 Task: Look for space in Hadgāon, India from 2nd September, 2023 to 6th September, 2023 for 2 adults in price range Rs.15000 to Rs.20000. Place can be entire place with 1  bedroom having 1 bed and 1 bathroom. Property type can be house, flat, guest house, hotel. Amenities needed are: washing machine. Booking option can be shelf check-in. Required host language is English.
Action: Key pressed <Key.alt_l>
Screenshot: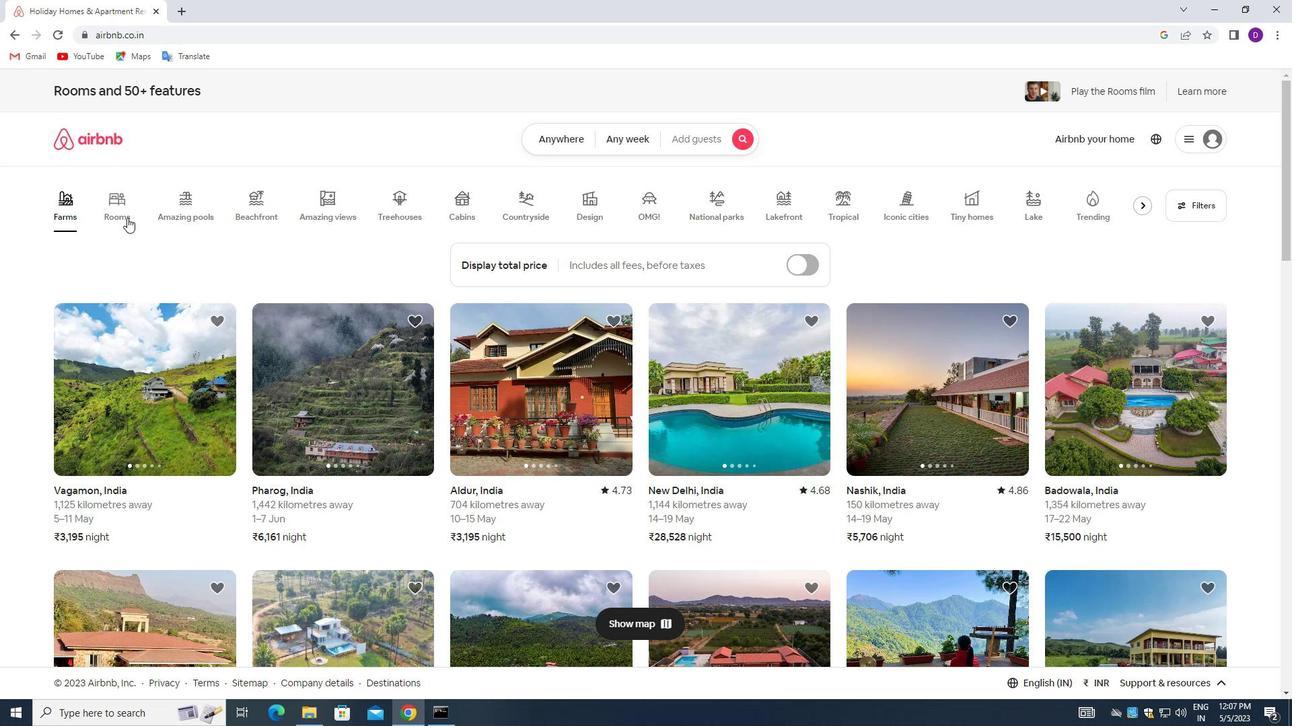 
Action: Mouse moved to (137, 218)
Screenshot: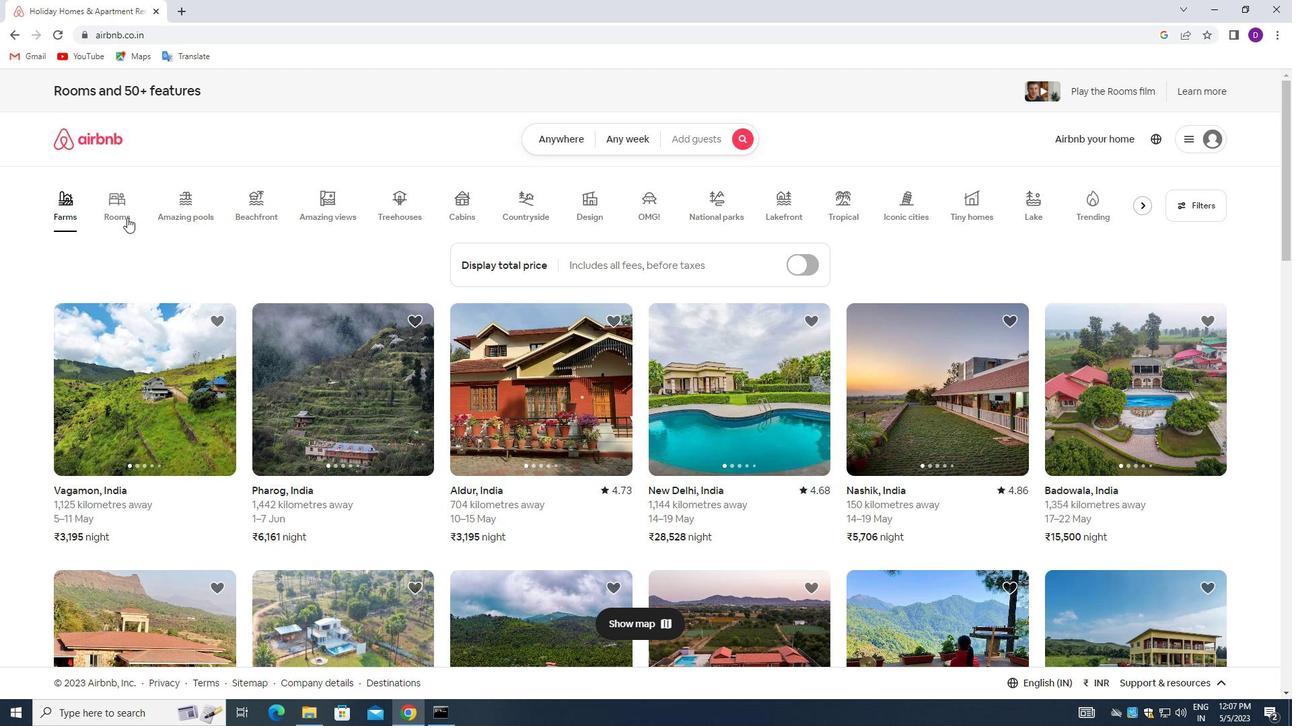 
Action: Key pressed <Key.alt_l>
Screenshot: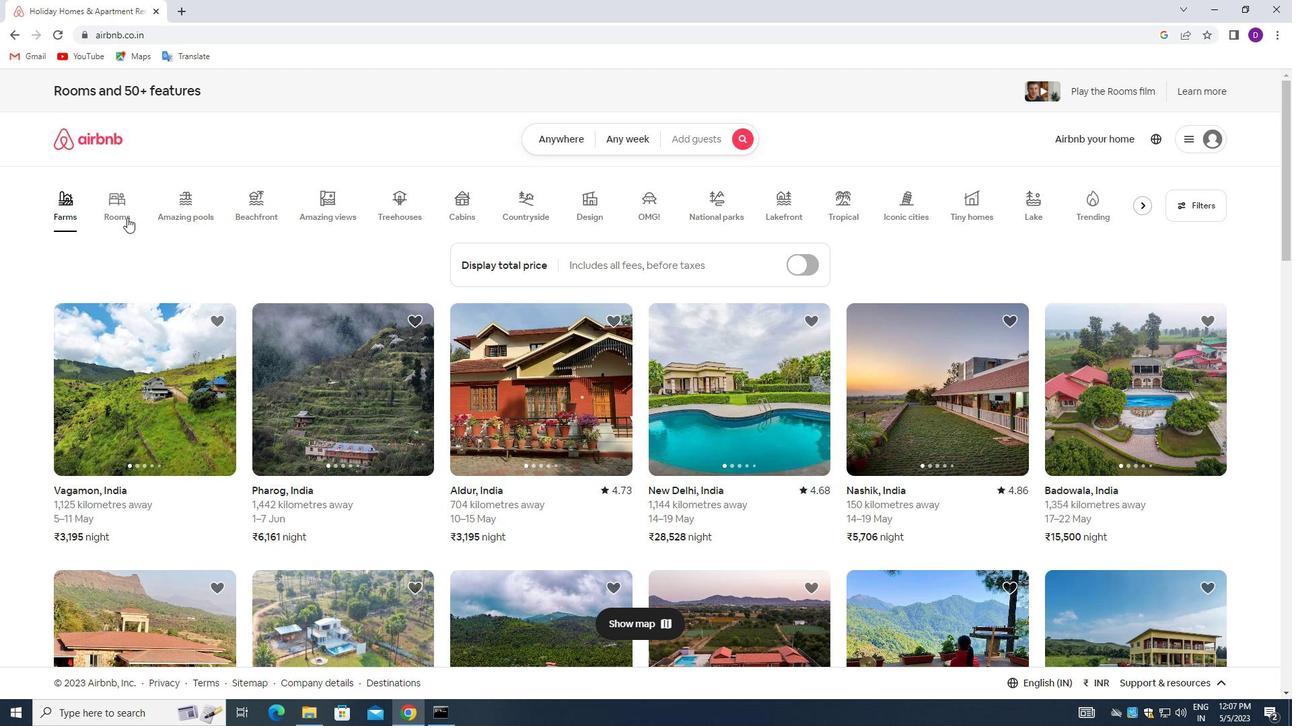 
Action: Mouse moved to (561, 136)
Screenshot: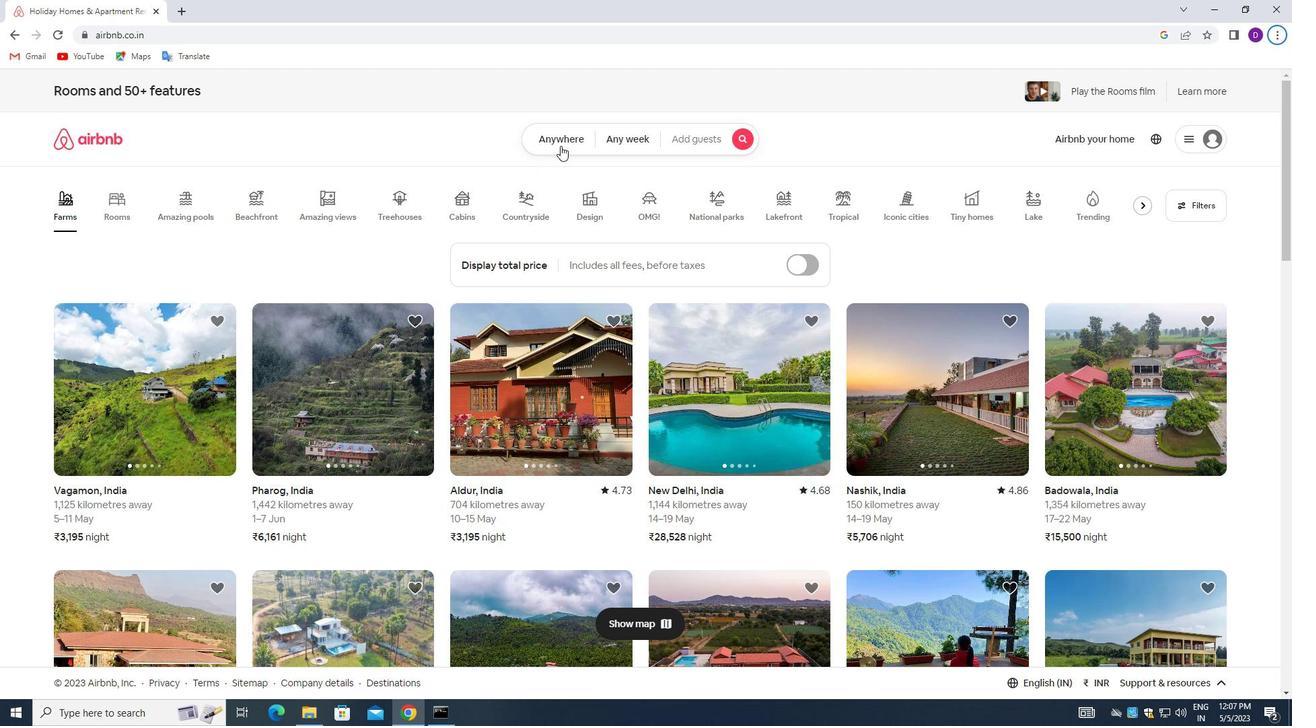 
Action: Mouse pressed left at (561, 136)
Screenshot: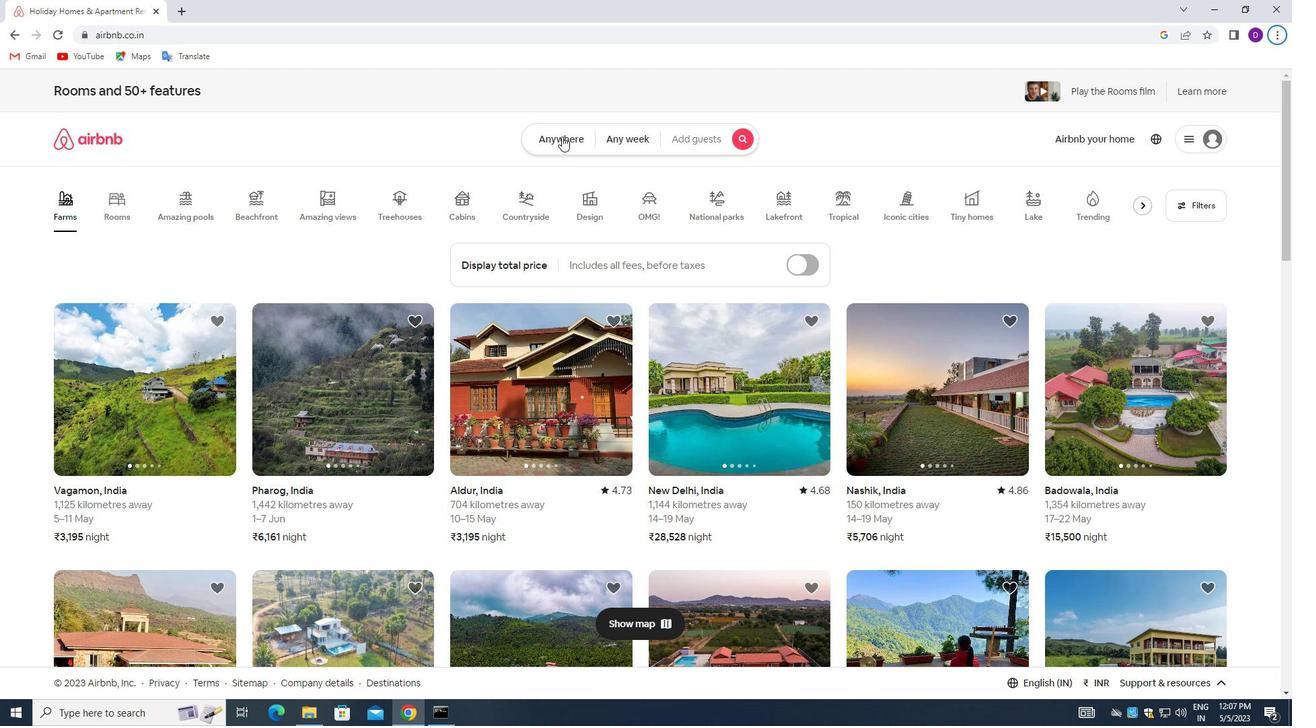 
Action: Mouse moved to (454, 190)
Screenshot: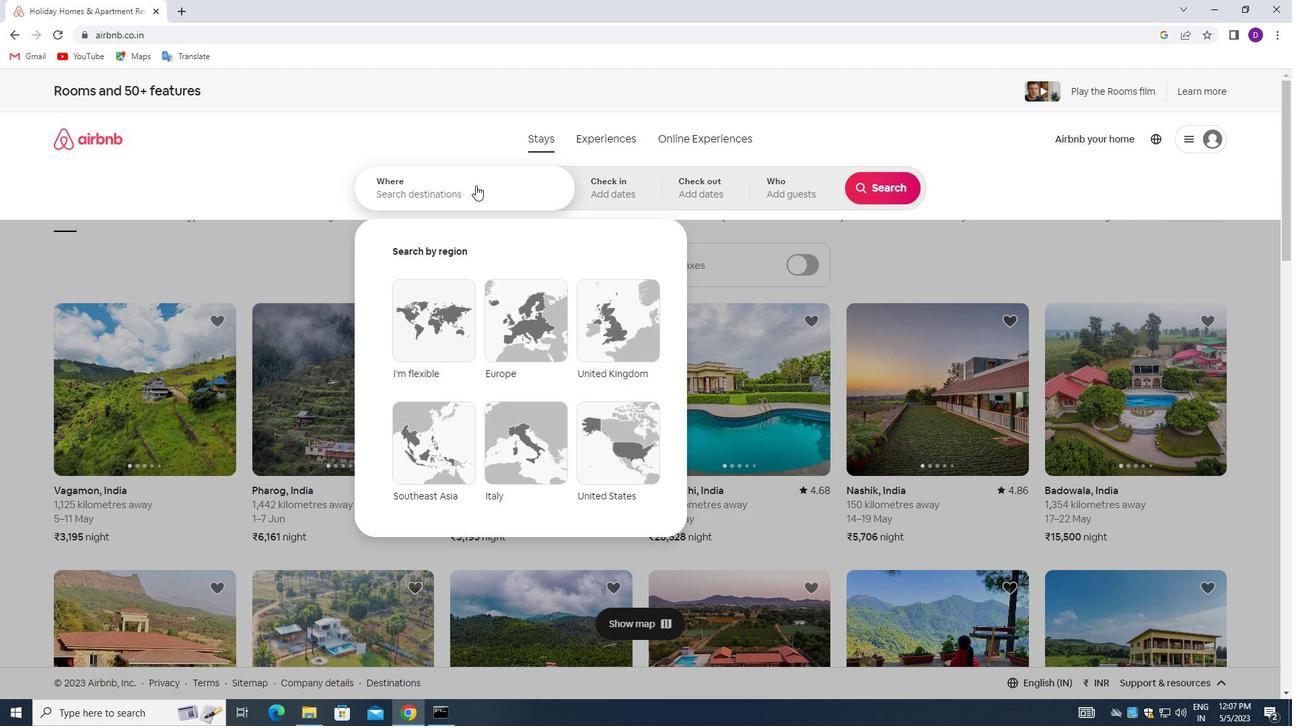 
Action: Mouse pressed left at (454, 190)
Screenshot: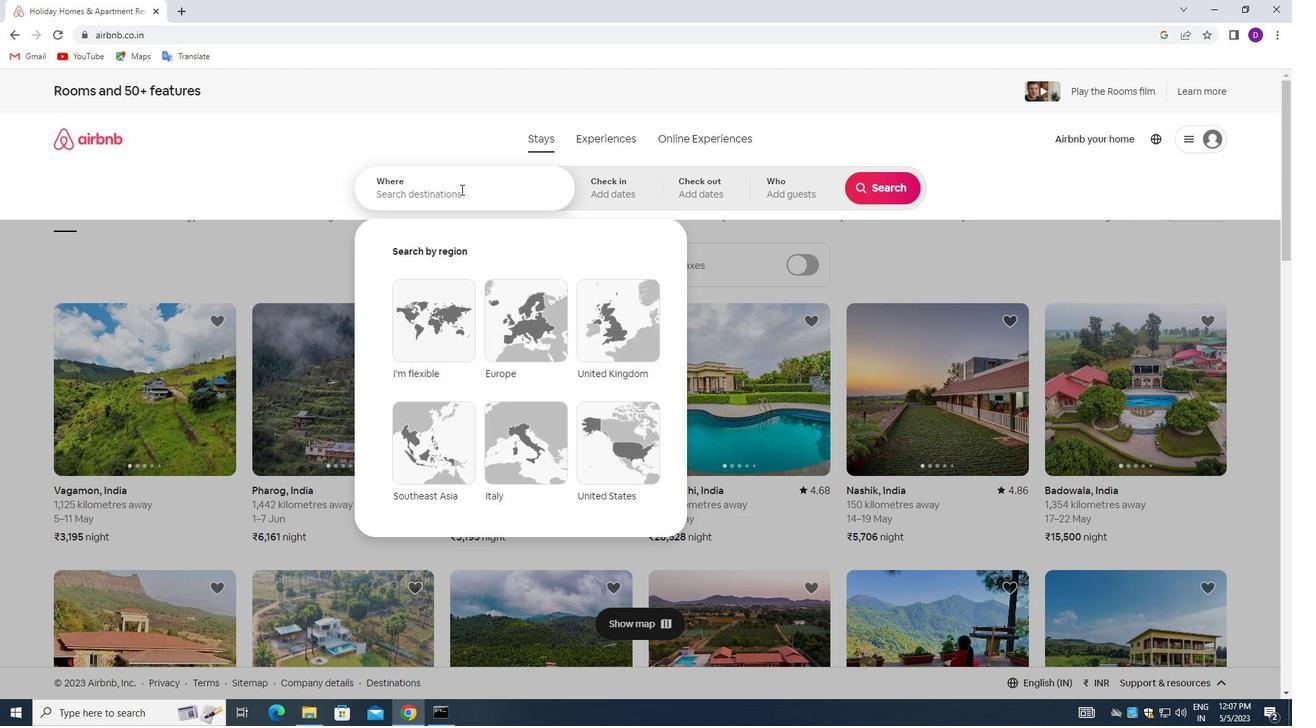 
Action: Mouse moved to (263, 177)
Screenshot: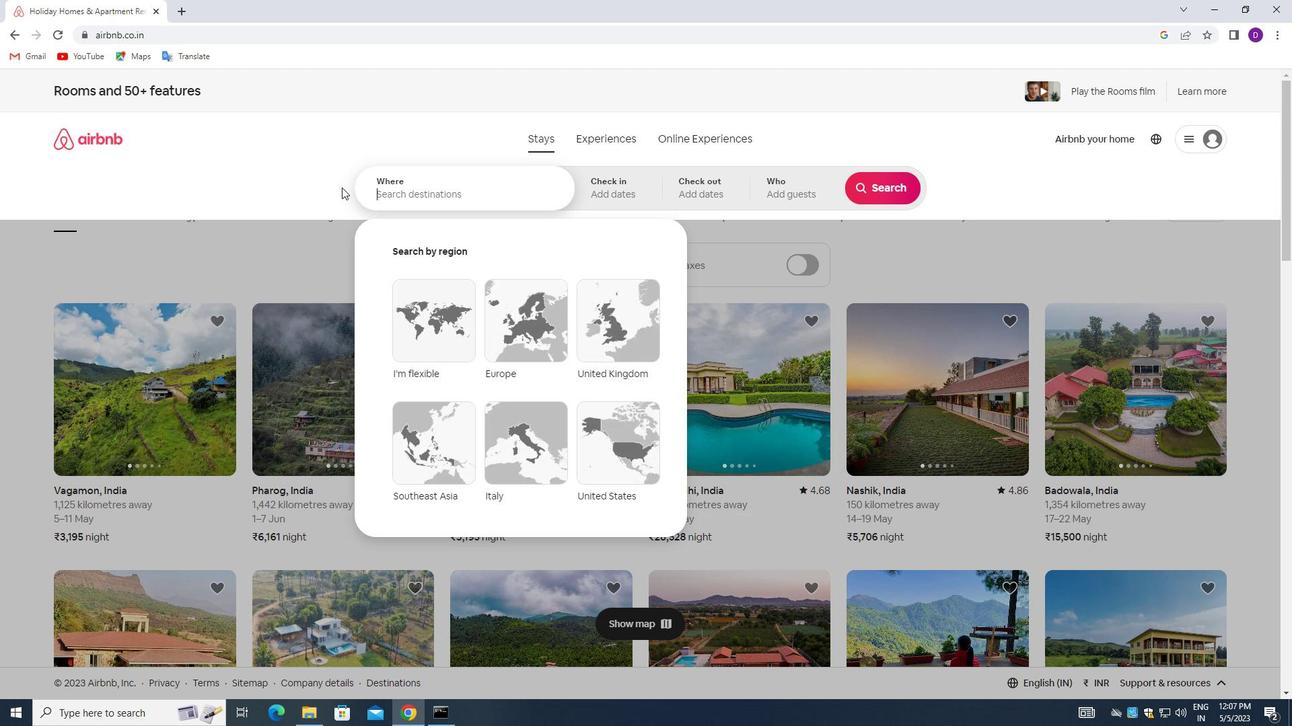 
Action: Key pressed <Key.shift>HADGAON,<Key.space><Key.shift>INDIA<Key.enter>
Screenshot: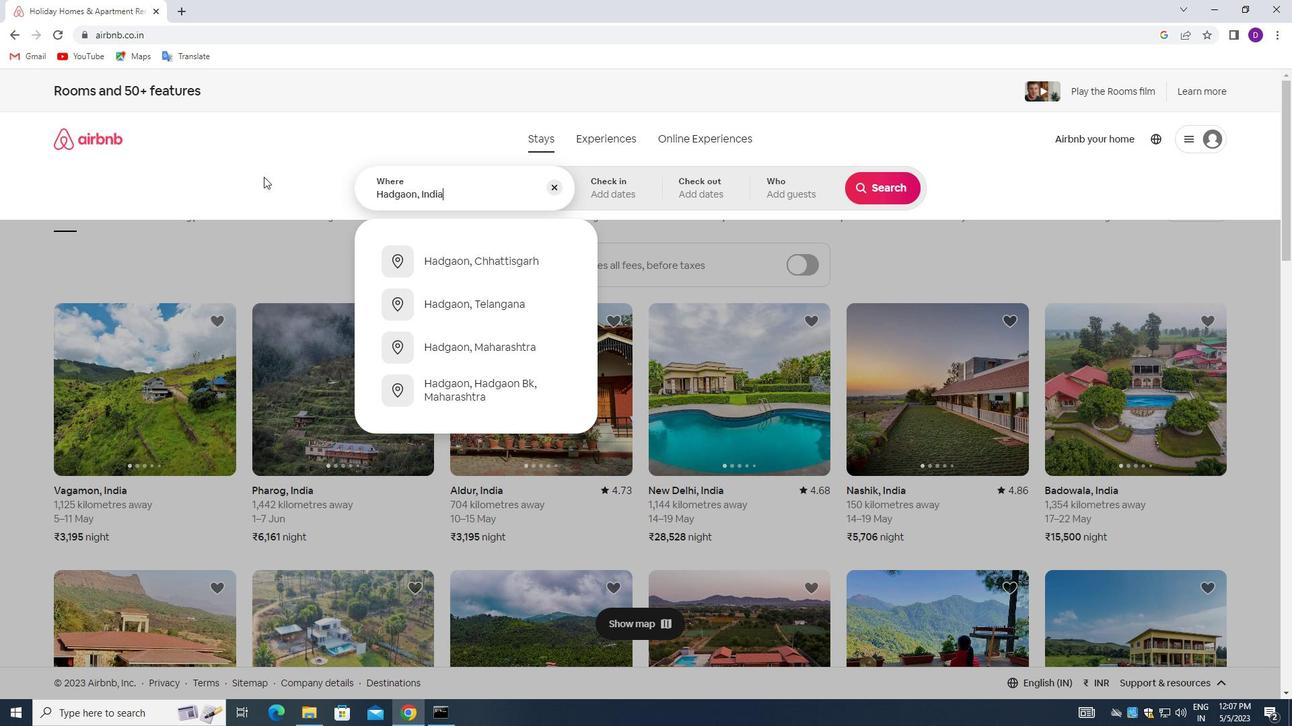 
Action: Mouse moved to (877, 295)
Screenshot: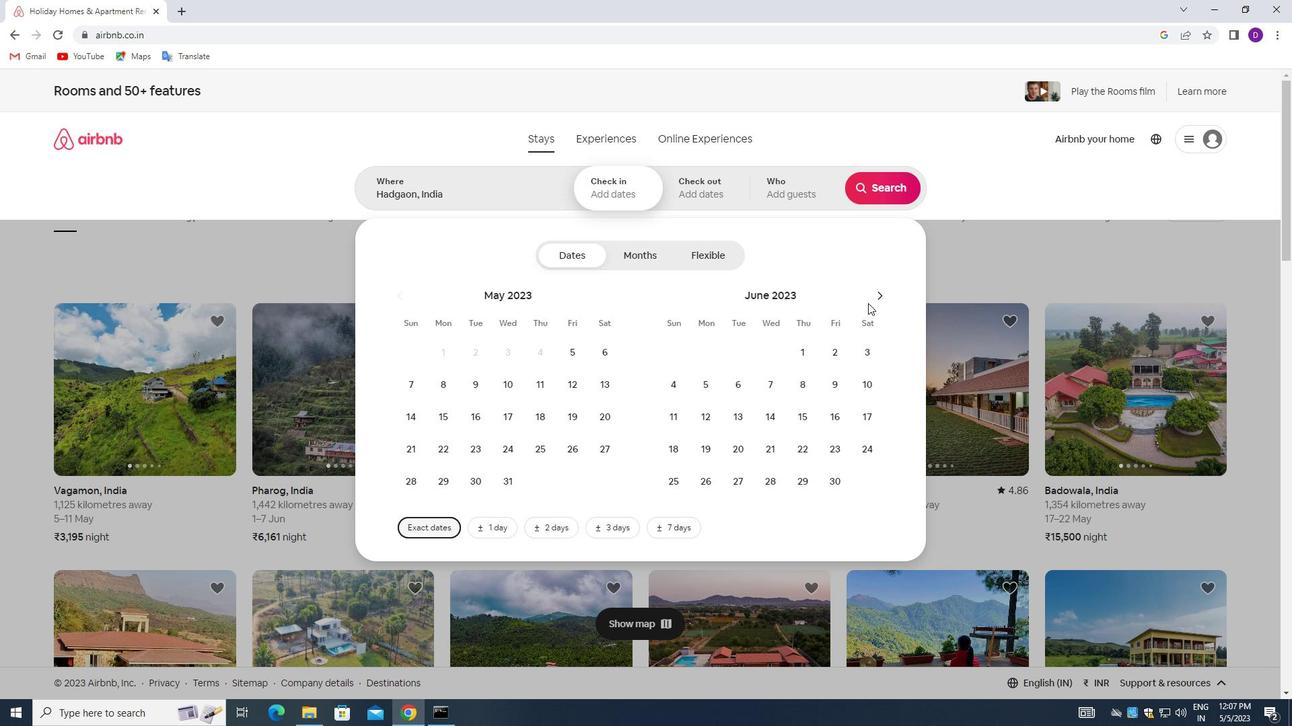 
Action: Mouse pressed left at (877, 295)
Screenshot: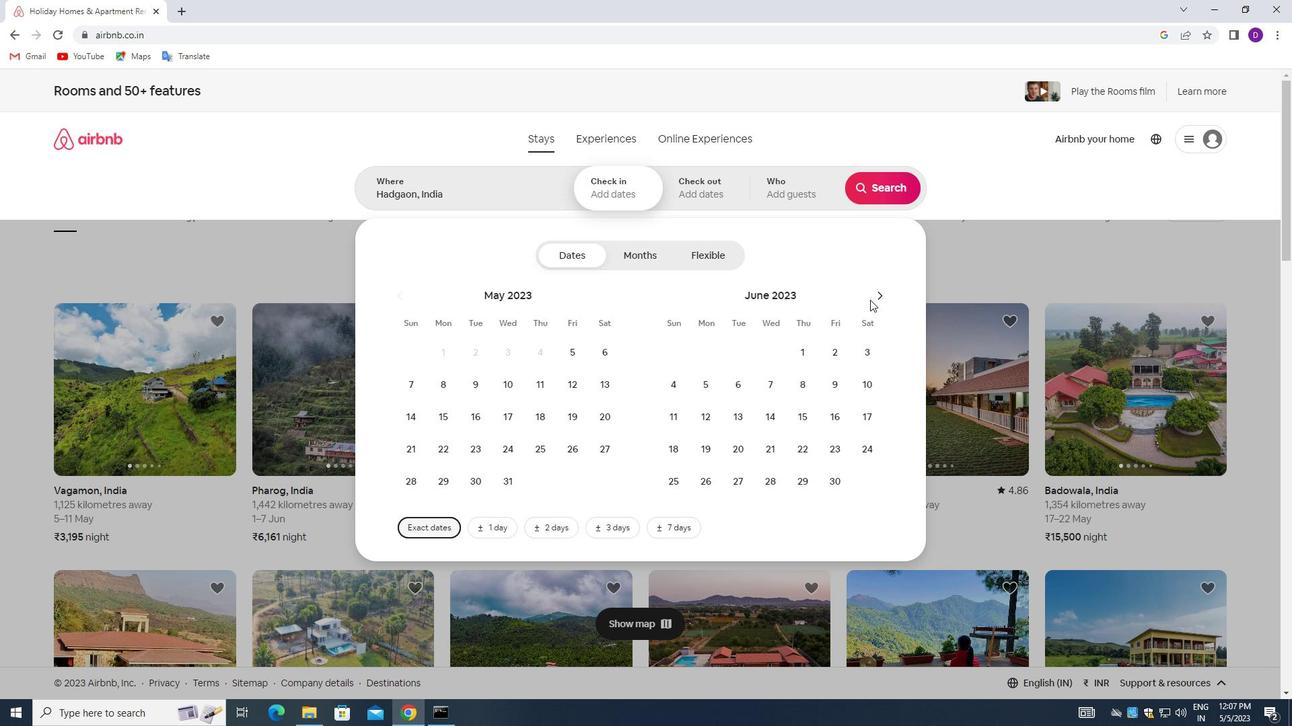 
Action: Mouse pressed left at (877, 295)
Screenshot: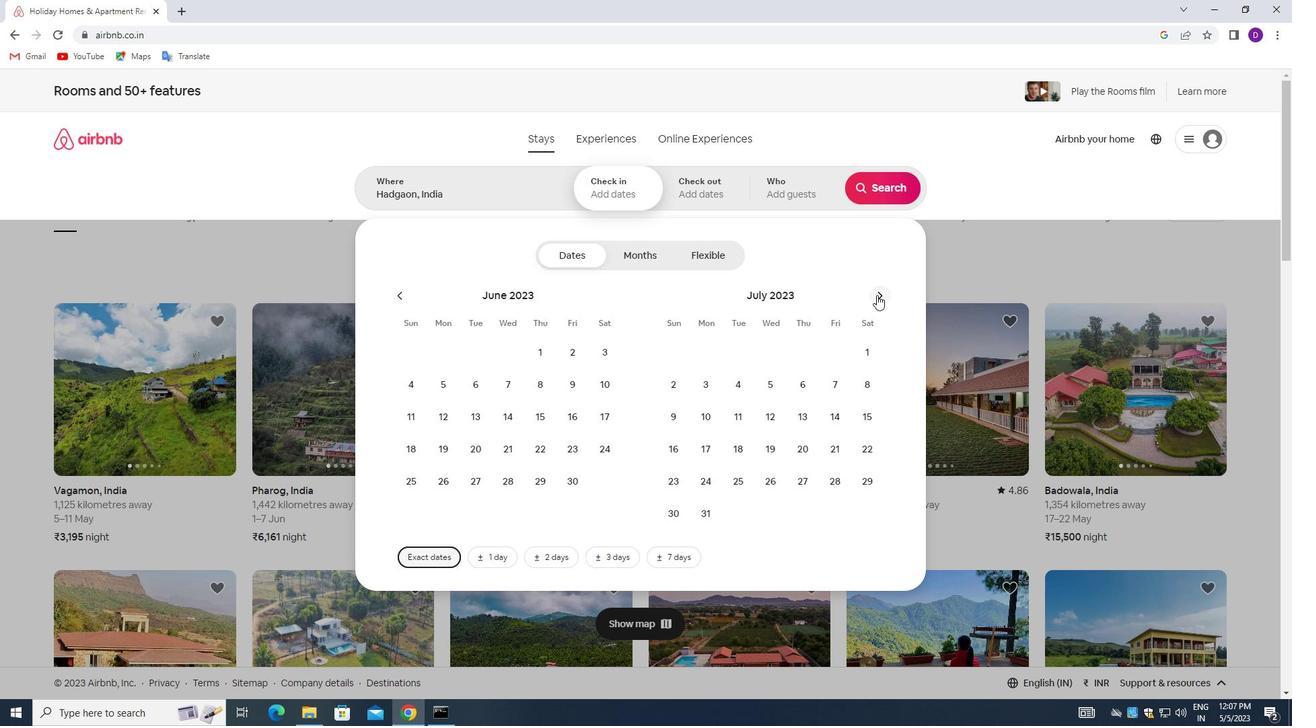 
Action: Mouse pressed left at (877, 295)
Screenshot: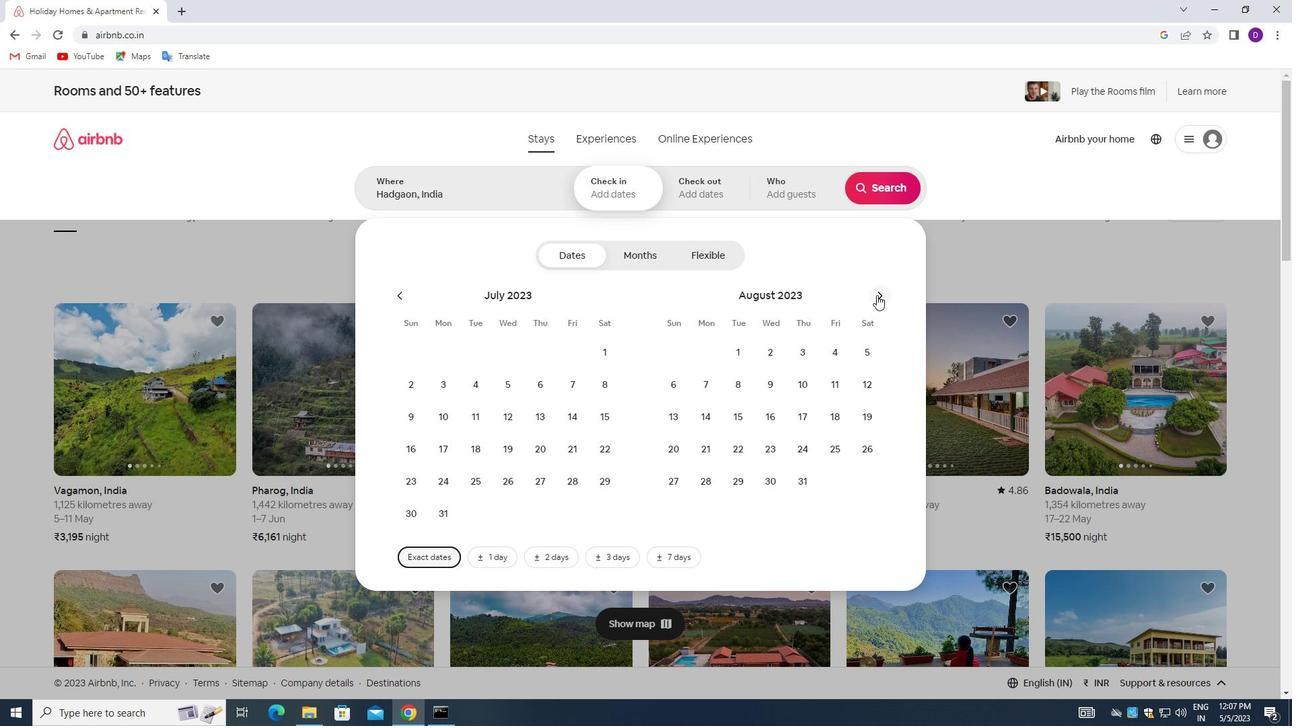 
Action: Mouse moved to (857, 352)
Screenshot: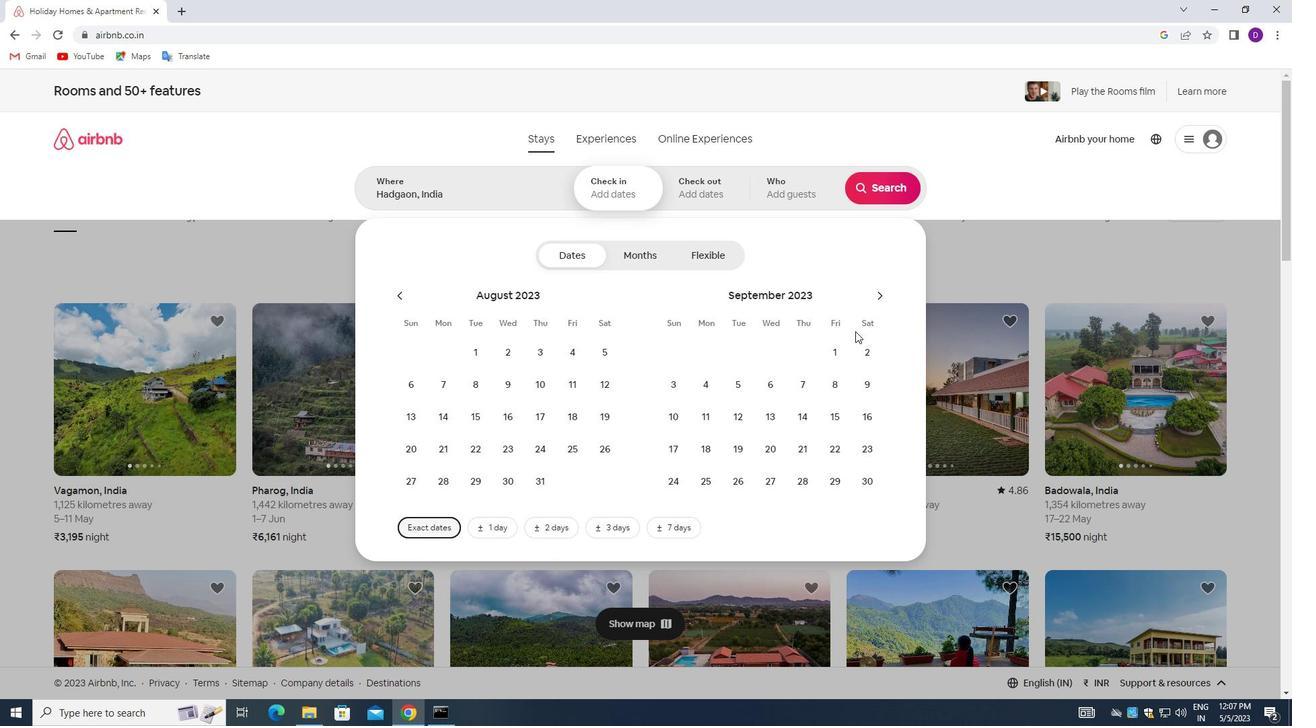 
Action: Mouse pressed left at (857, 352)
Screenshot: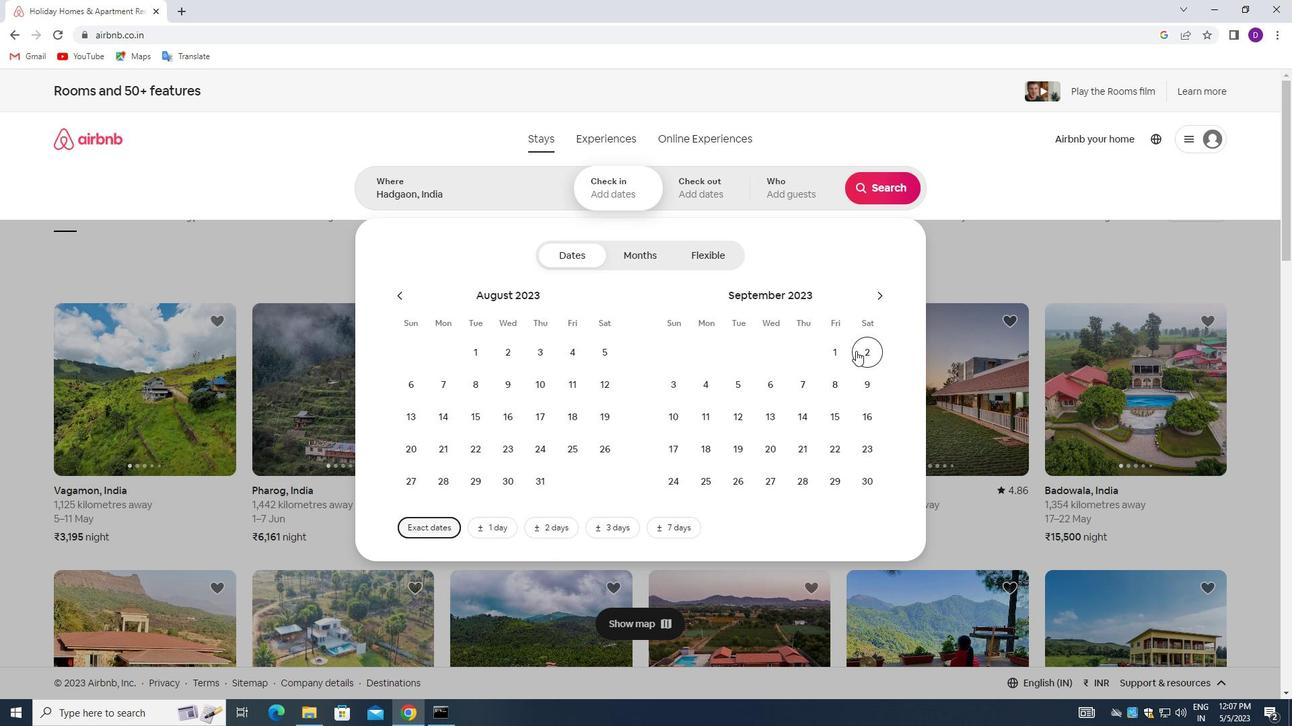 
Action: Mouse moved to (774, 382)
Screenshot: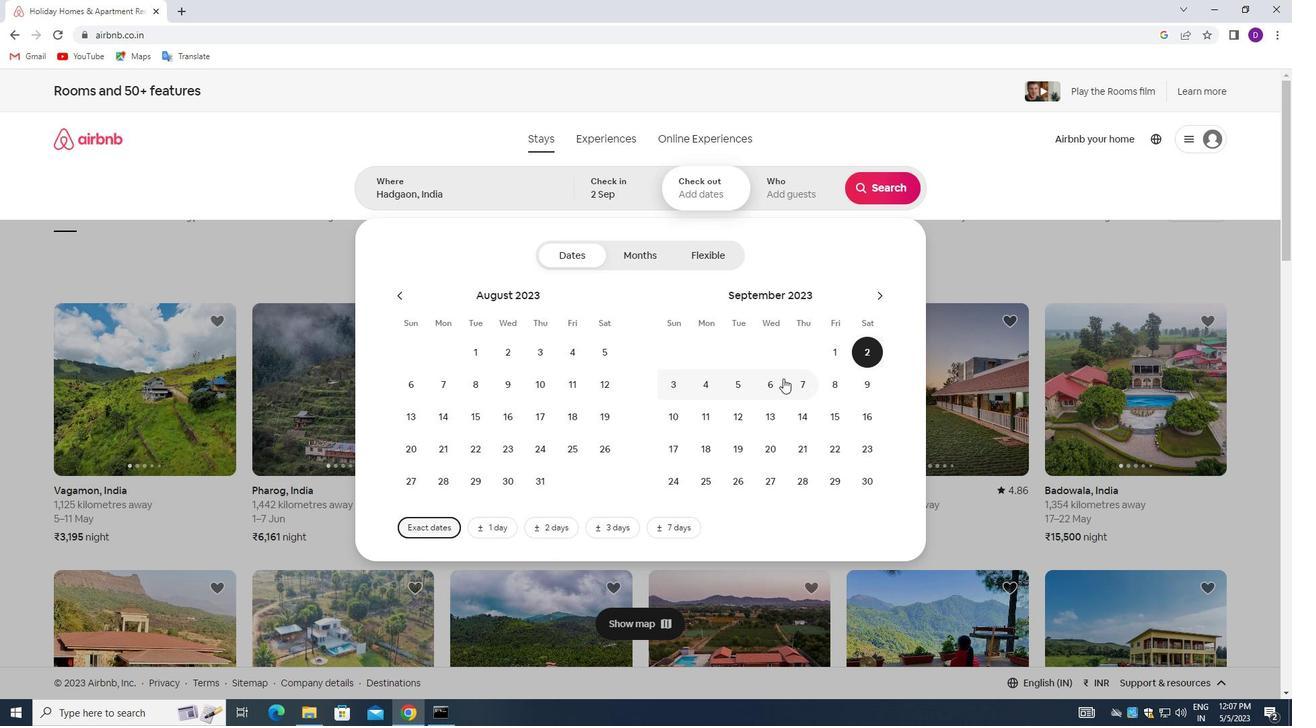 
Action: Mouse pressed left at (774, 382)
Screenshot: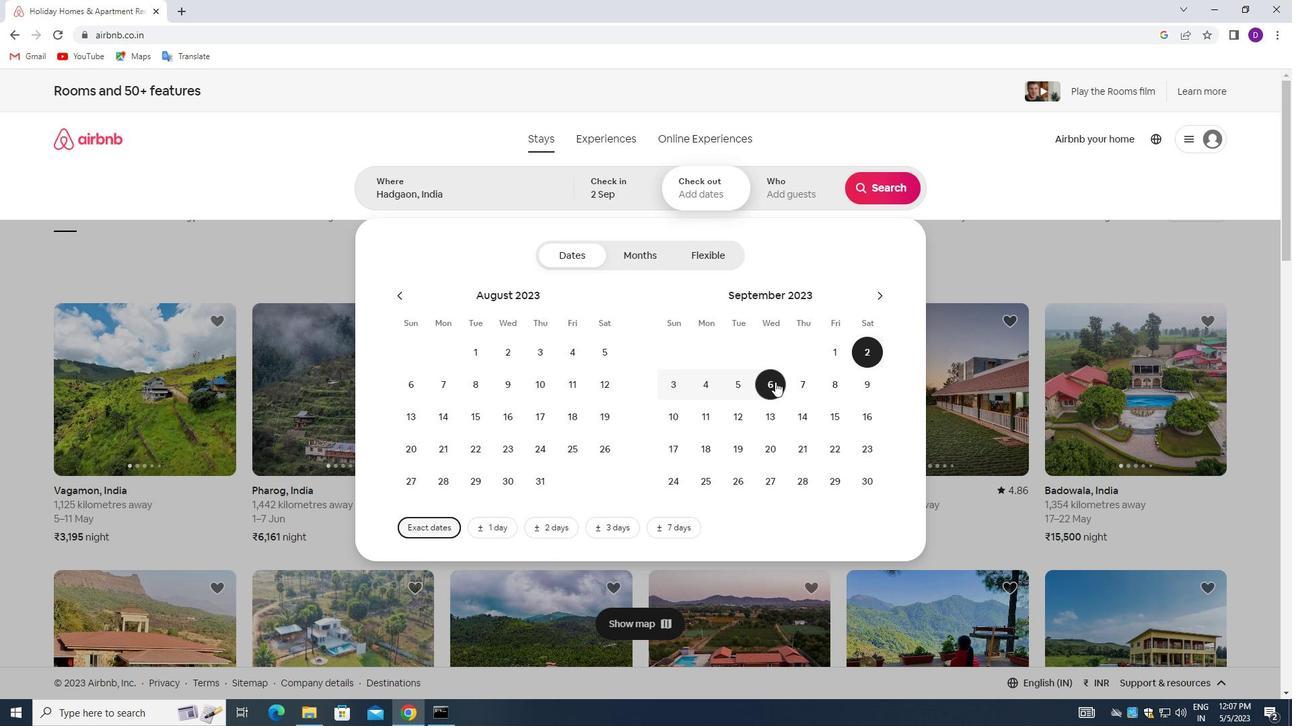 
Action: Mouse moved to (776, 187)
Screenshot: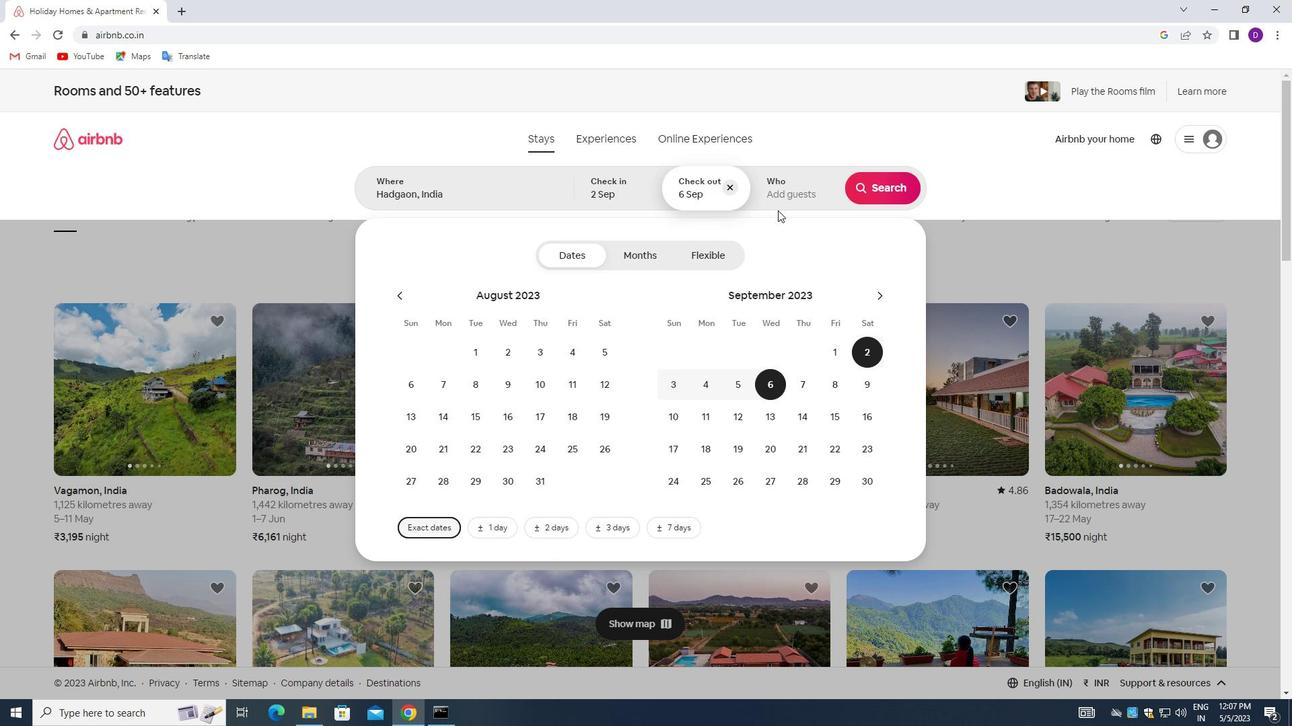 
Action: Mouse pressed left at (776, 187)
Screenshot: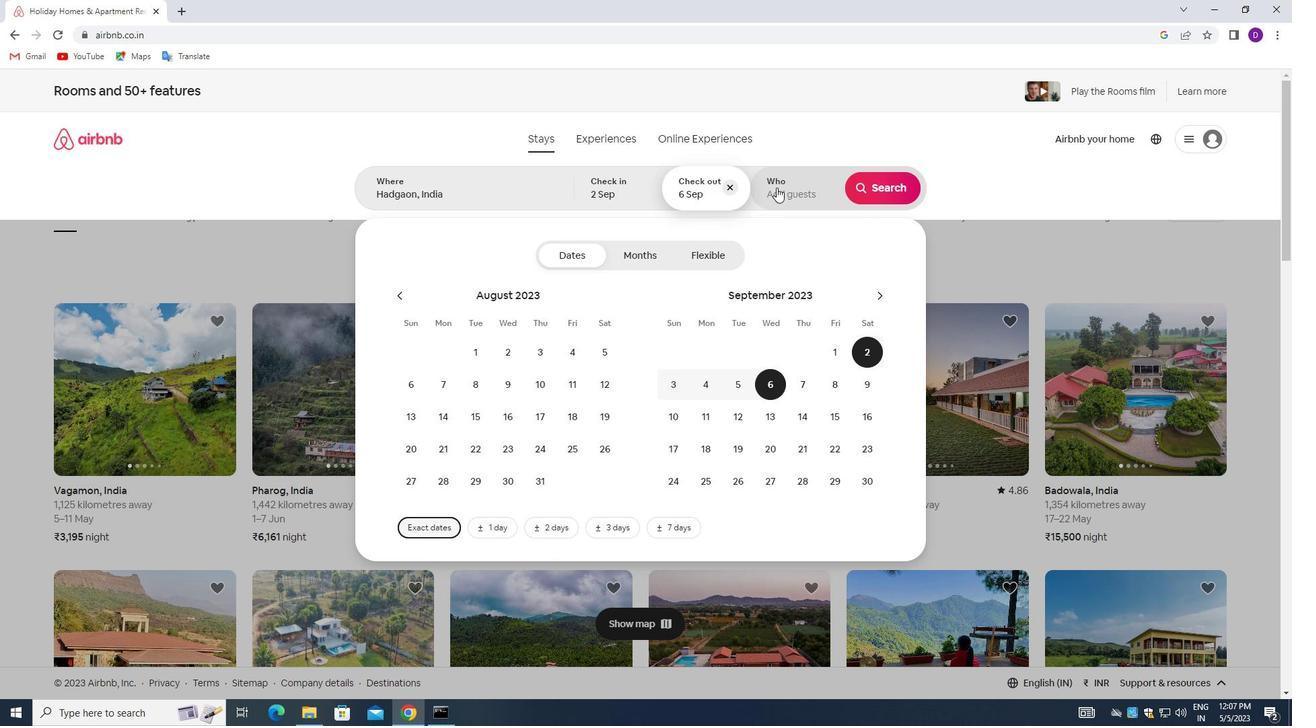 
Action: Mouse moved to (888, 265)
Screenshot: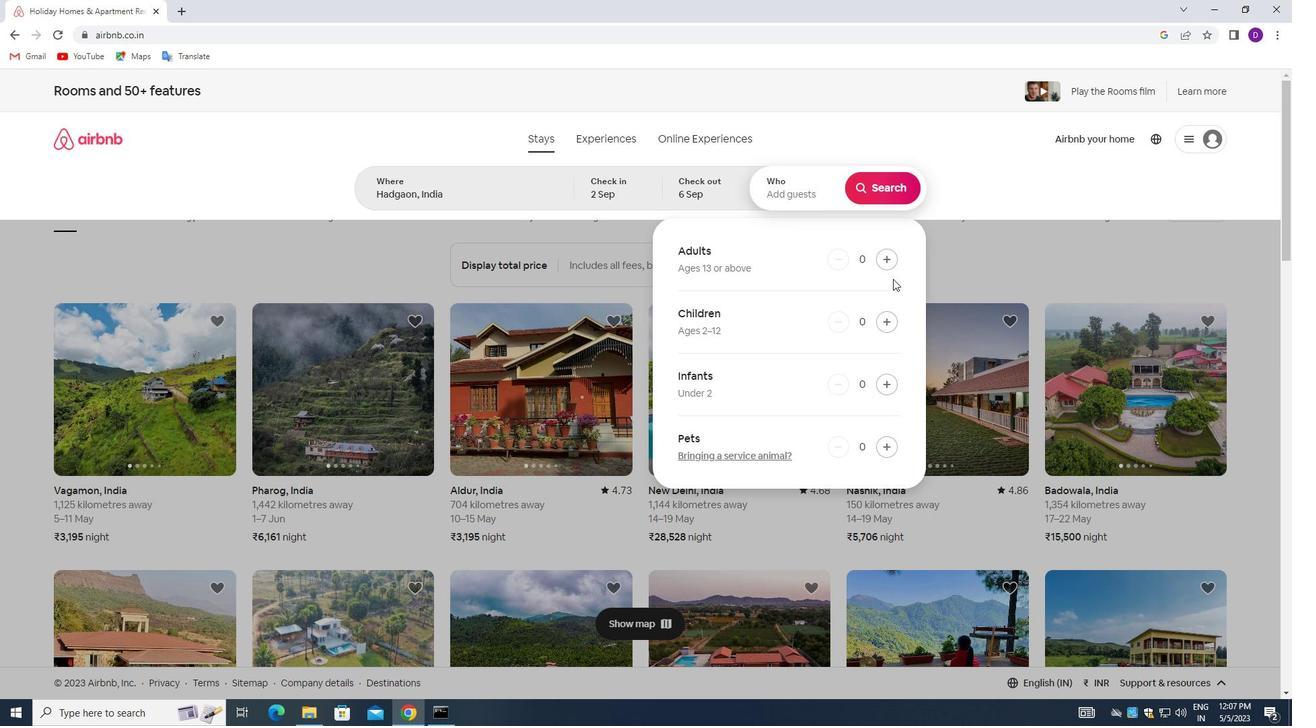 
Action: Mouse pressed left at (888, 265)
Screenshot: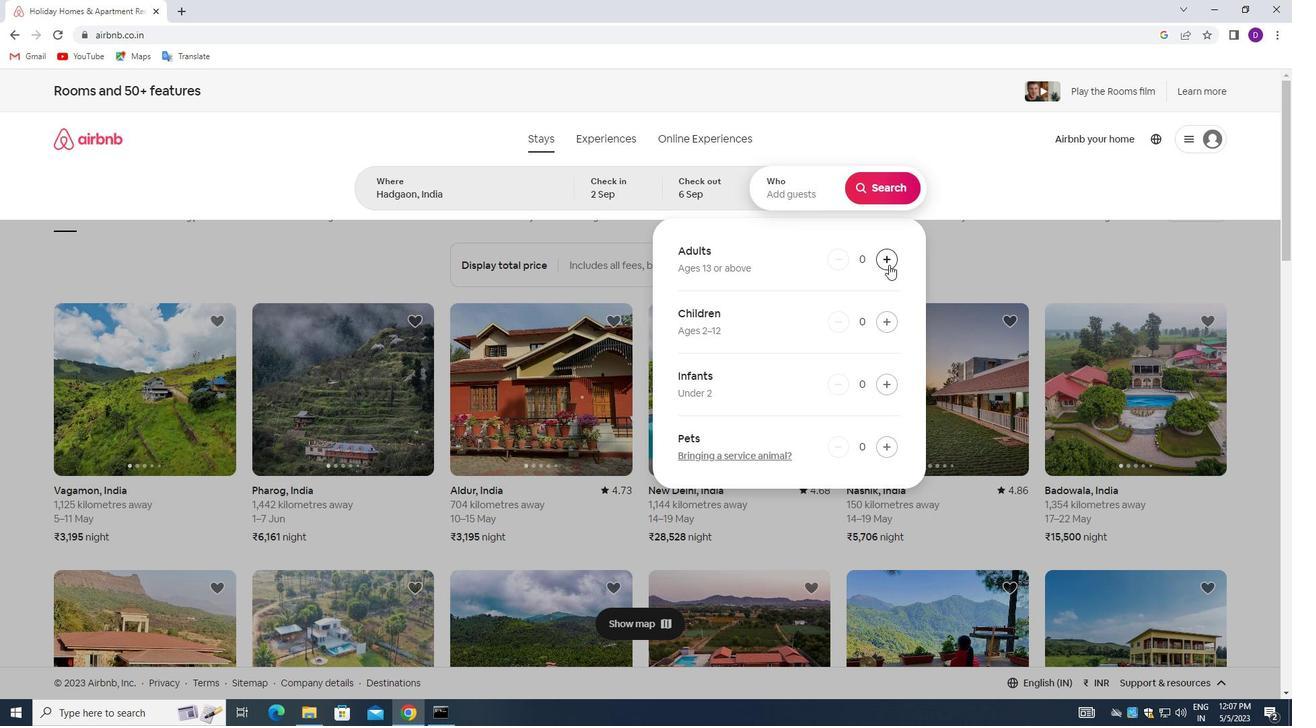 
Action: Mouse pressed left at (888, 265)
Screenshot: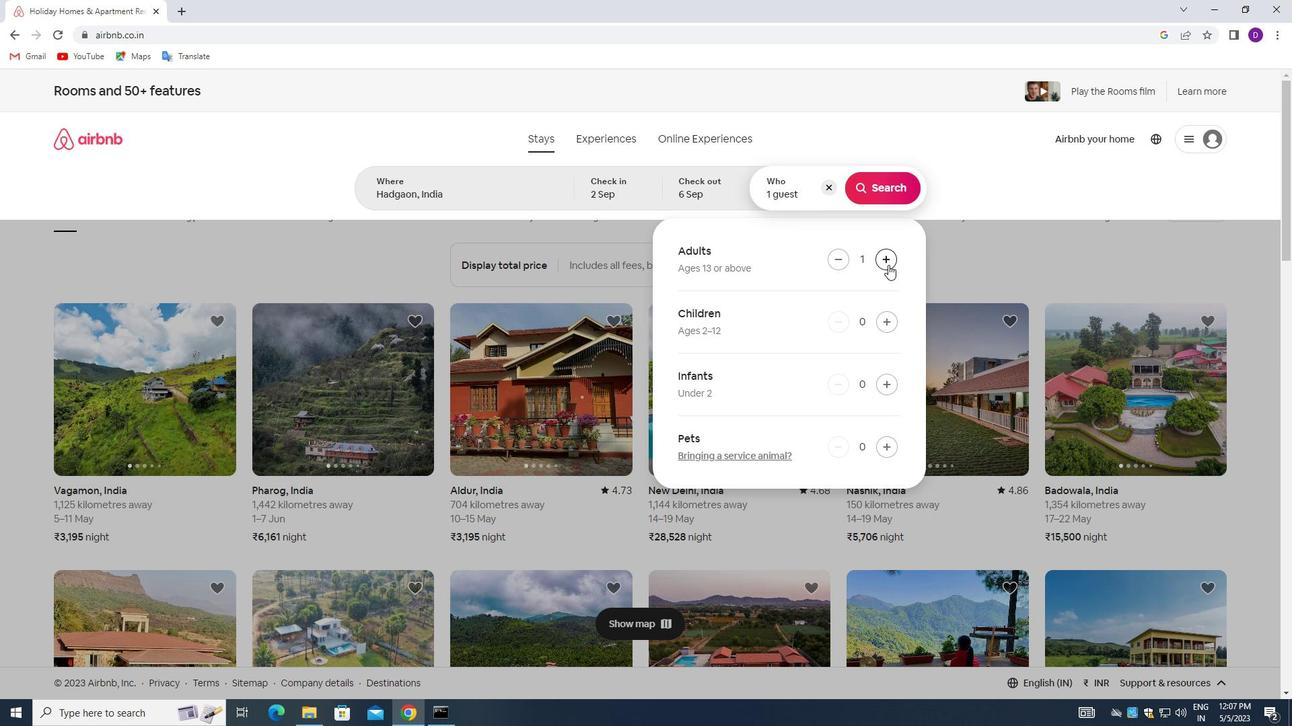 
Action: Mouse moved to (883, 181)
Screenshot: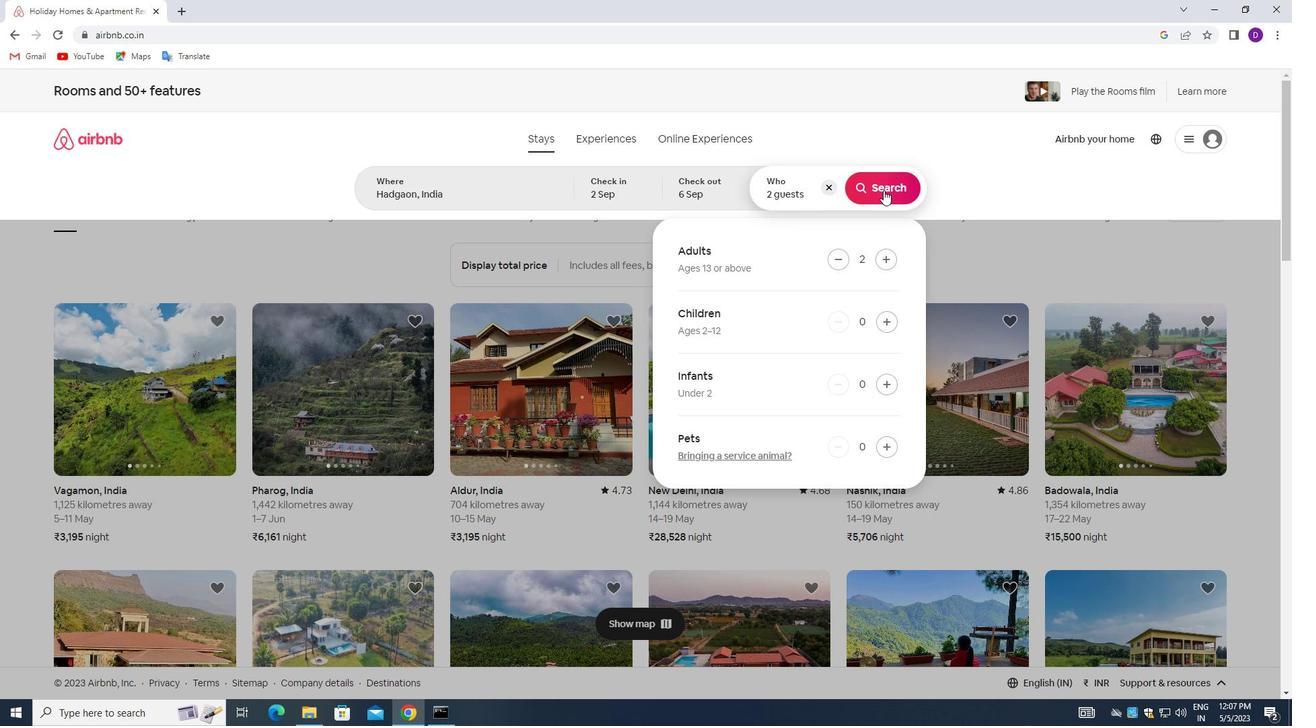 
Action: Mouse pressed left at (883, 181)
Screenshot: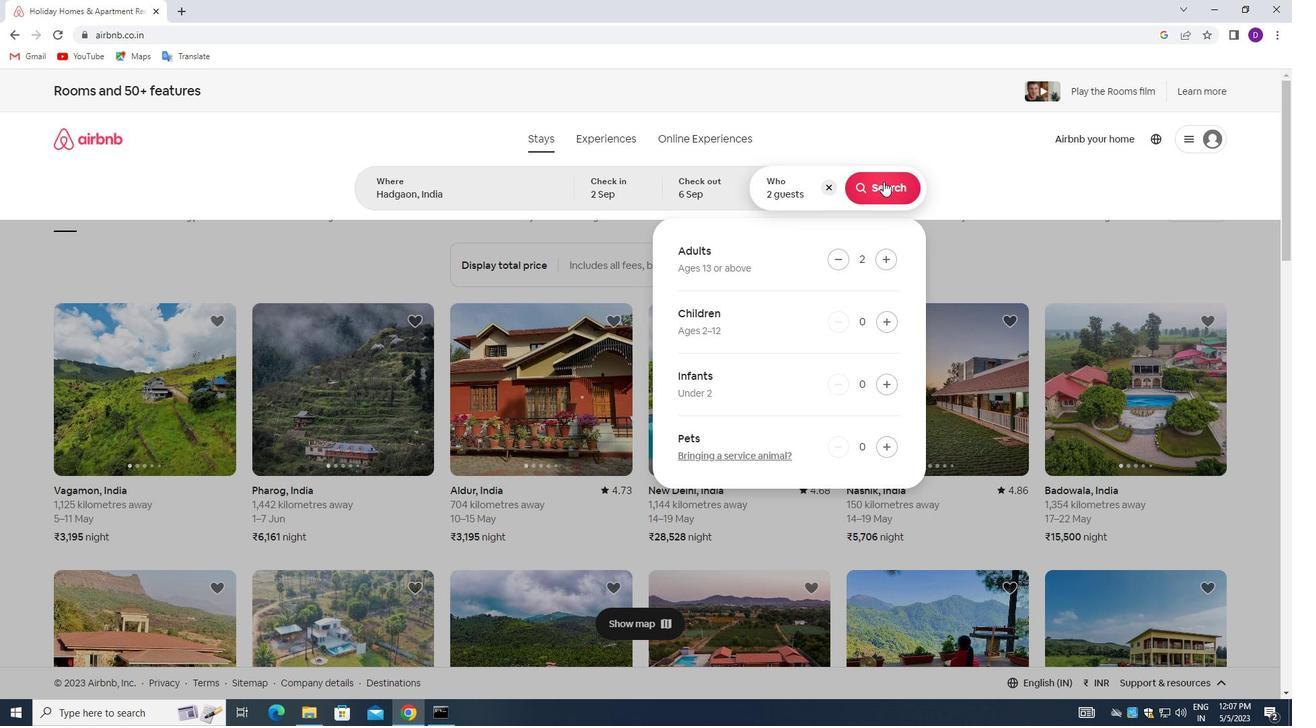 
Action: Mouse moved to (1220, 148)
Screenshot: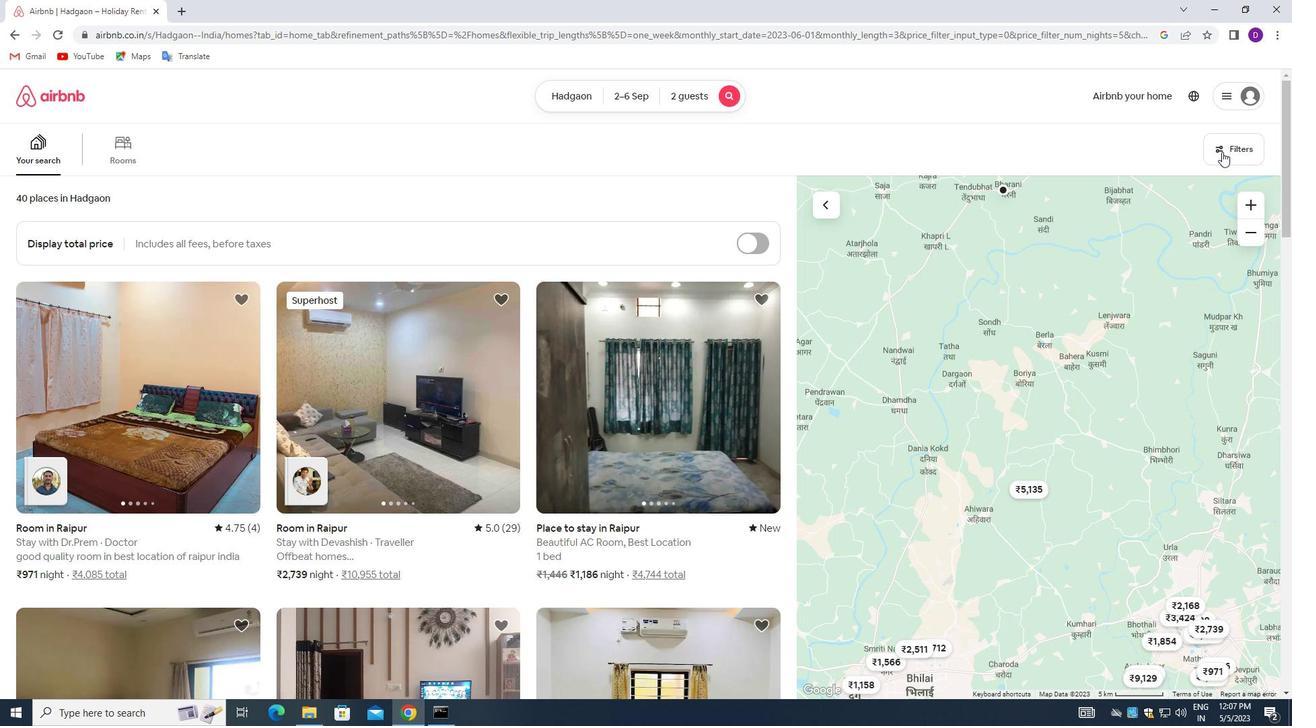 
Action: Mouse pressed left at (1220, 148)
Screenshot: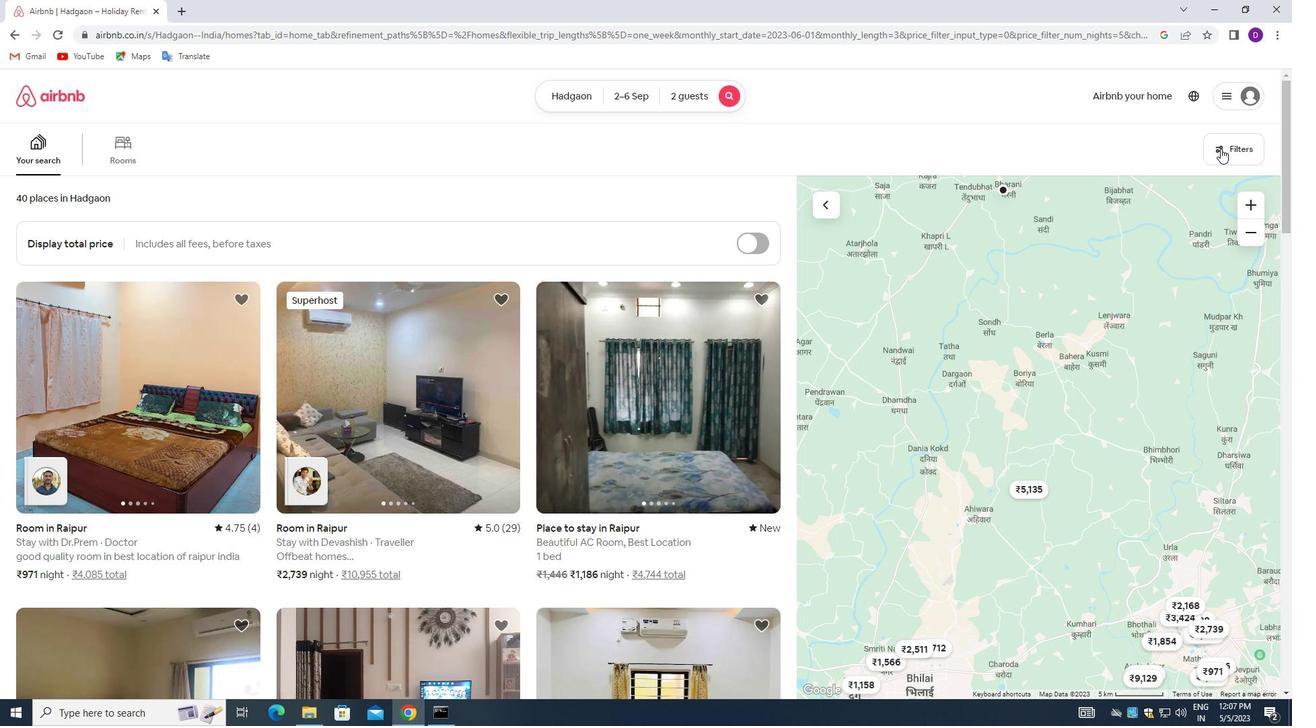 
Action: Mouse moved to (469, 479)
Screenshot: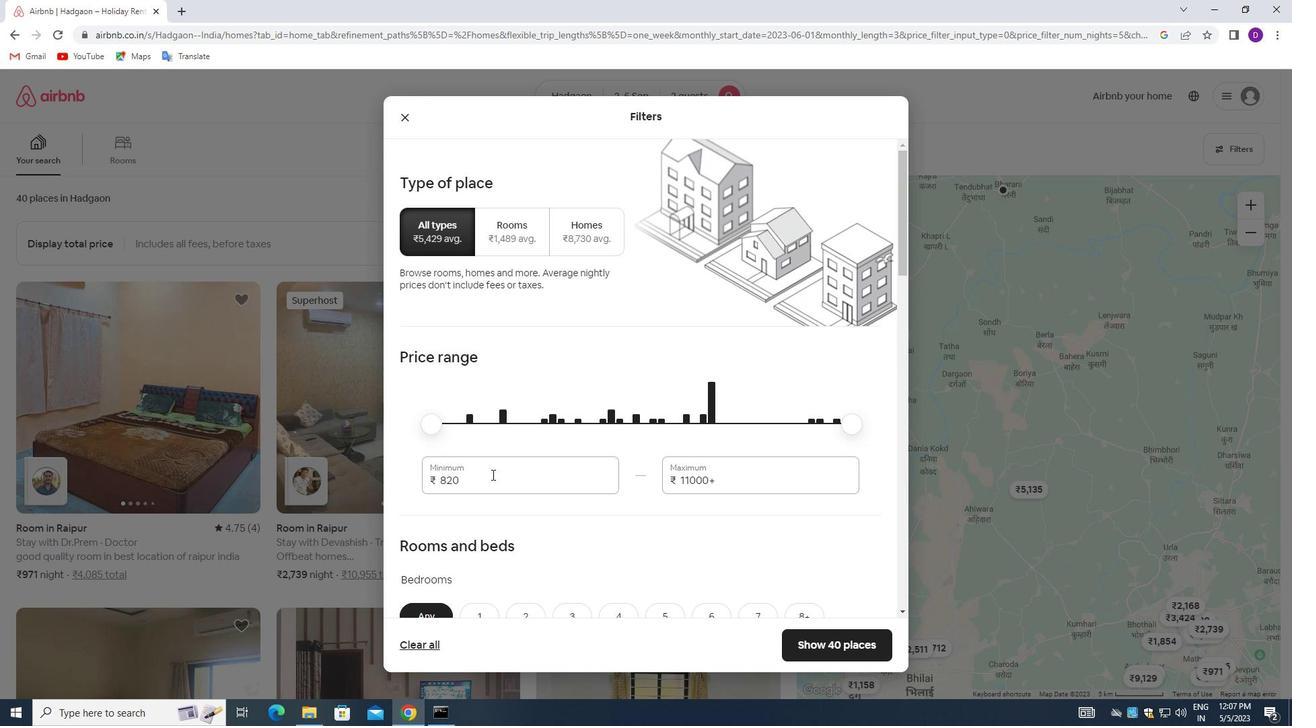 
Action: Mouse pressed left at (469, 479)
Screenshot: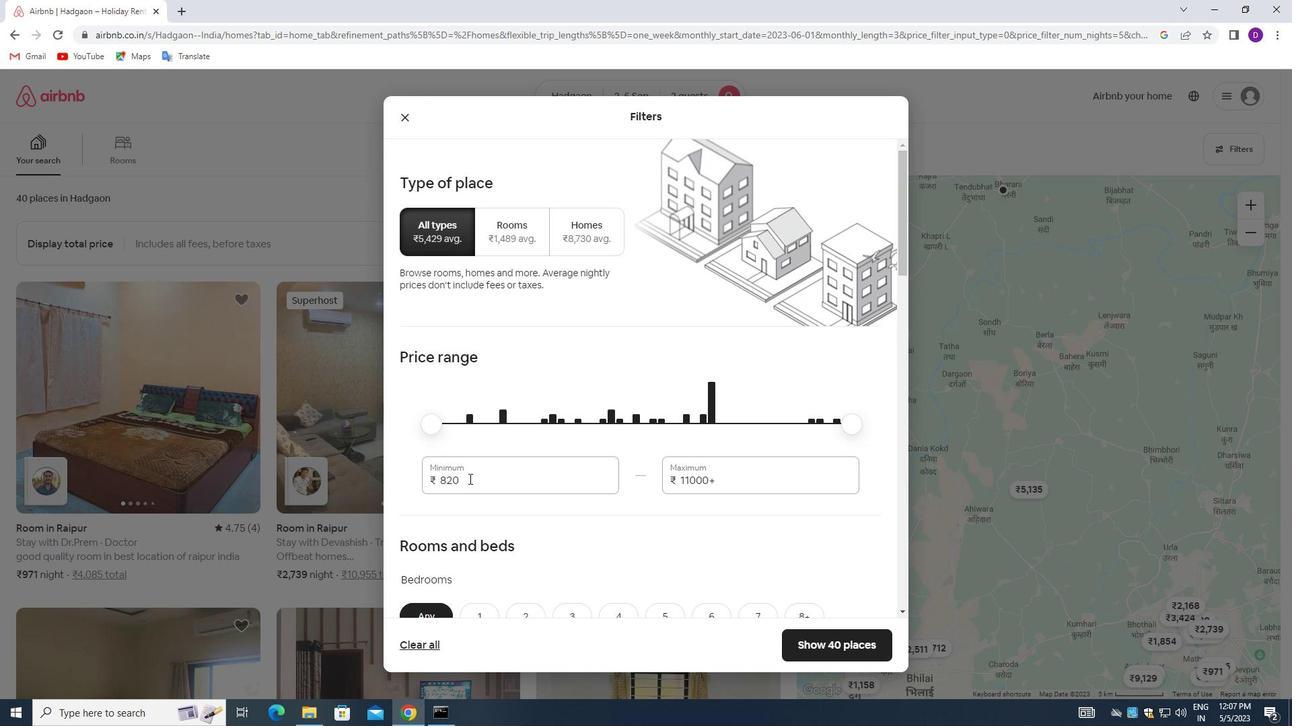 
Action: Mouse pressed left at (469, 479)
Screenshot: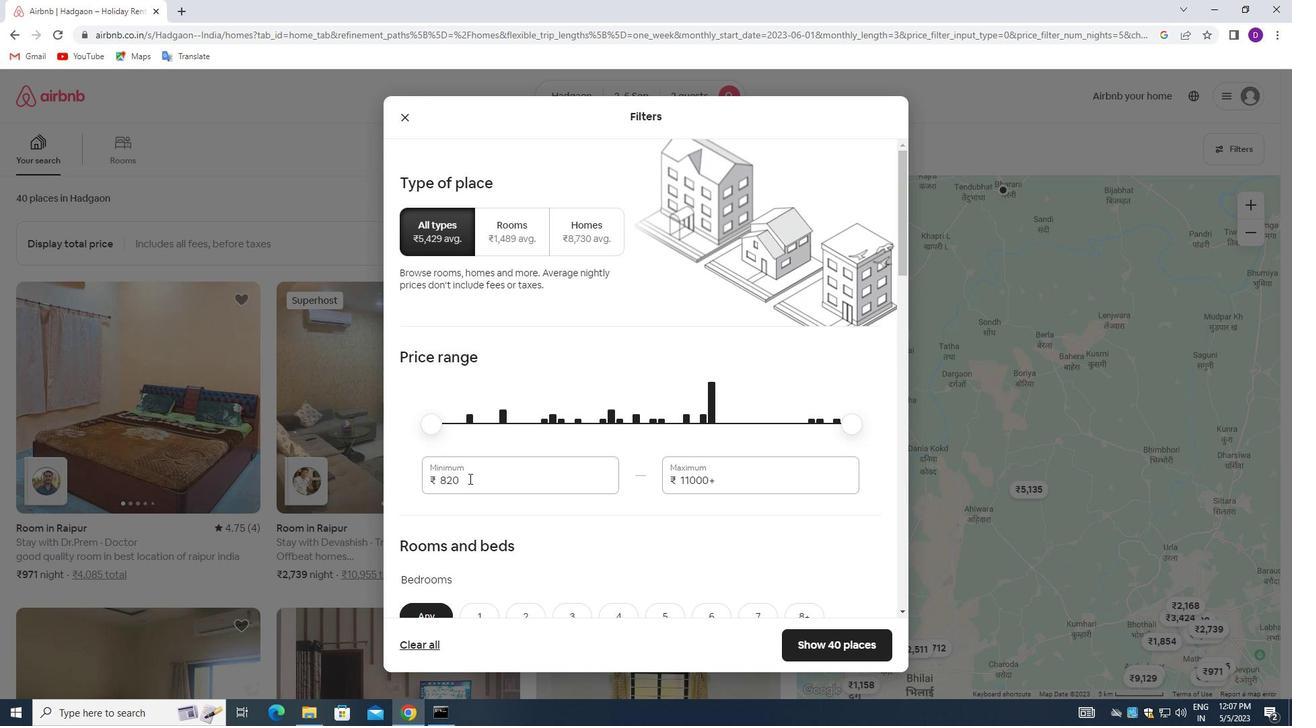 
Action: Key pressed 15000<Key.tab>20000
Screenshot: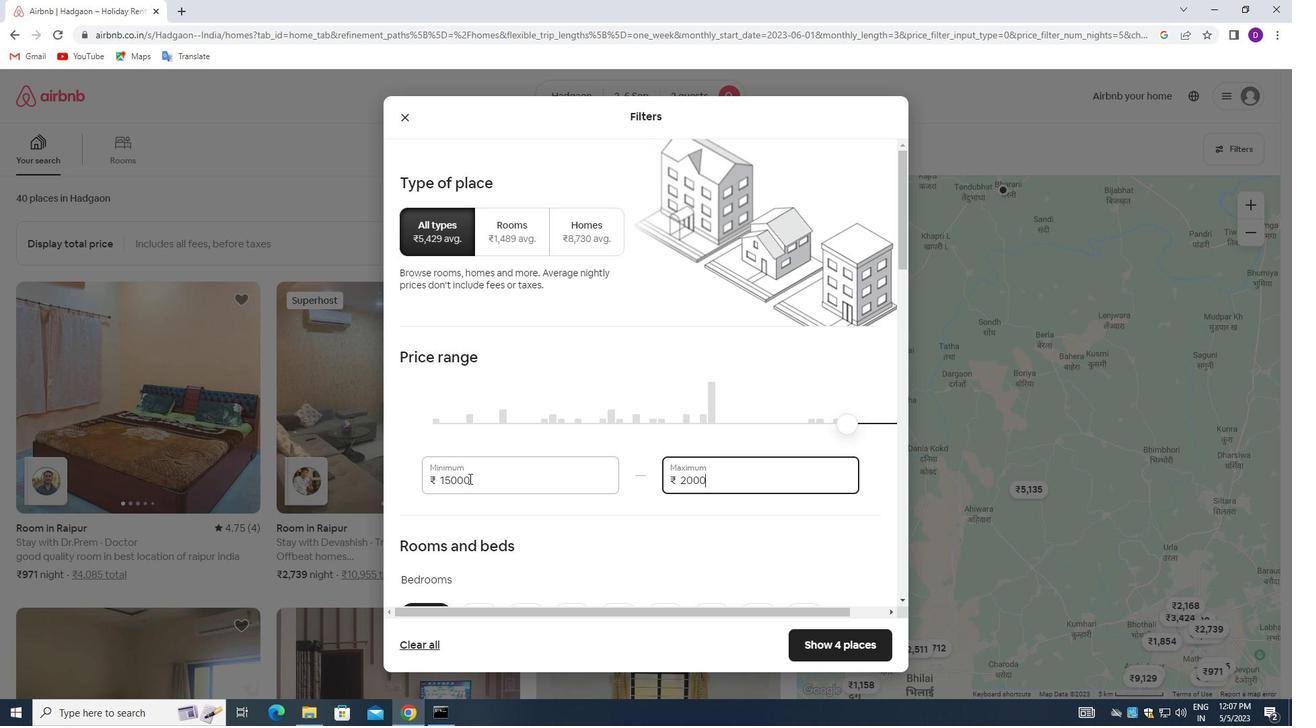 
Action: Mouse moved to (643, 527)
Screenshot: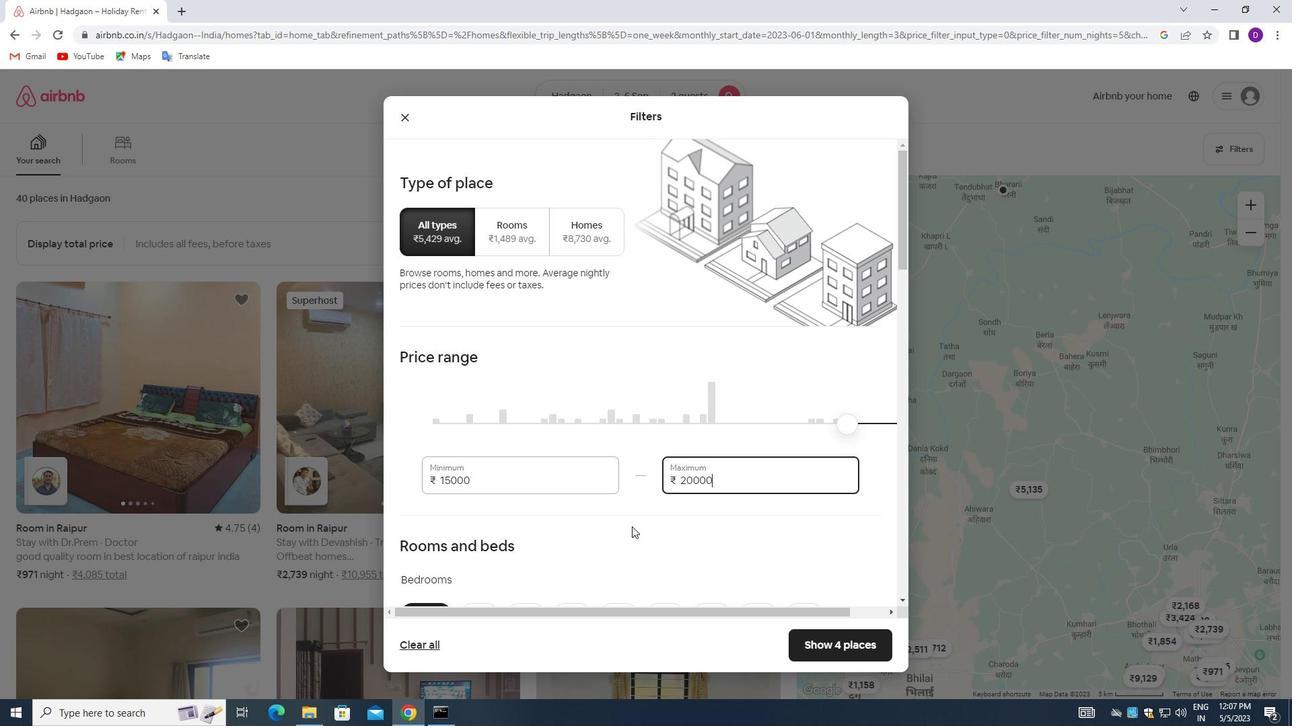 
Action: Mouse scrolled (643, 526) with delta (0, 0)
Screenshot: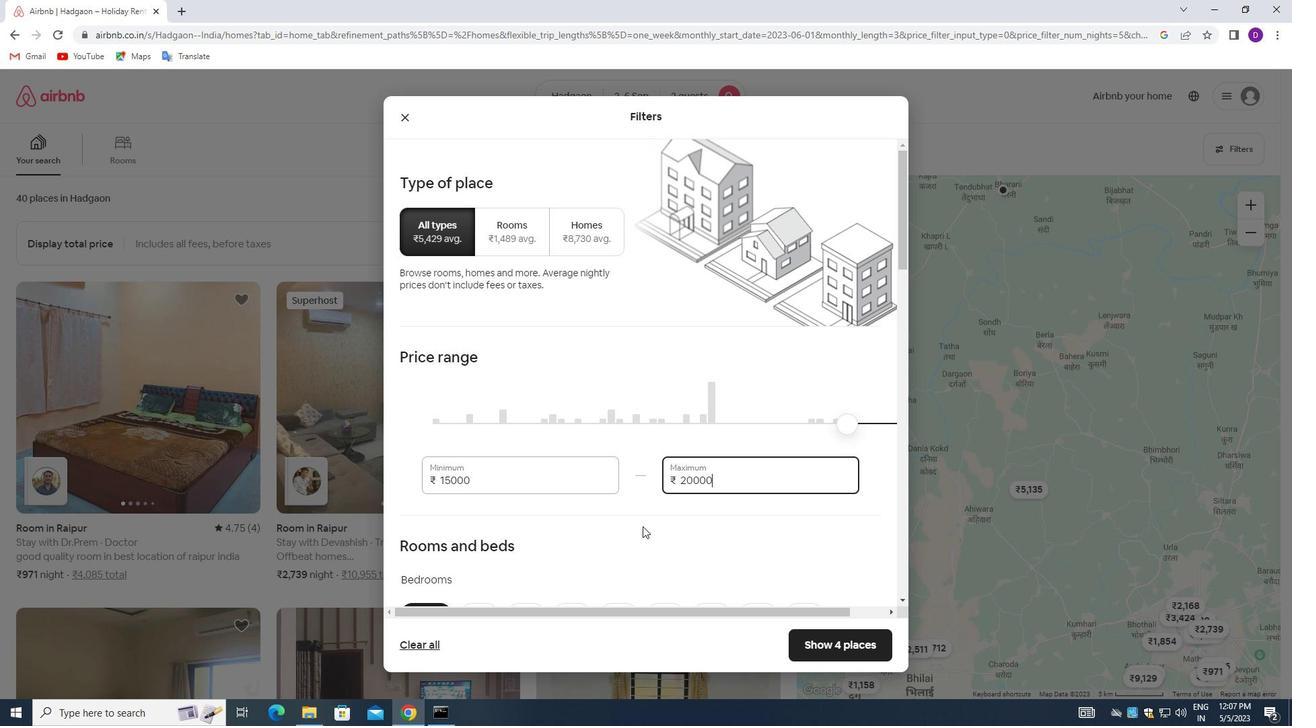 
Action: Mouse scrolled (643, 526) with delta (0, 0)
Screenshot: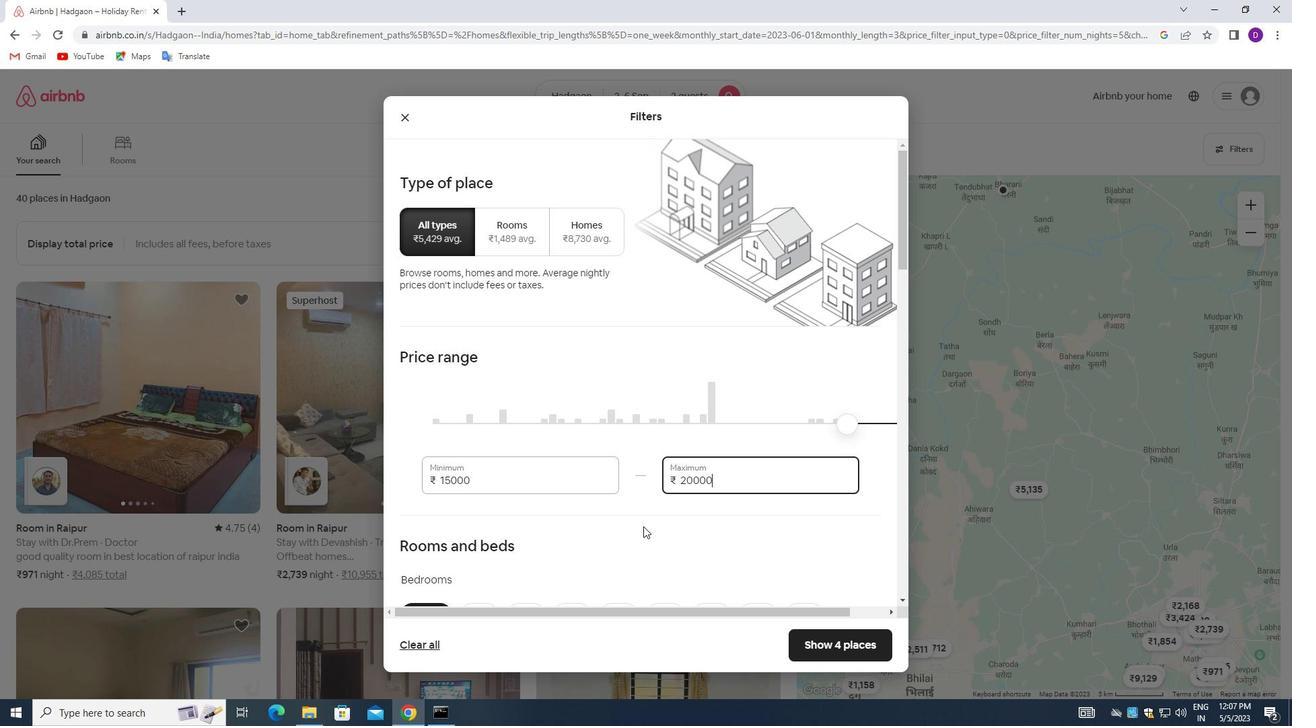
Action: Mouse scrolled (643, 526) with delta (0, 0)
Screenshot: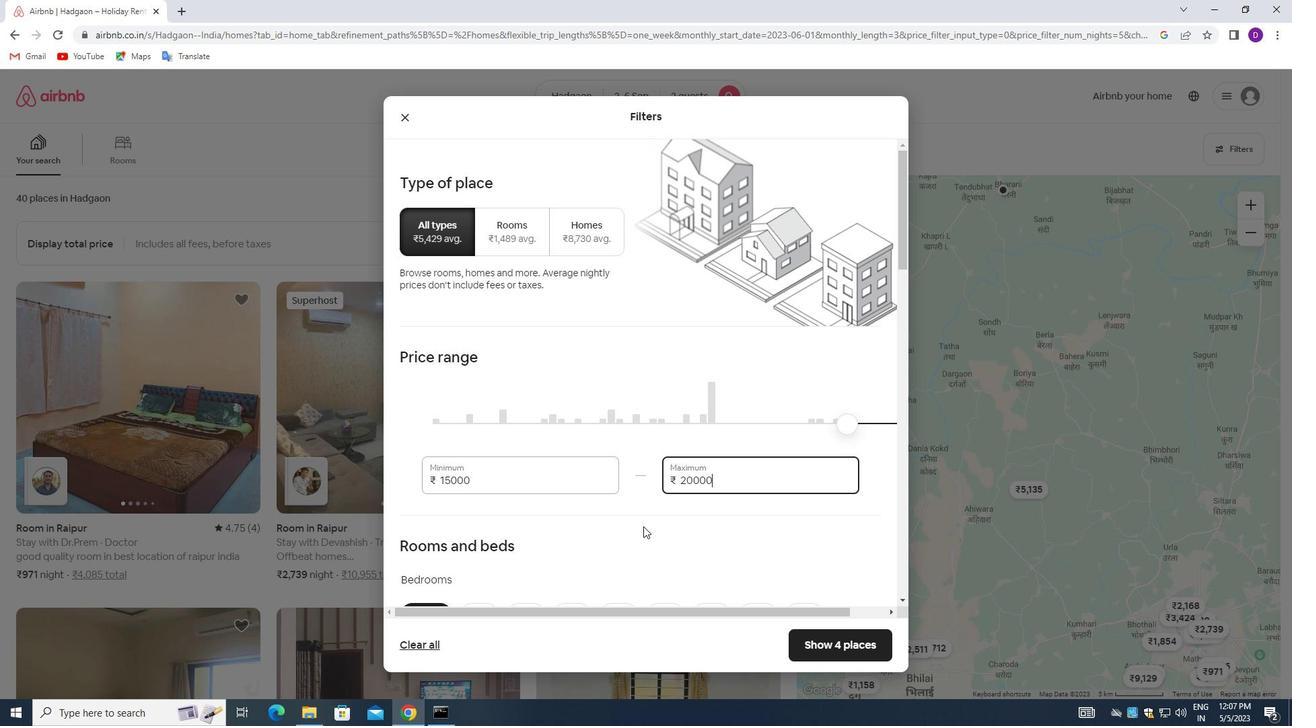
Action: Mouse moved to (545, 478)
Screenshot: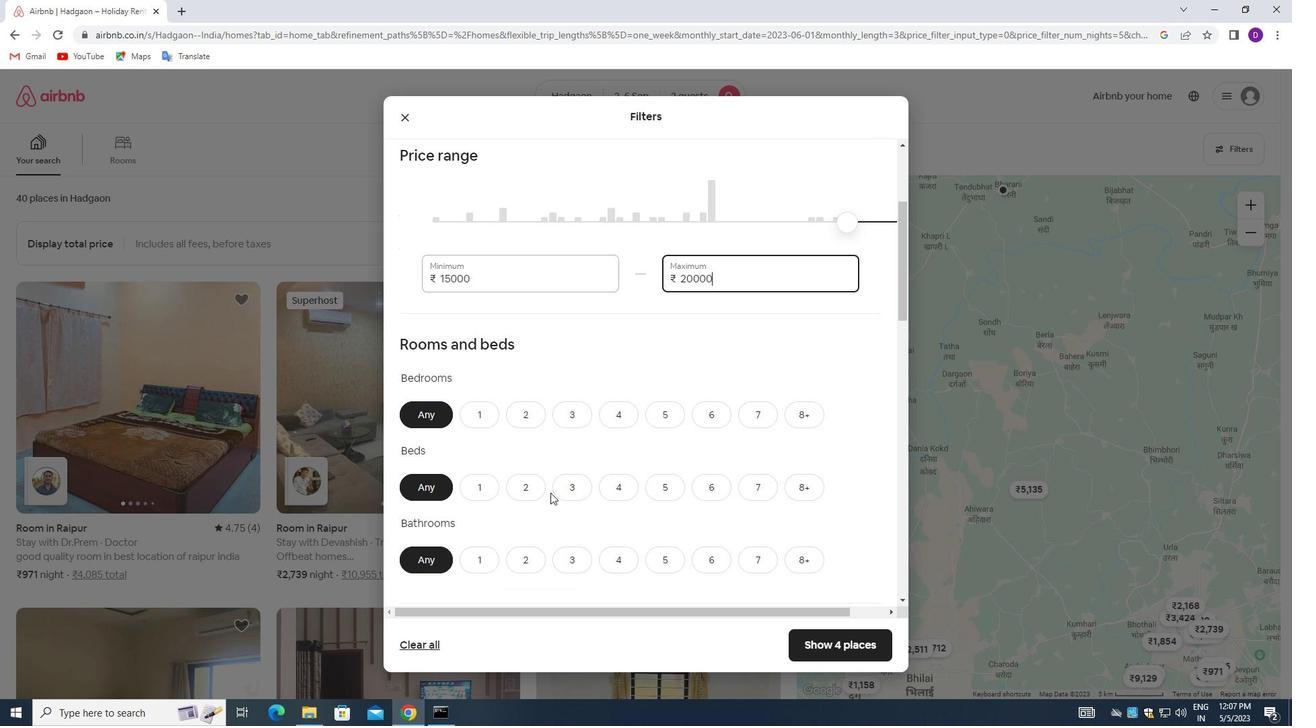 
Action: Mouse scrolled (545, 477) with delta (0, 0)
Screenshot: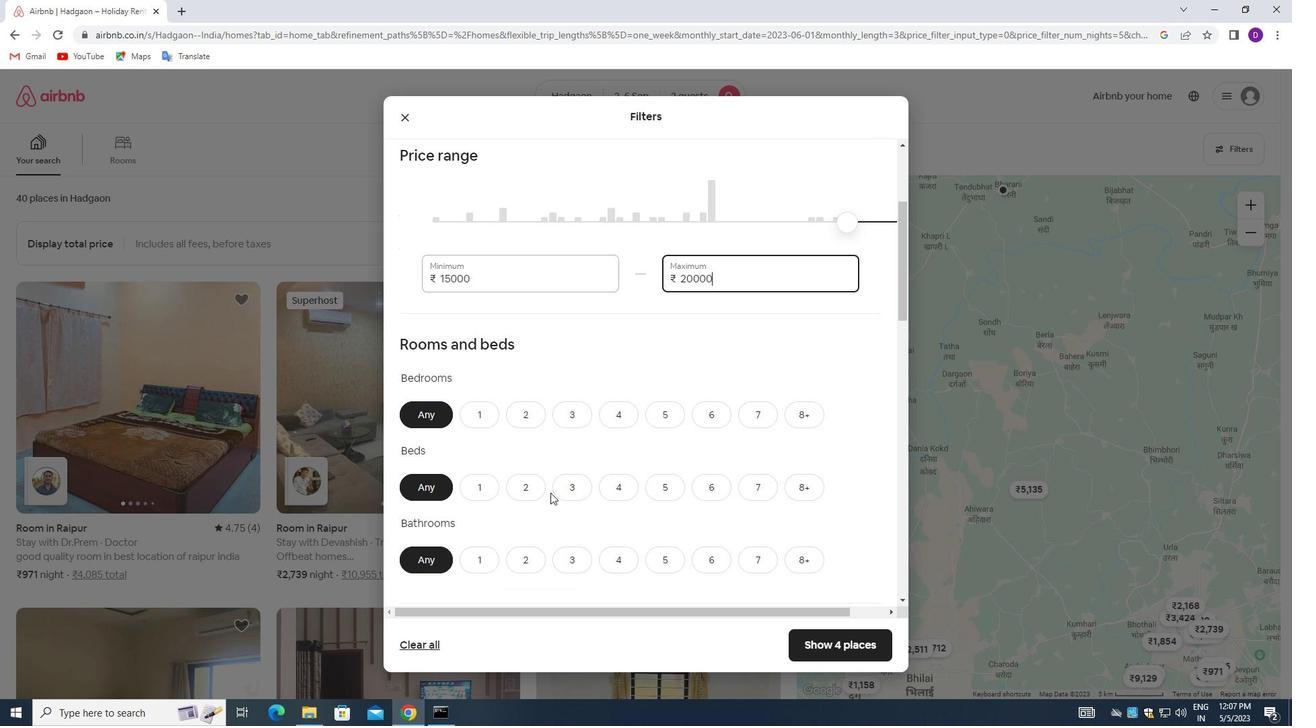
Action: Mouse moved to (477, 353)
Screenshot: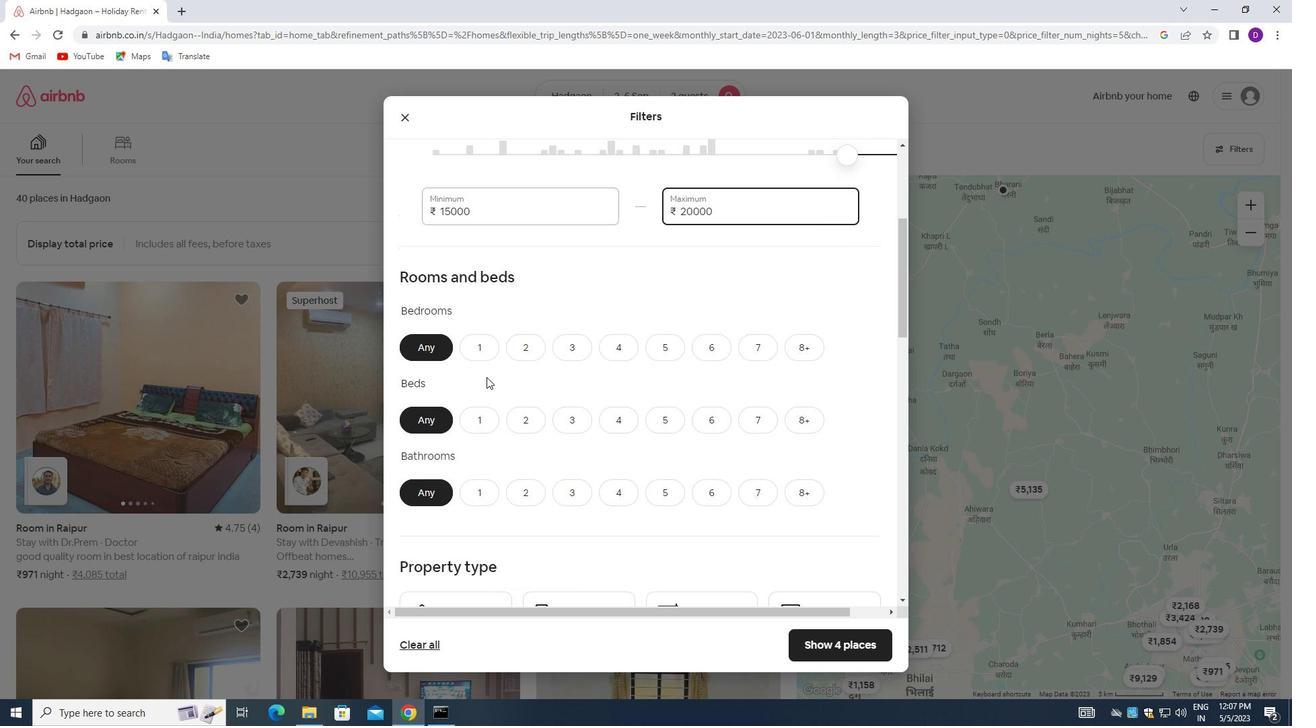 
Action: Mouse pressed left at (477, 353)
Screenshot: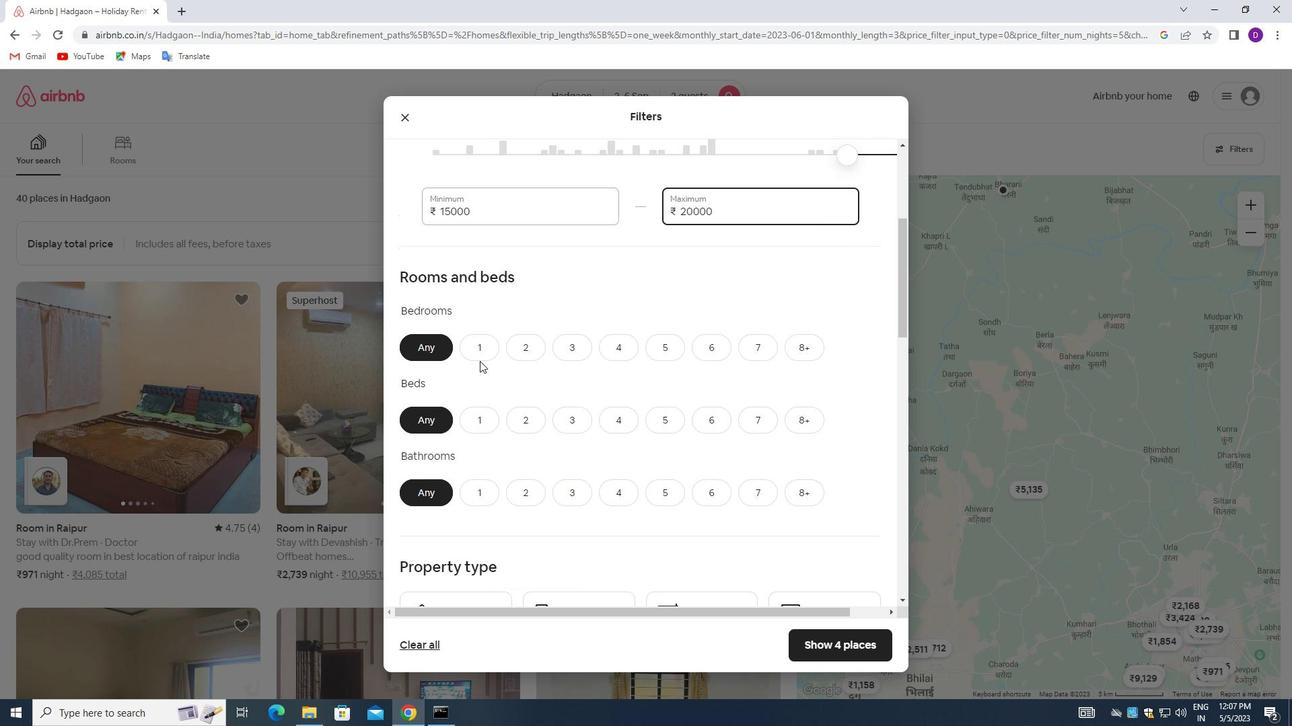 
Action: Mouse moved to (490, 415)
Screenshot: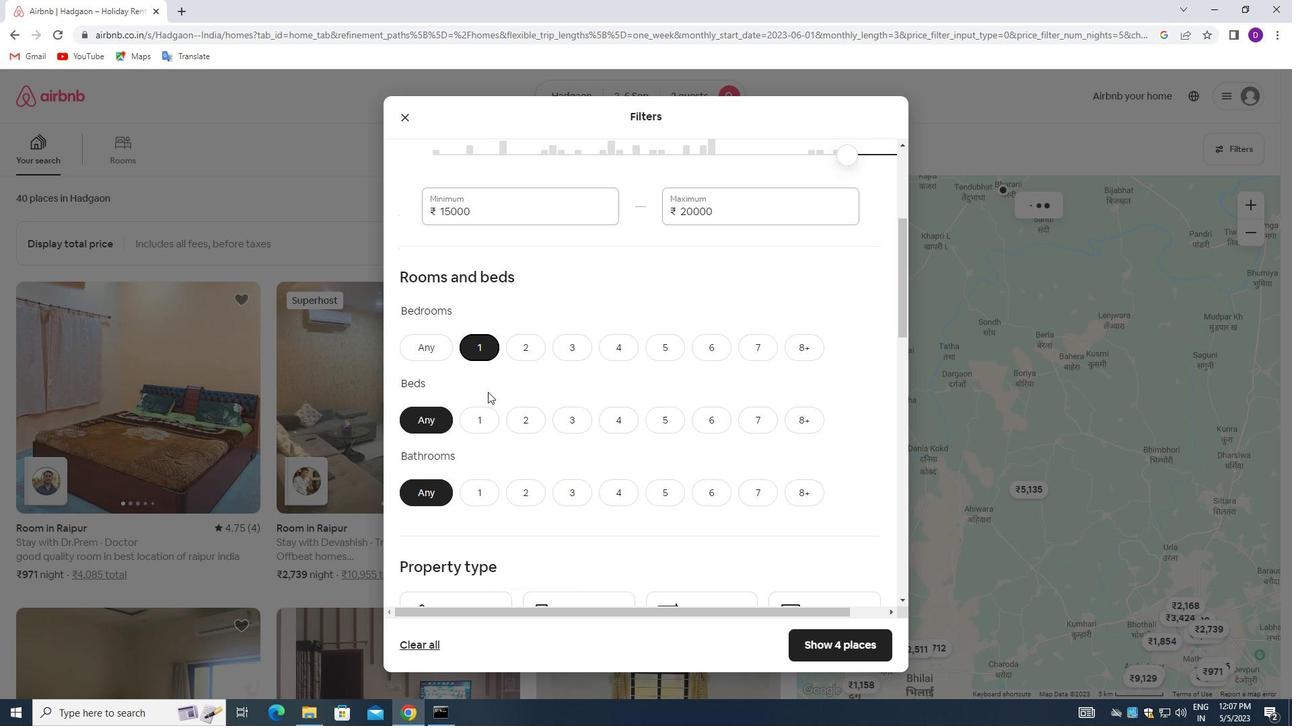 
Action: Mouse pressed left at (490, 415)
Screenshot: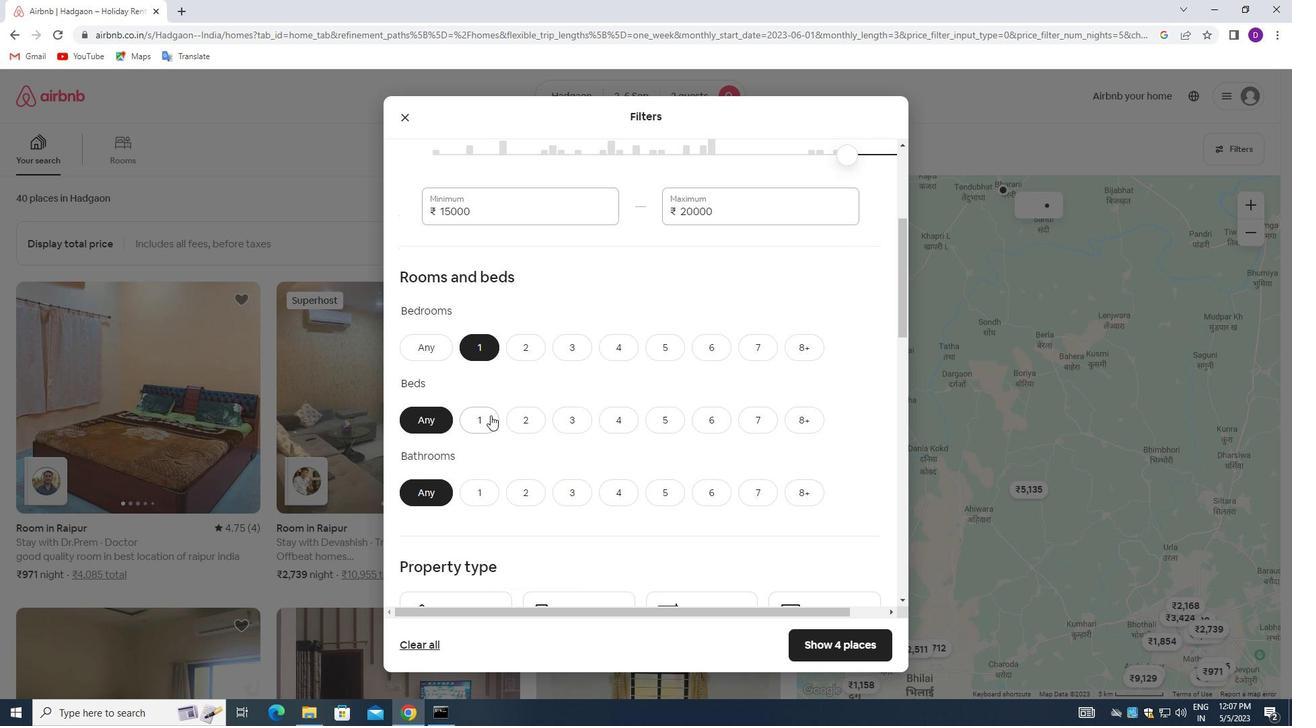 
Action: Mouse moved to (480, 485)
Screenshot: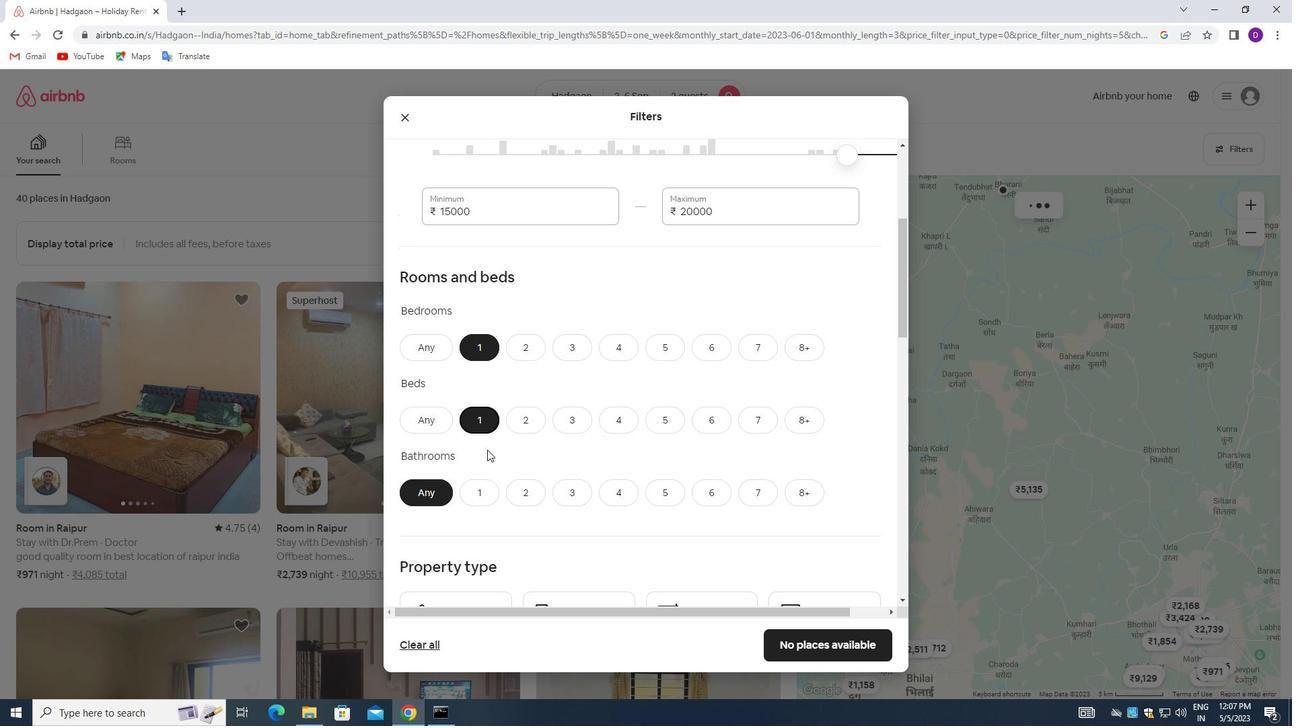 
Action: Mouse pressed left at (480, 485)
Screenshot: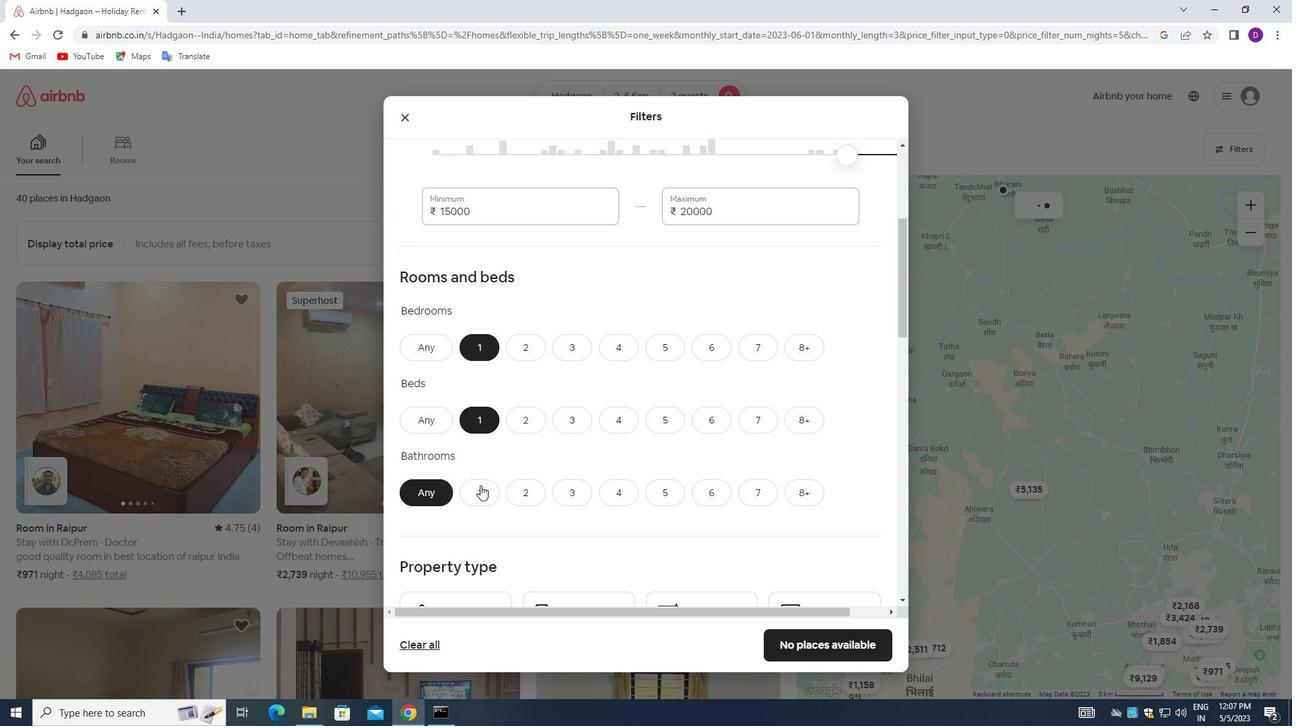 
Action: Mouse moved to (552, 428)
Screenshot: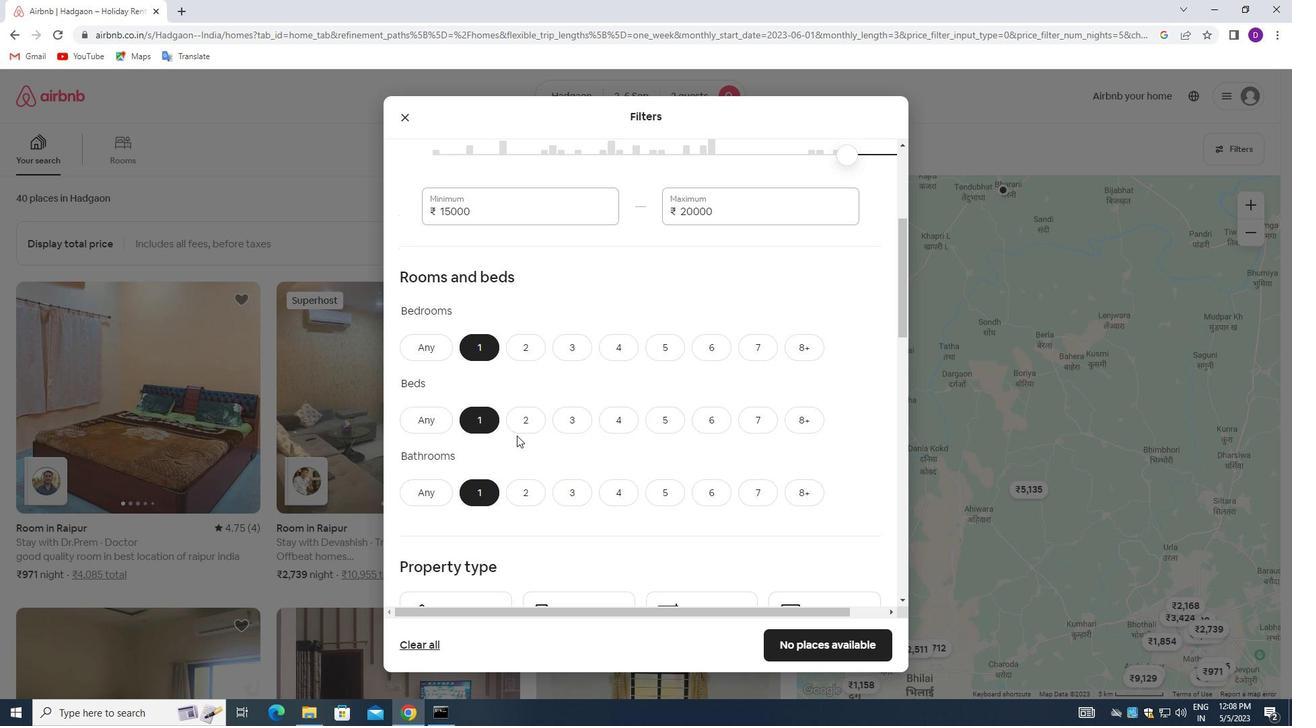 
Action: Mouse scrolled (552, 427) with delta (0, 0)
Screenshot: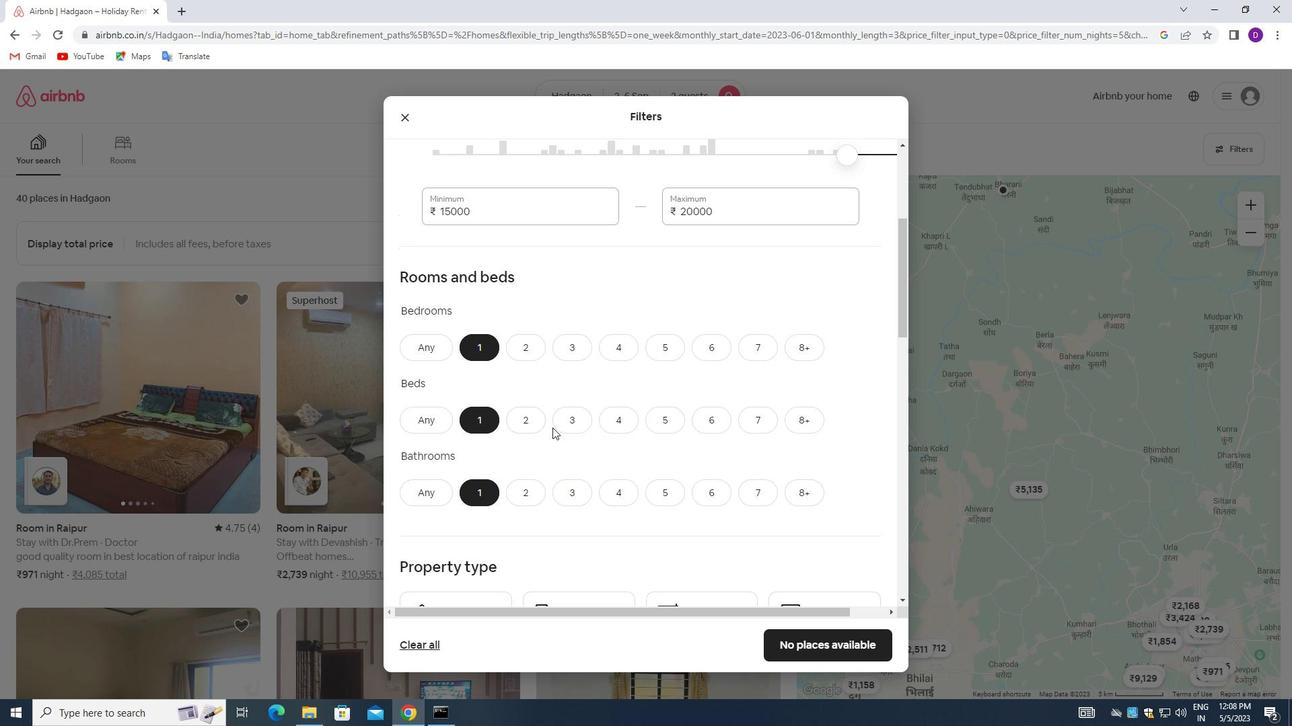
Action: Mouse scrolled (552, 427) with delta (0, 0)
Screenshot: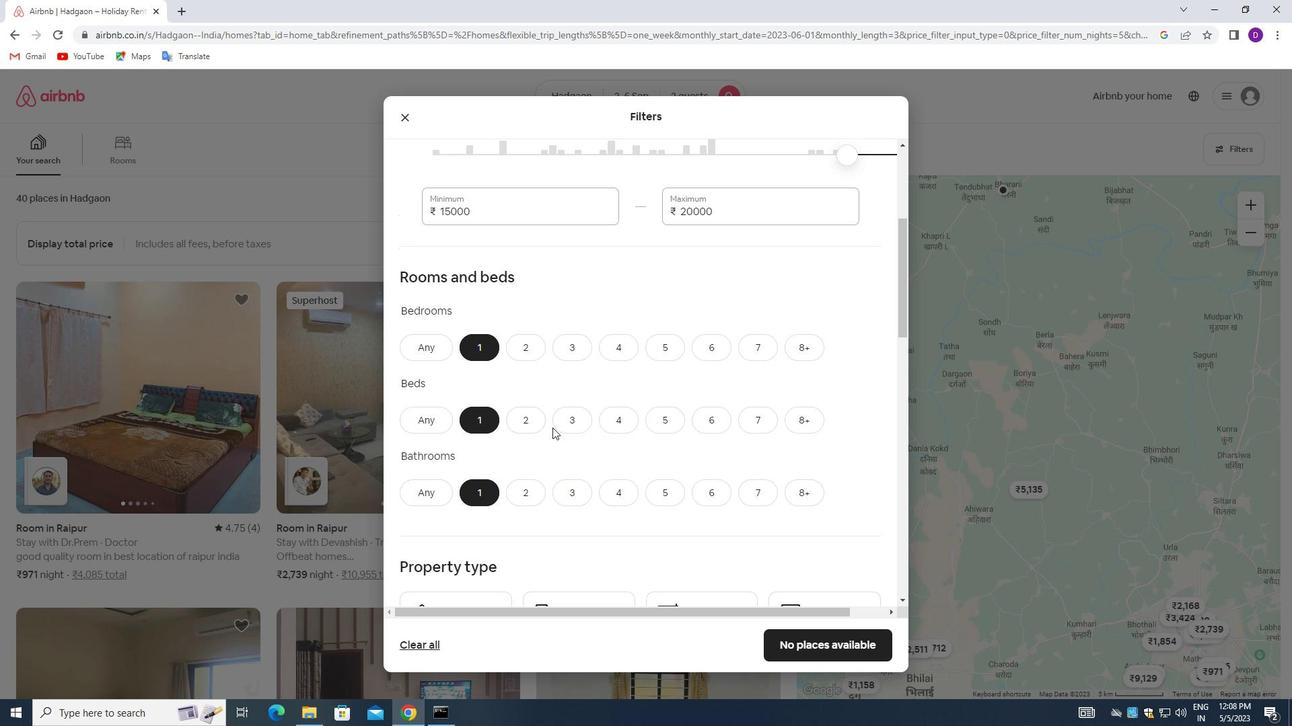 
Action: Mouse scrolled (552, 427) with delta (0, 0)
Screenshot: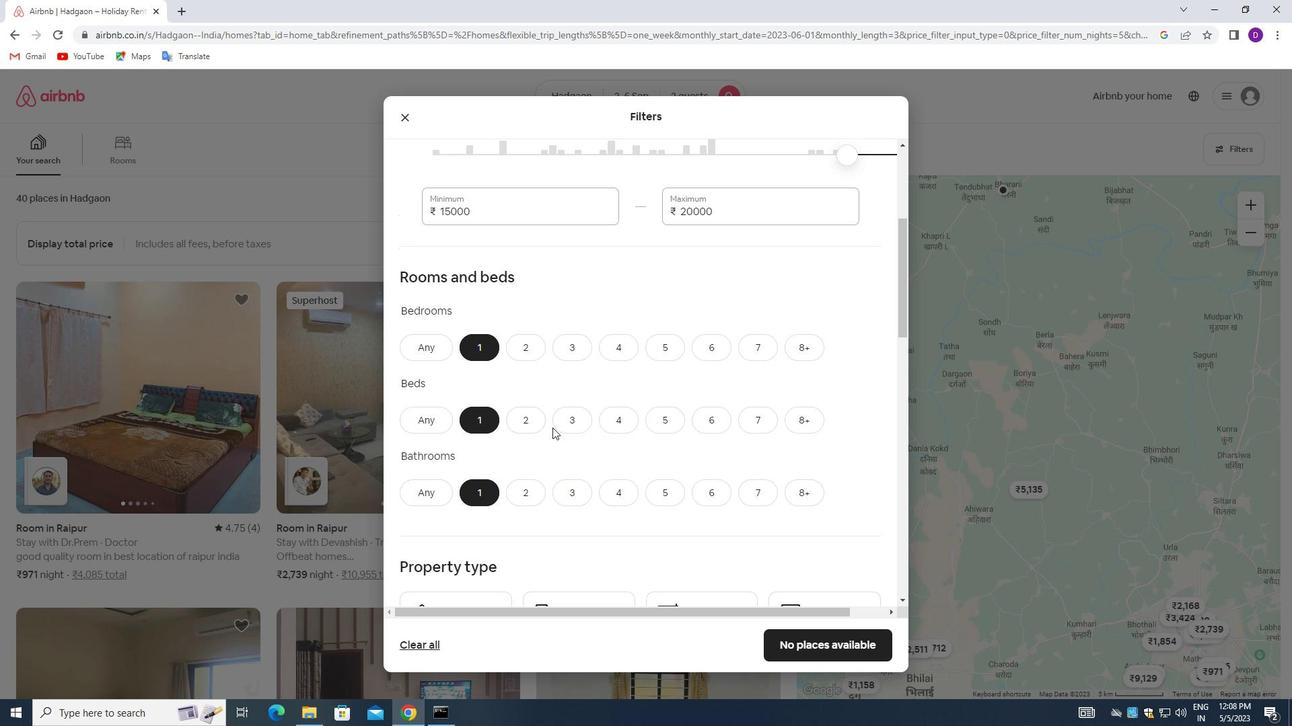 
Action: Mouse scrolled (552, 427) with delta (0, 0)
Screenshot: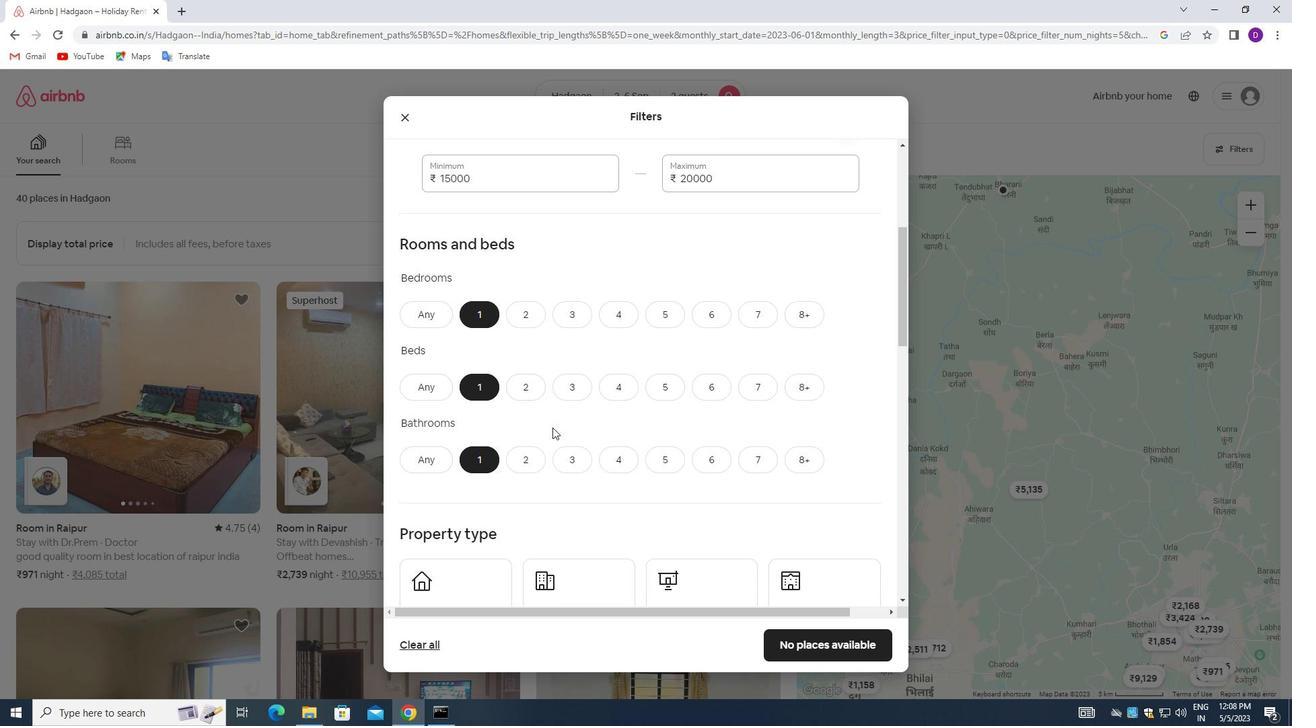 
Action: Mouse moved to (493, 382)
Screenshot: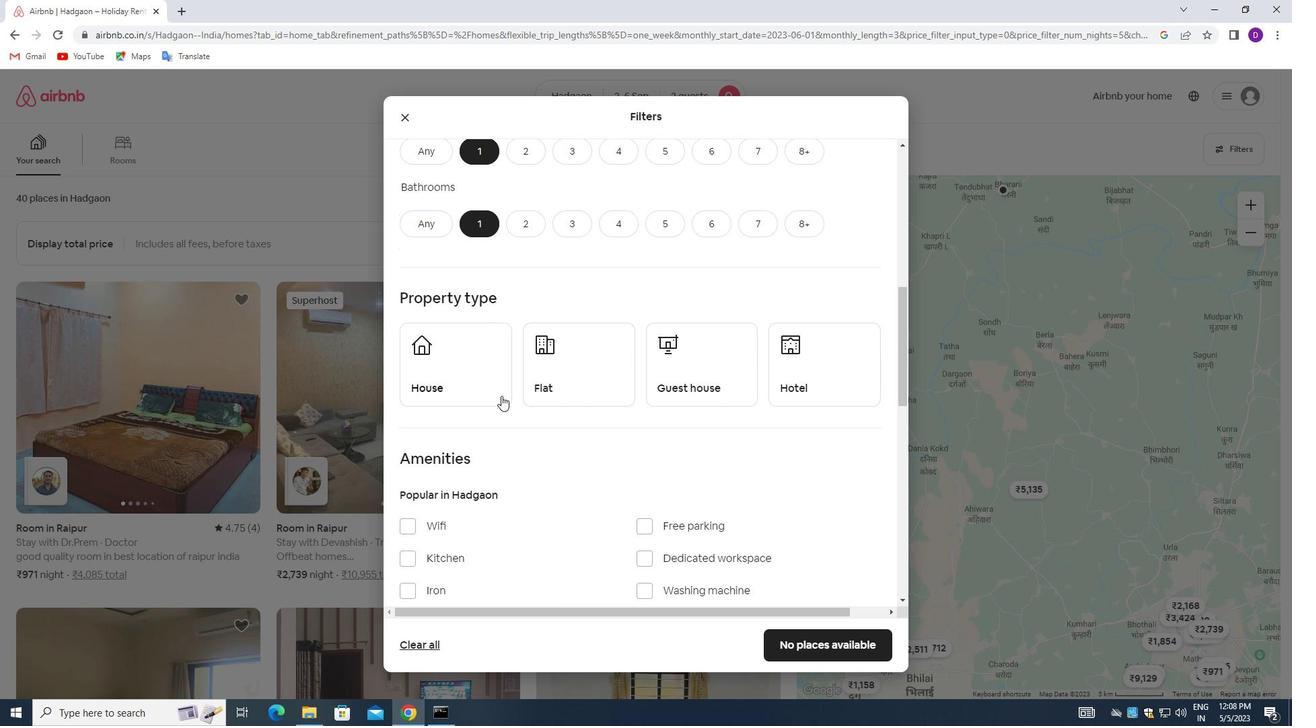 
Action: Mouse pressed left at (493, 382)
Screenshot: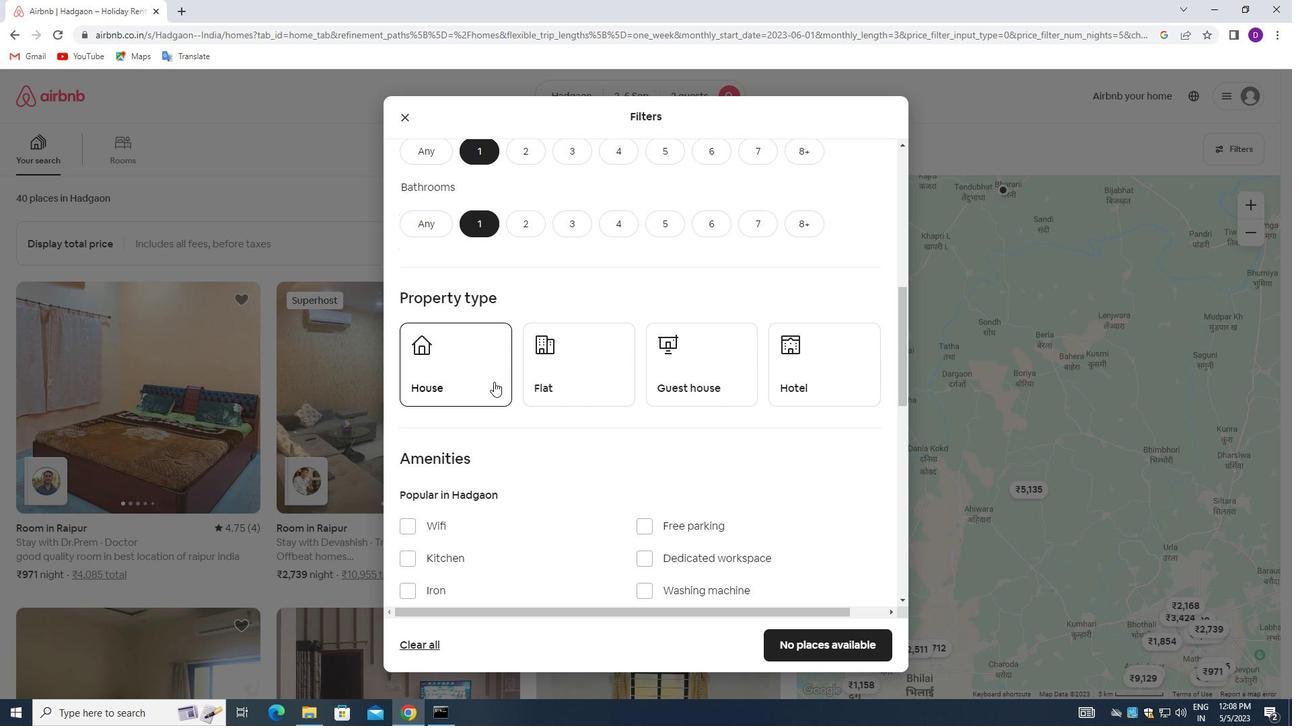 
Action: Mouse moved to (590, 387)
Screenshot: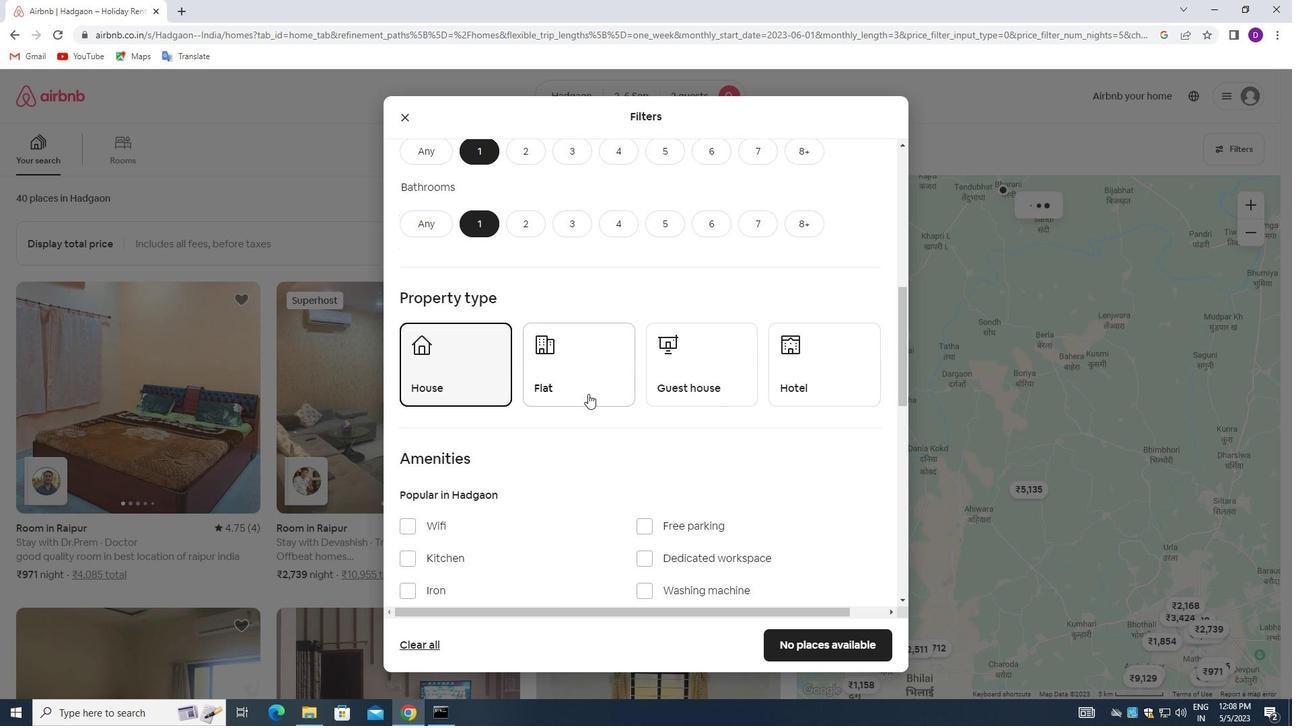 
Action: Mouse pressed left at (590, 387)
Screenshot: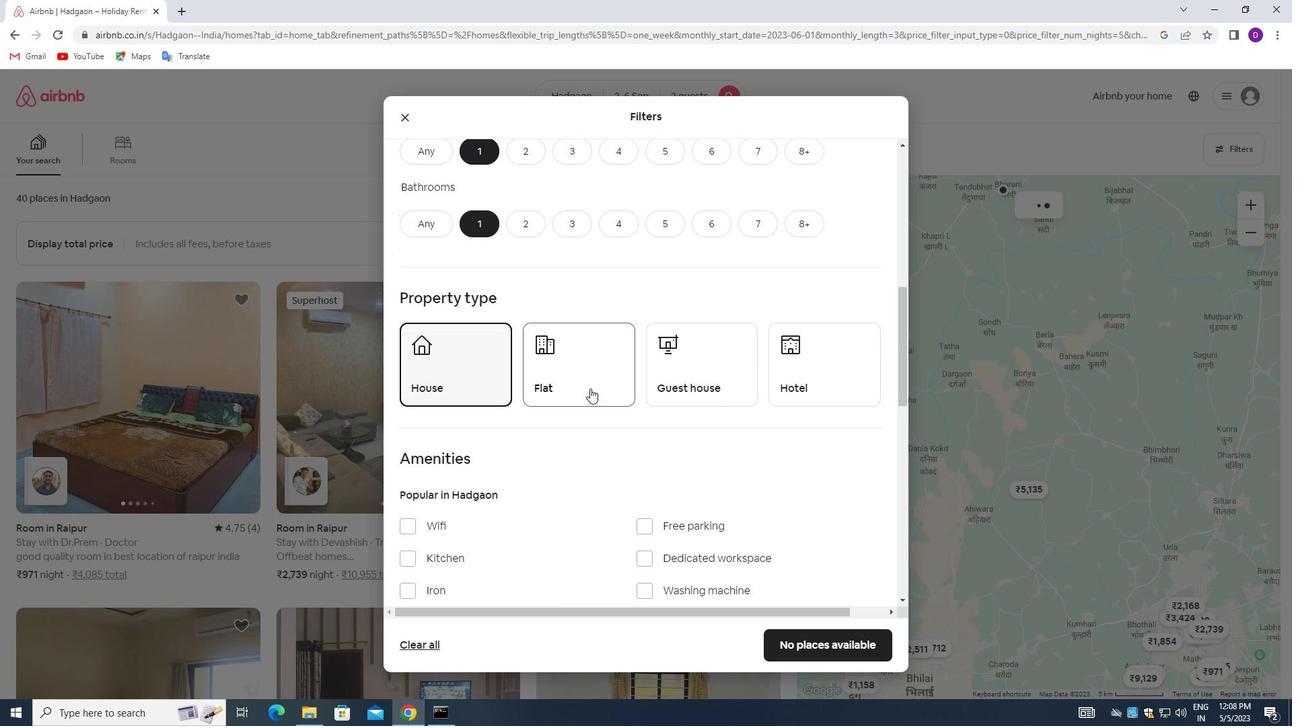 
Action: Mouse moved to (720, 362)
Screenshot: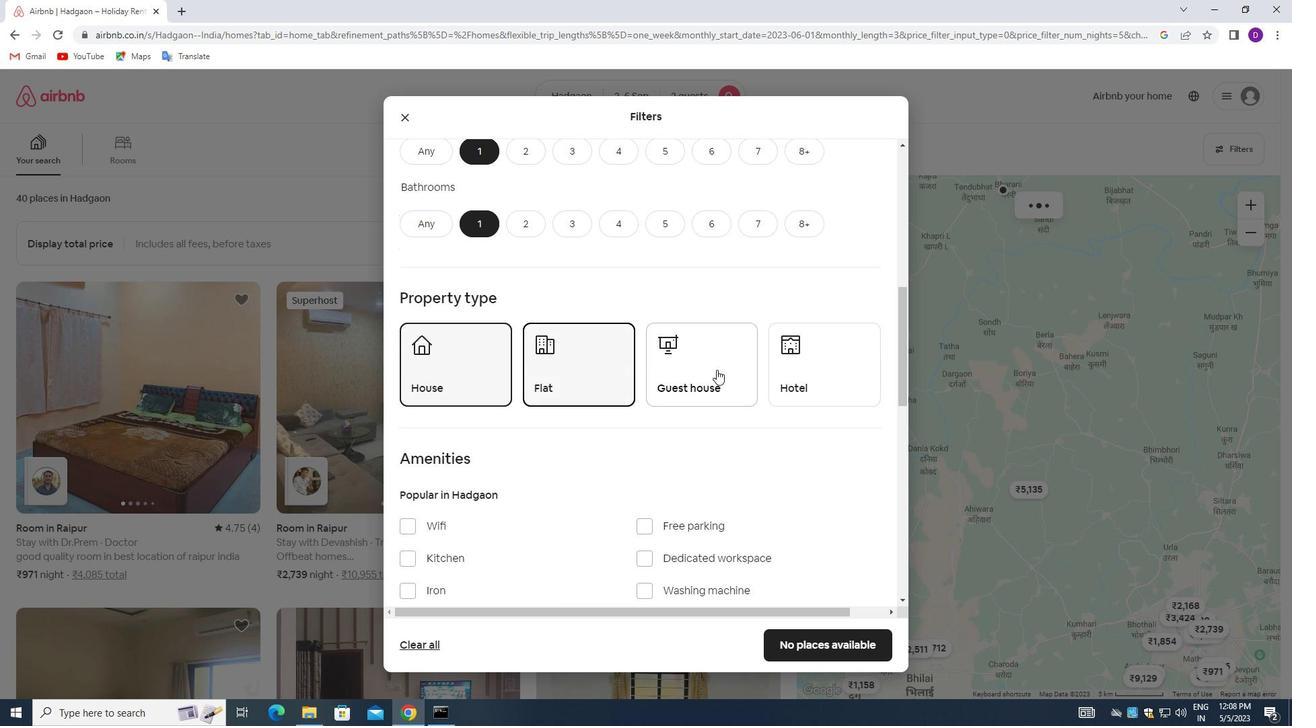 
Action: Mouse pressed left at (720, 362)
Screenshot: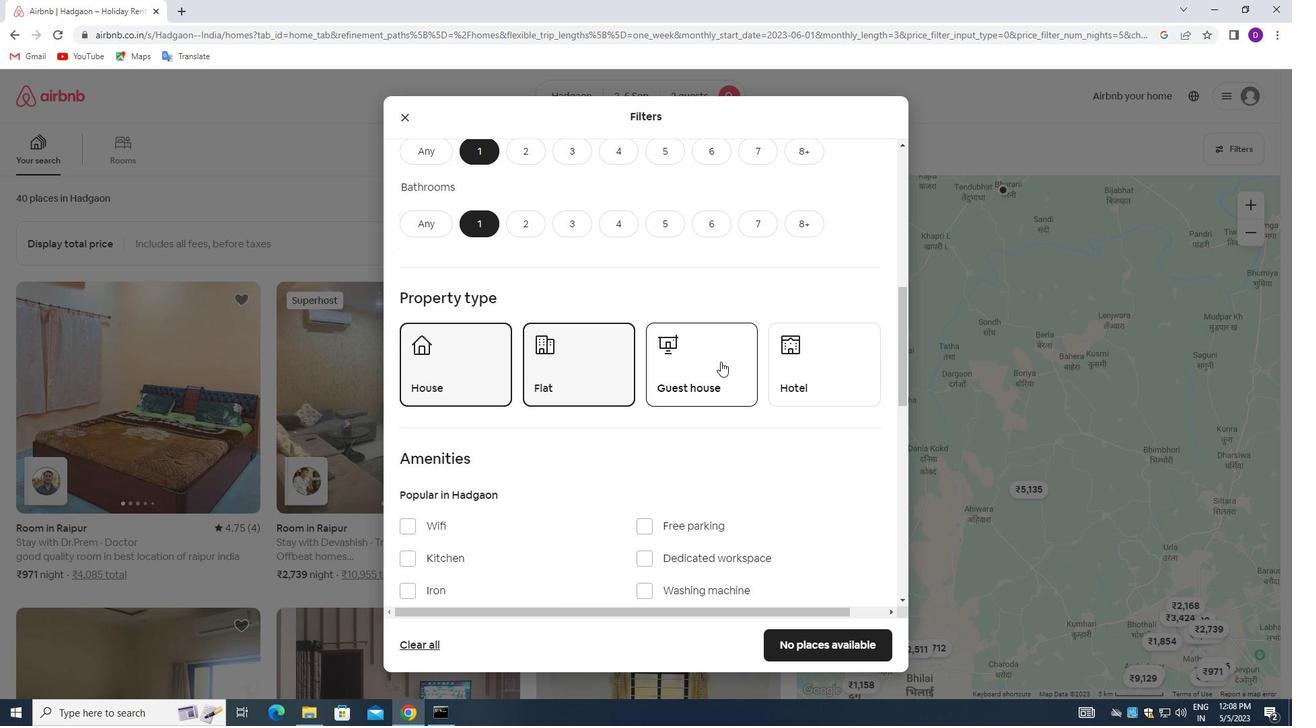
Action: Mouse moved to (815, 370)
Screenshot: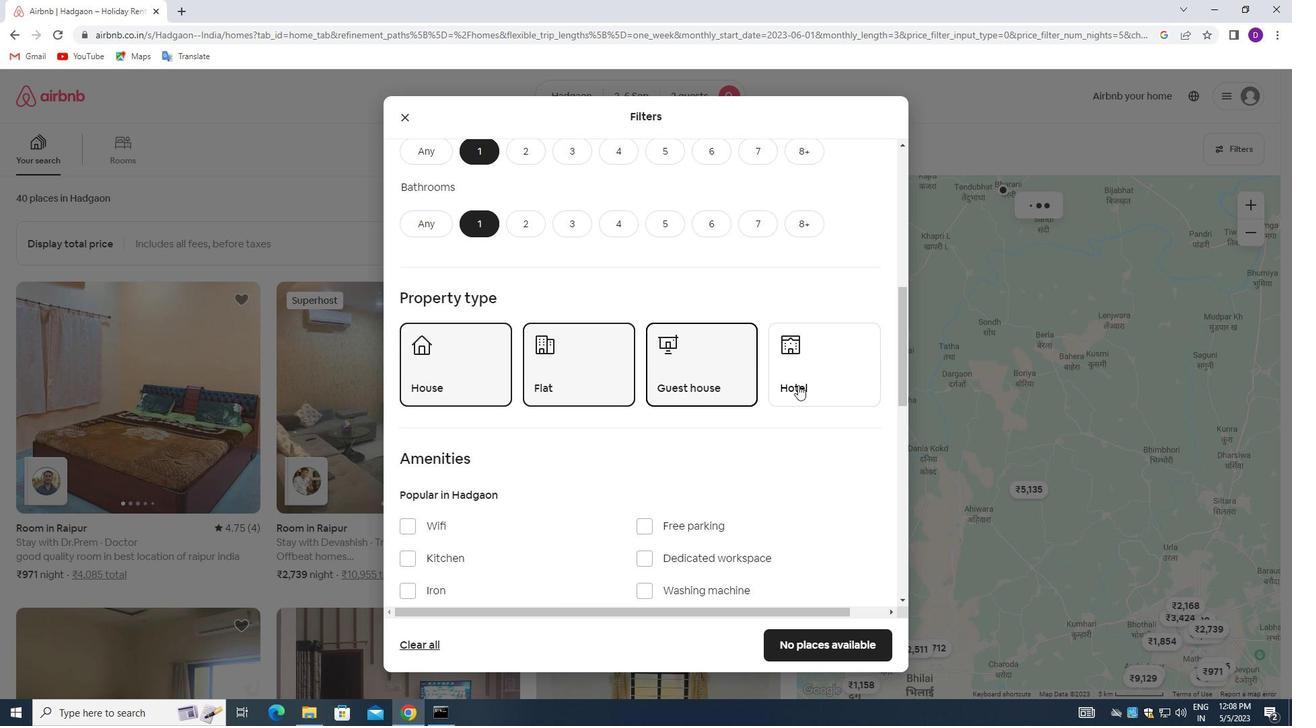 
Action: Mouse pressed left at (815, 370)
Screenshot: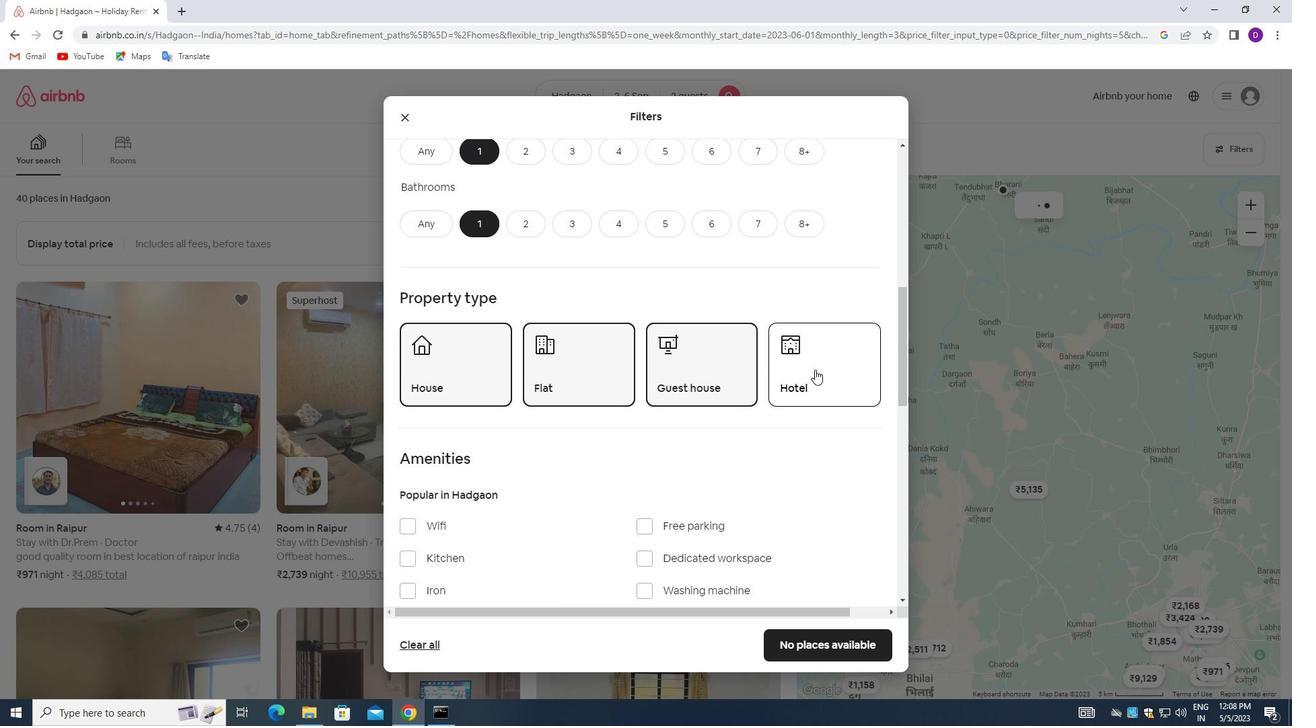 
Action: Mouse moved to (651, 386)
Screenshot: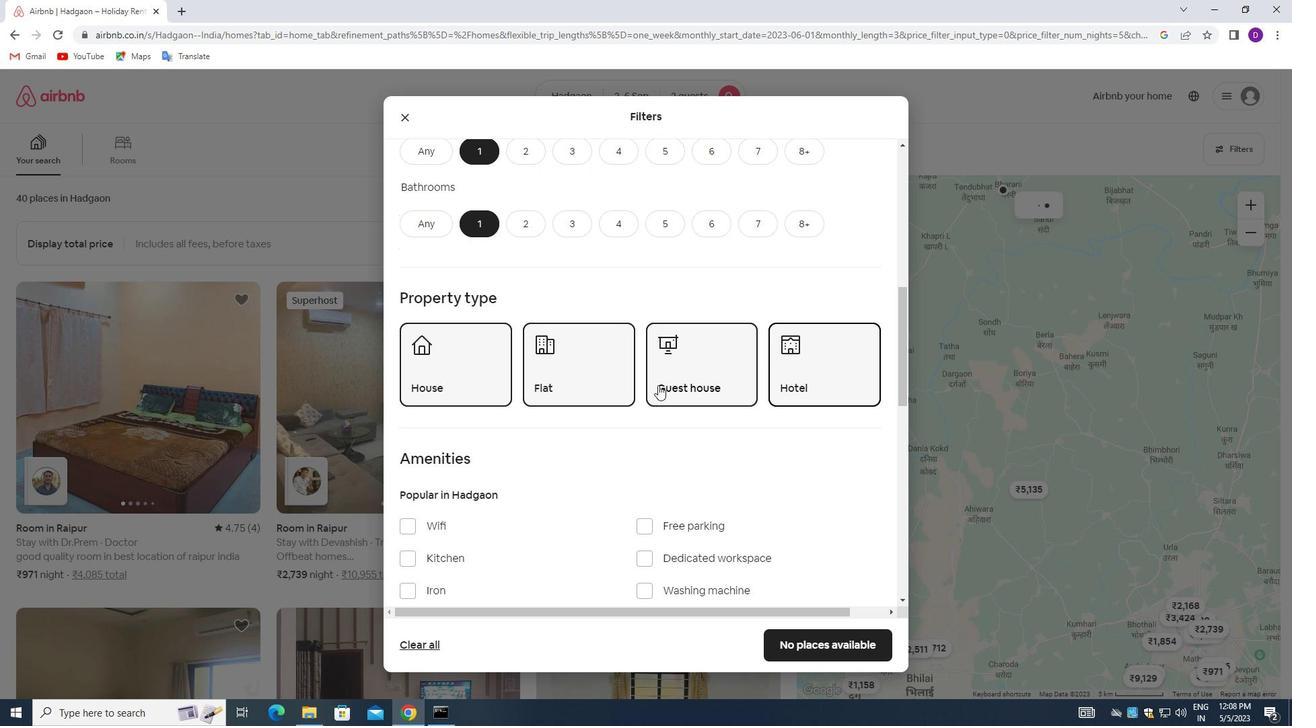 
Action: Mouse scrolled (651, 385) with delta (0, 0)
Screenshot: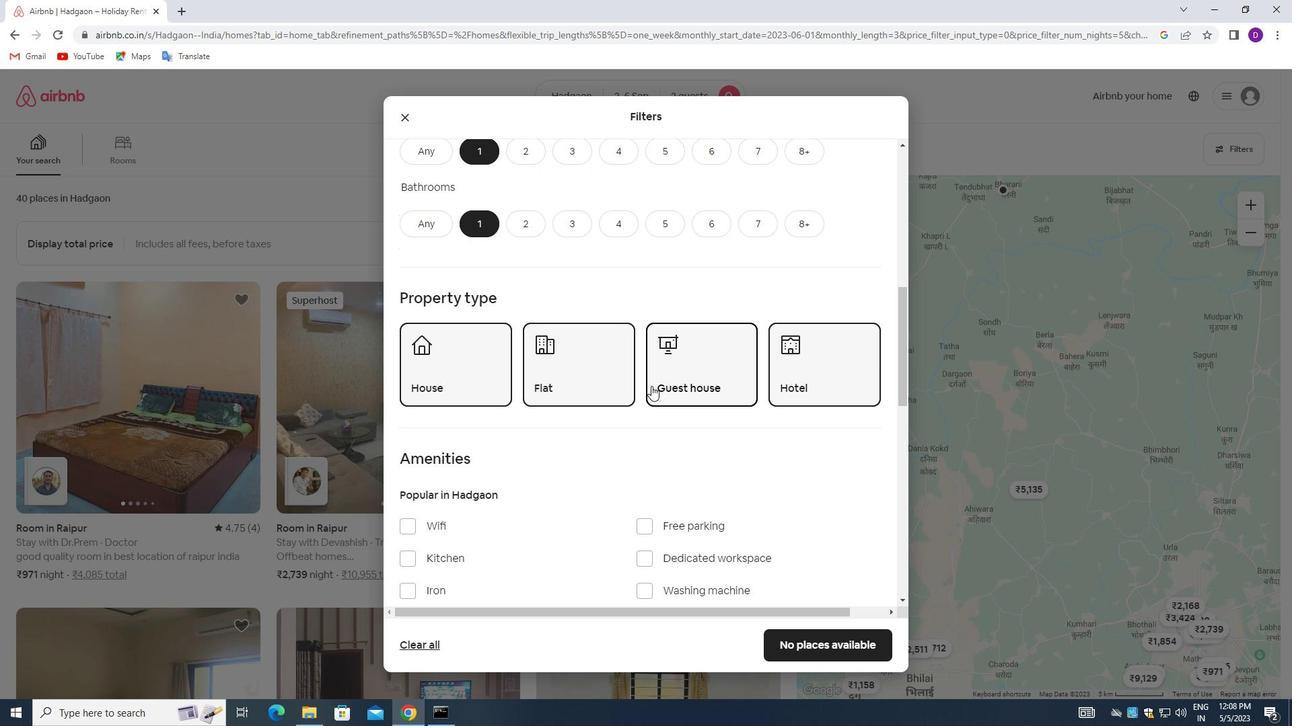 
Action: Mouse moved to (651, 386)
Screenshot: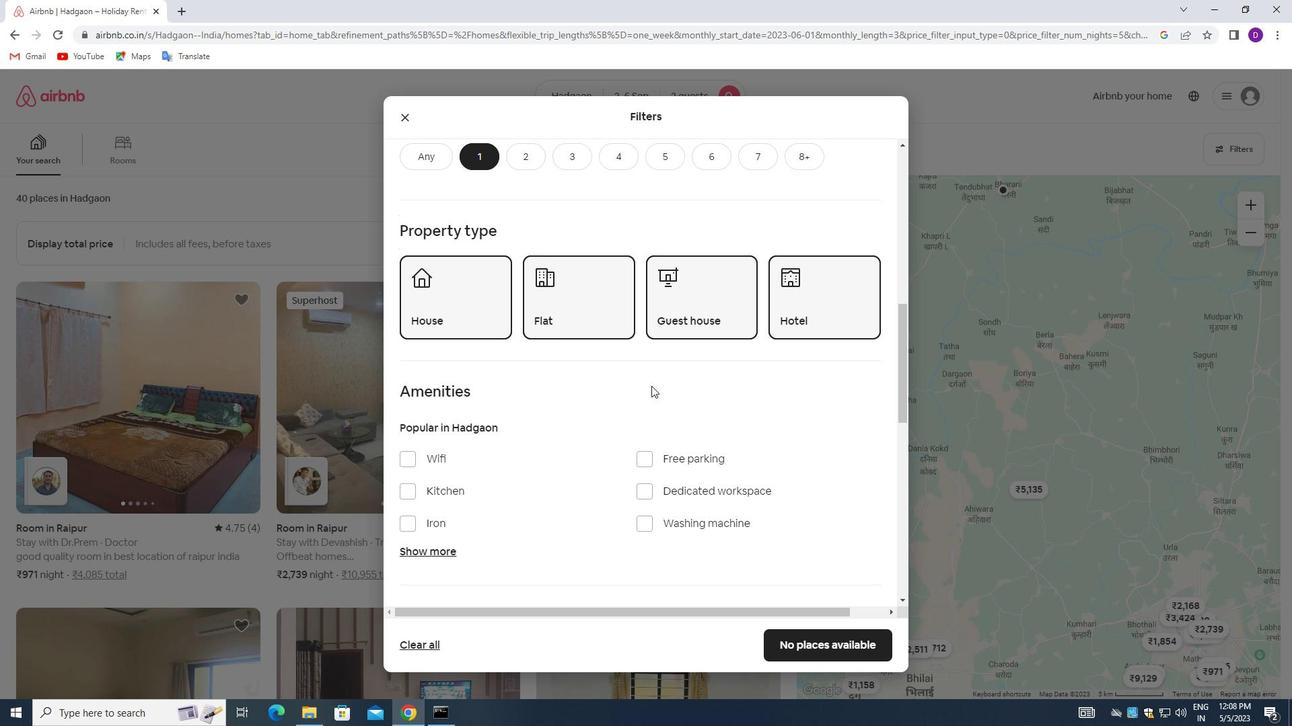 
Action: Mouse scrolled (651, 385) with delta (0, 0)
Screenshot: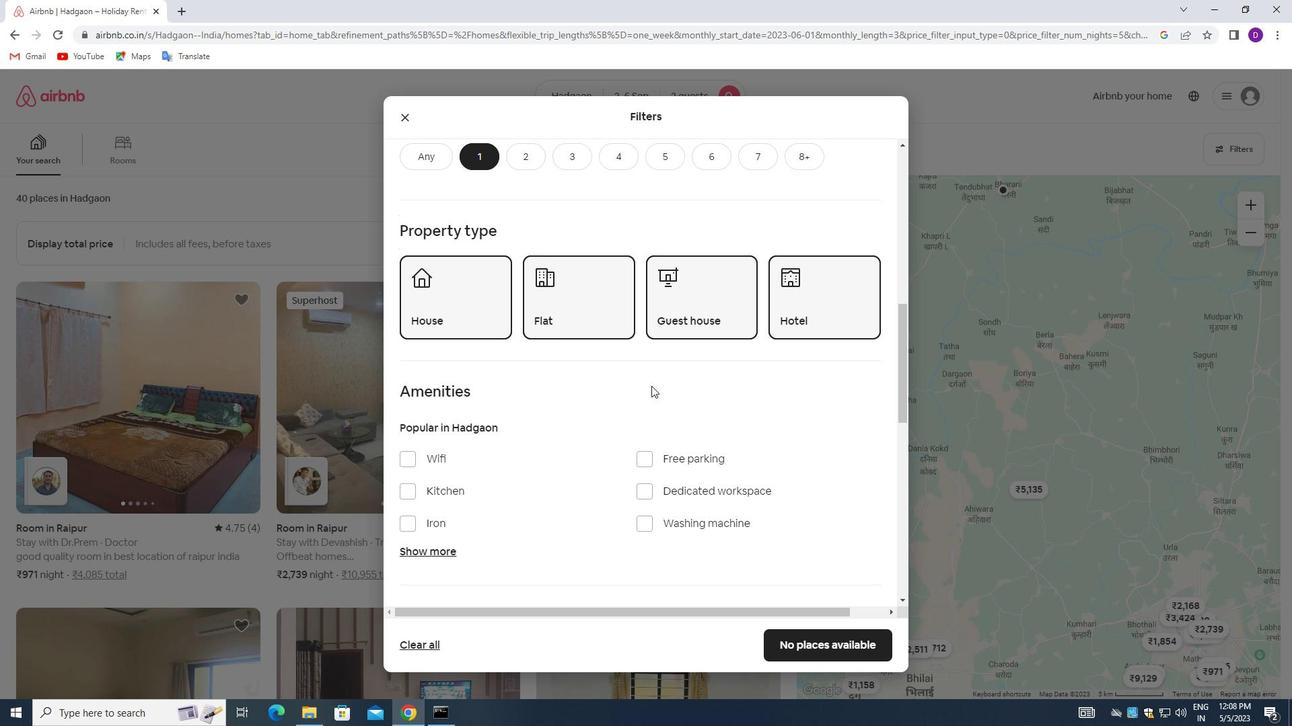 
Action: Mouse moved to (648, 461)
Screenshot: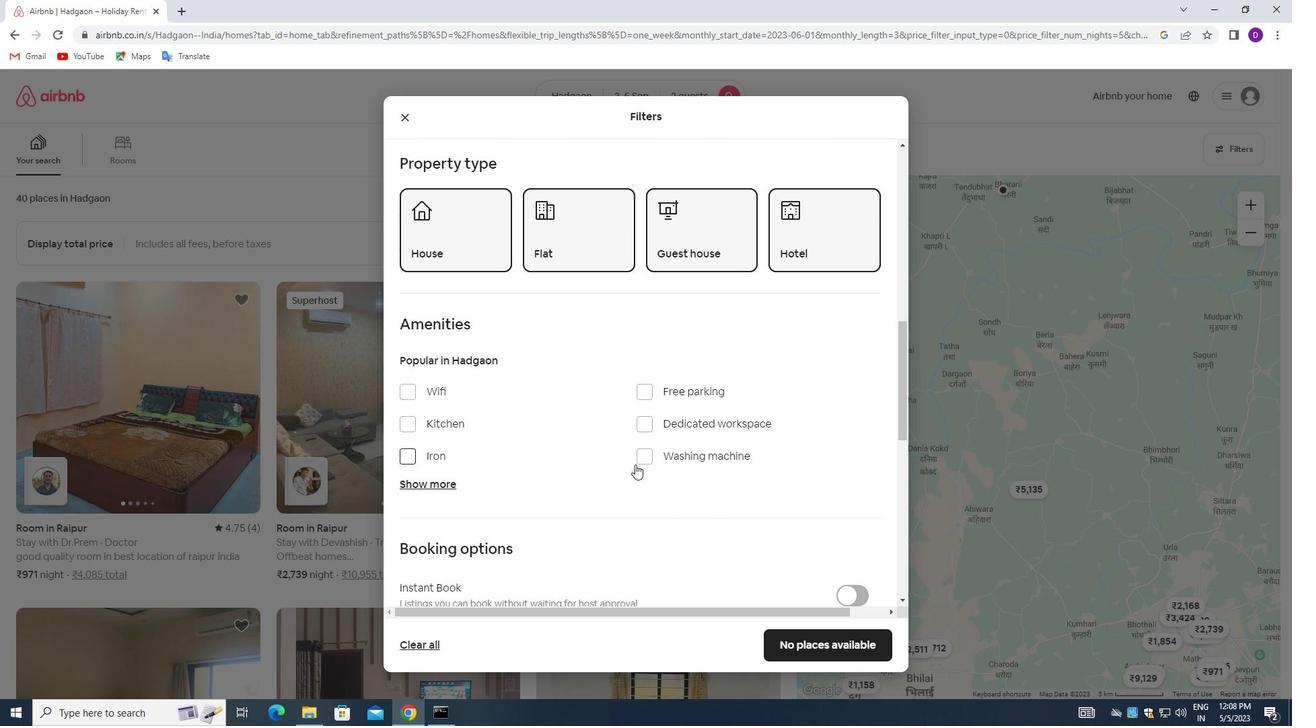 
Action: Mouse pressed left at (648, 461)
Screenshot: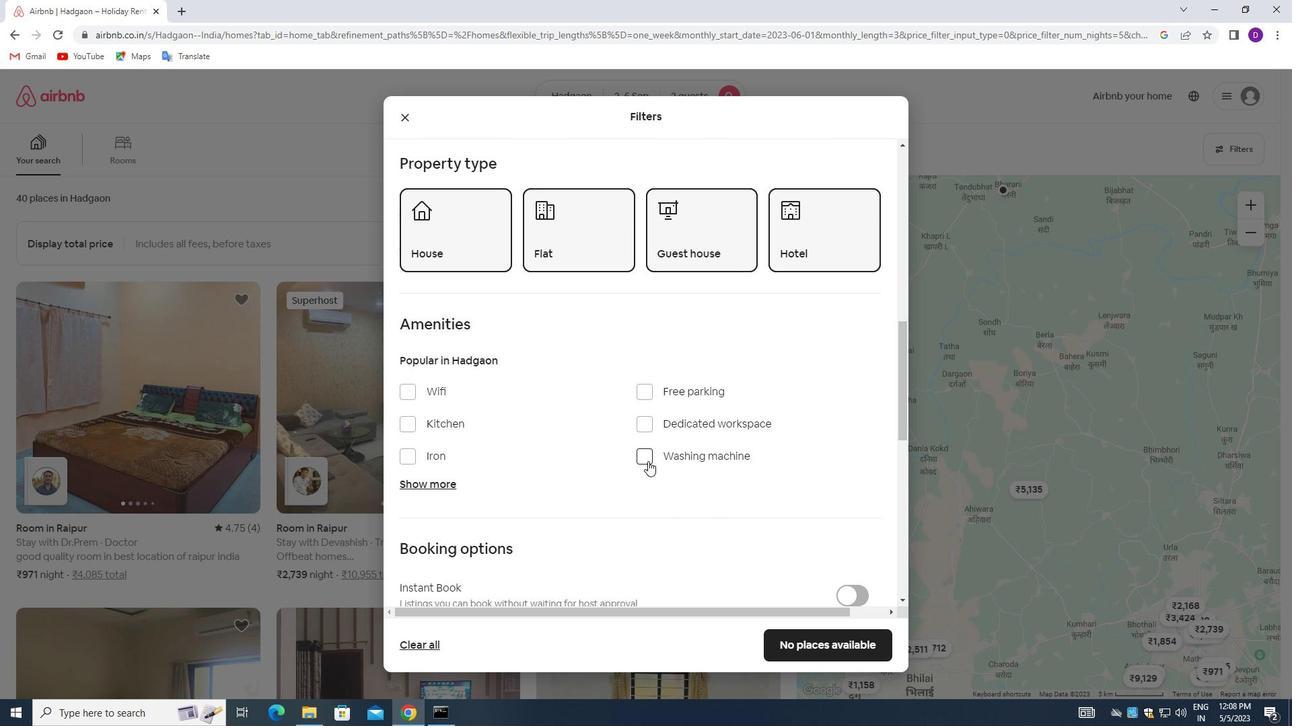 
Action: Mouse moved to (609, 483)
Screenshot: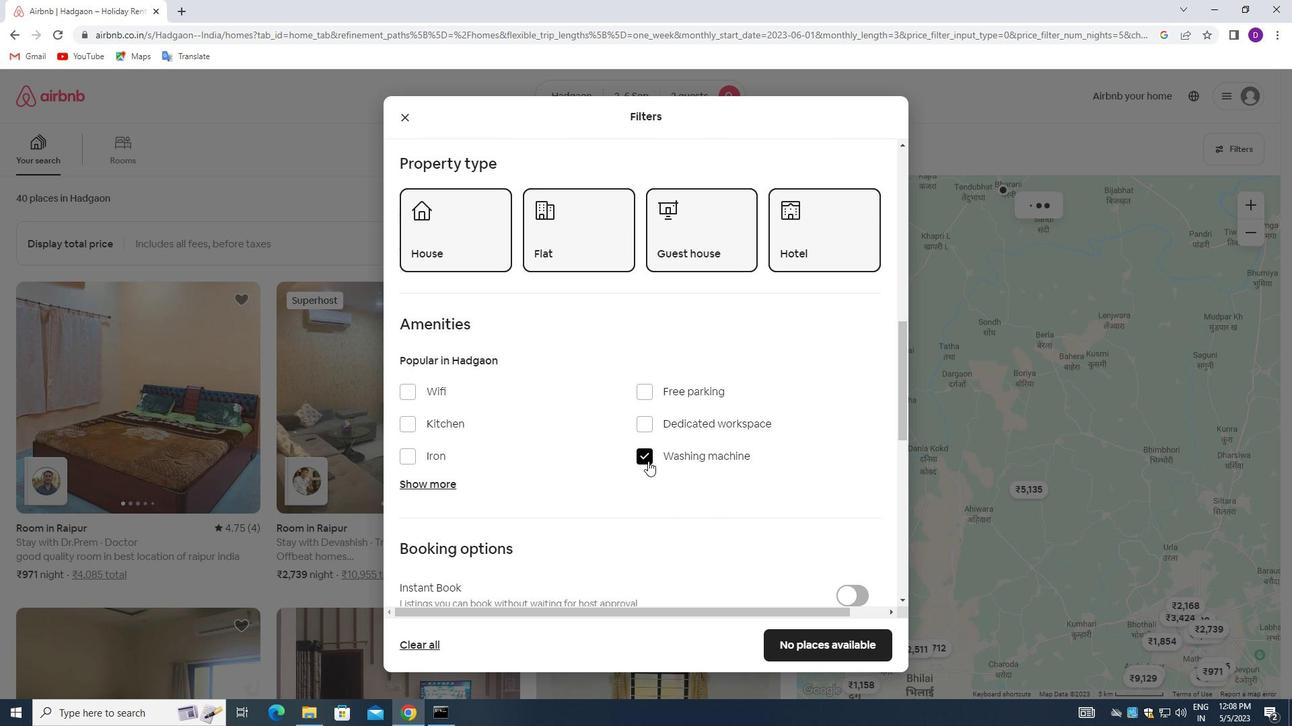 
Action: Mouse scrolled (609, 483) with delta (0, 0)
Screenshot: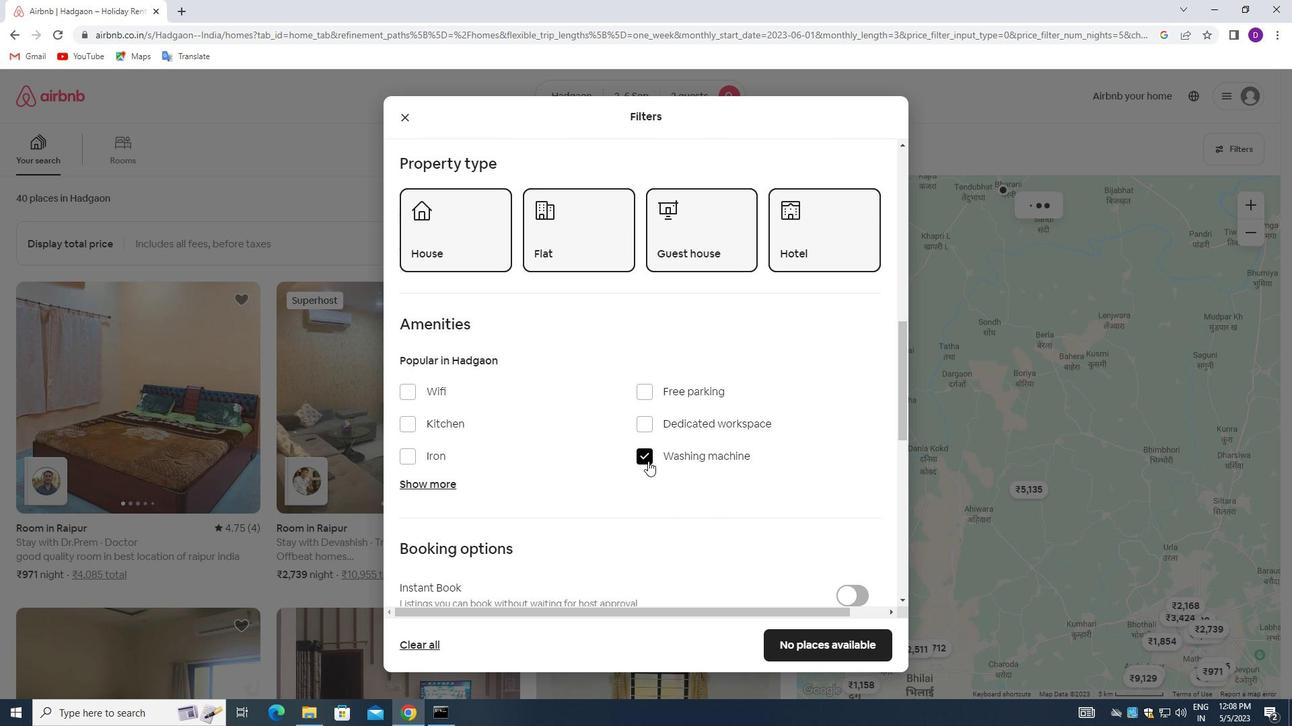 
Action: Mouse moved to (632, 492)
Screenshot: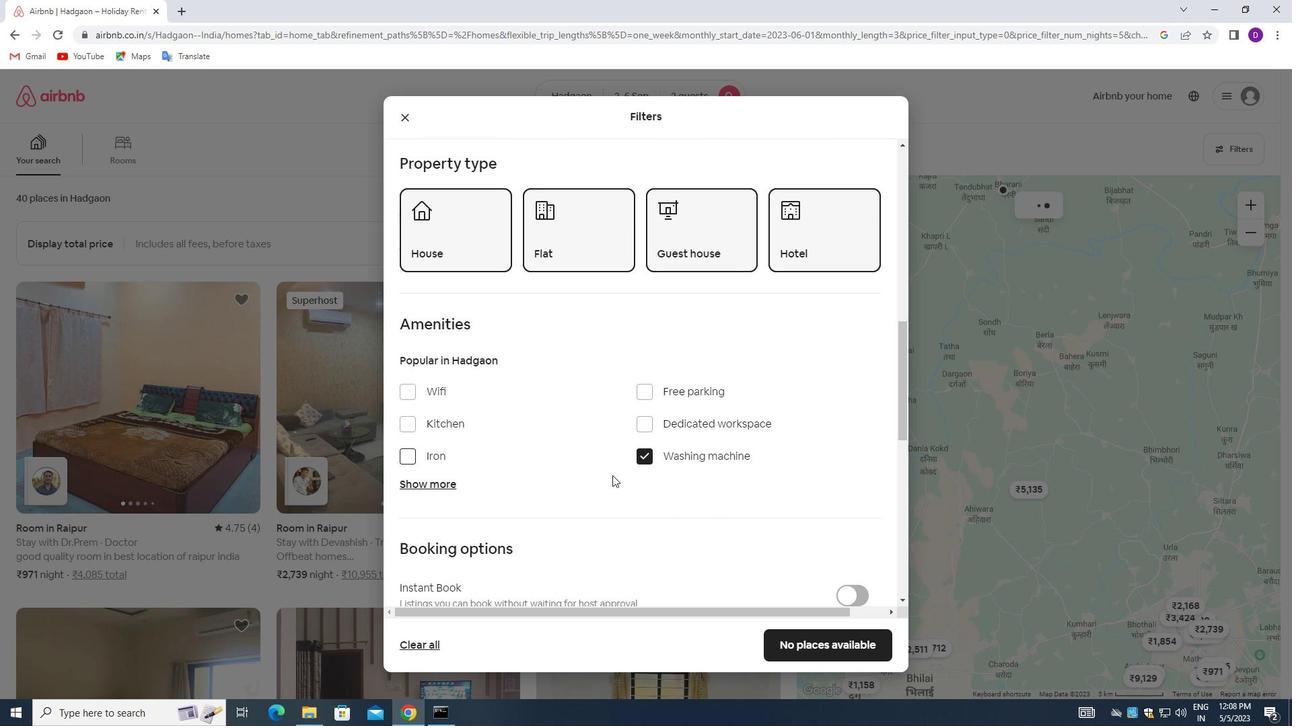 
Action: Mouse scrolled (632, 491) with delta (0, 0)
Screenshot: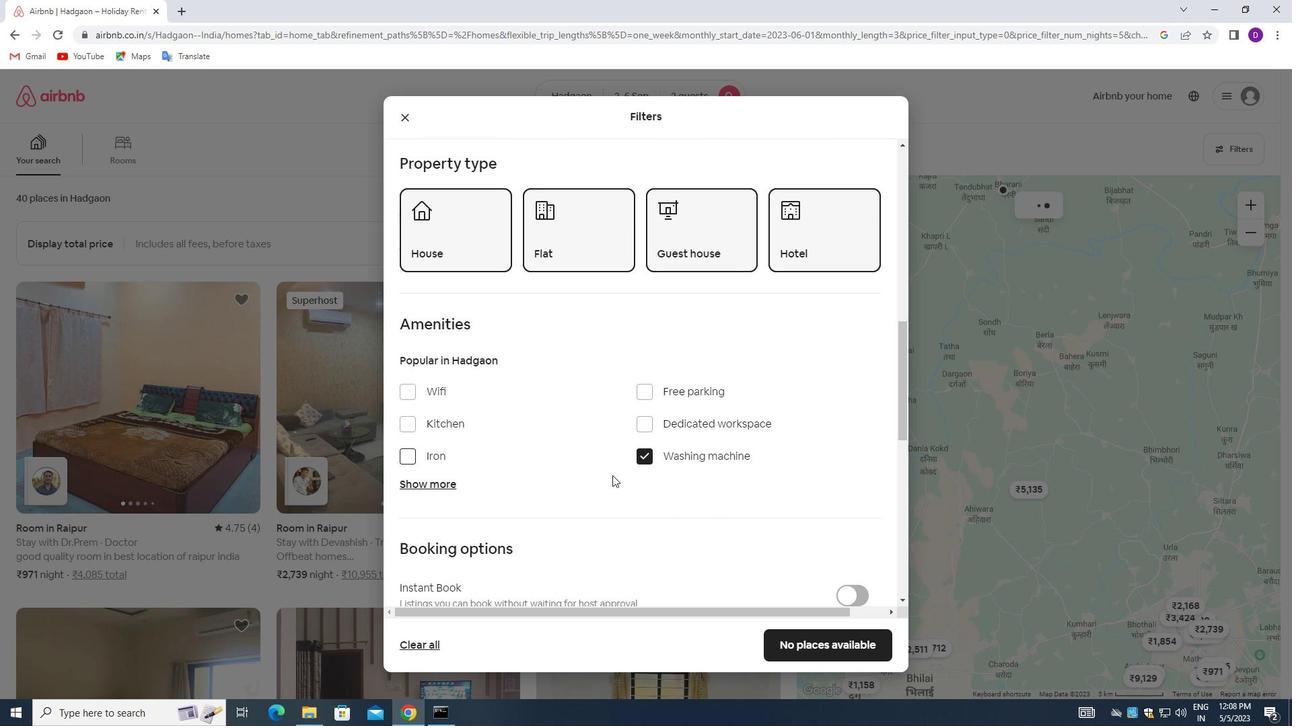 
Action: Mouse moved to (688, 486)
Screenshot: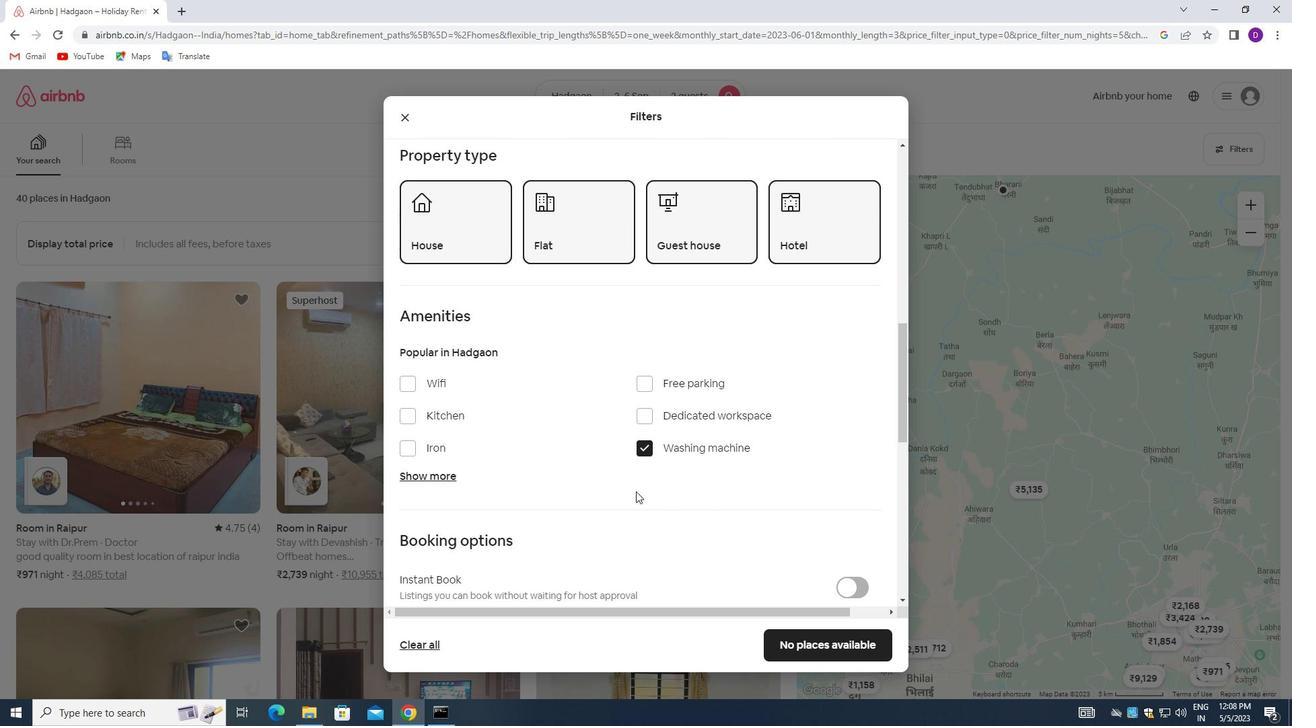 
Action: Mouse scrolled (688, 485) with delta (0, 0)
Screenshot: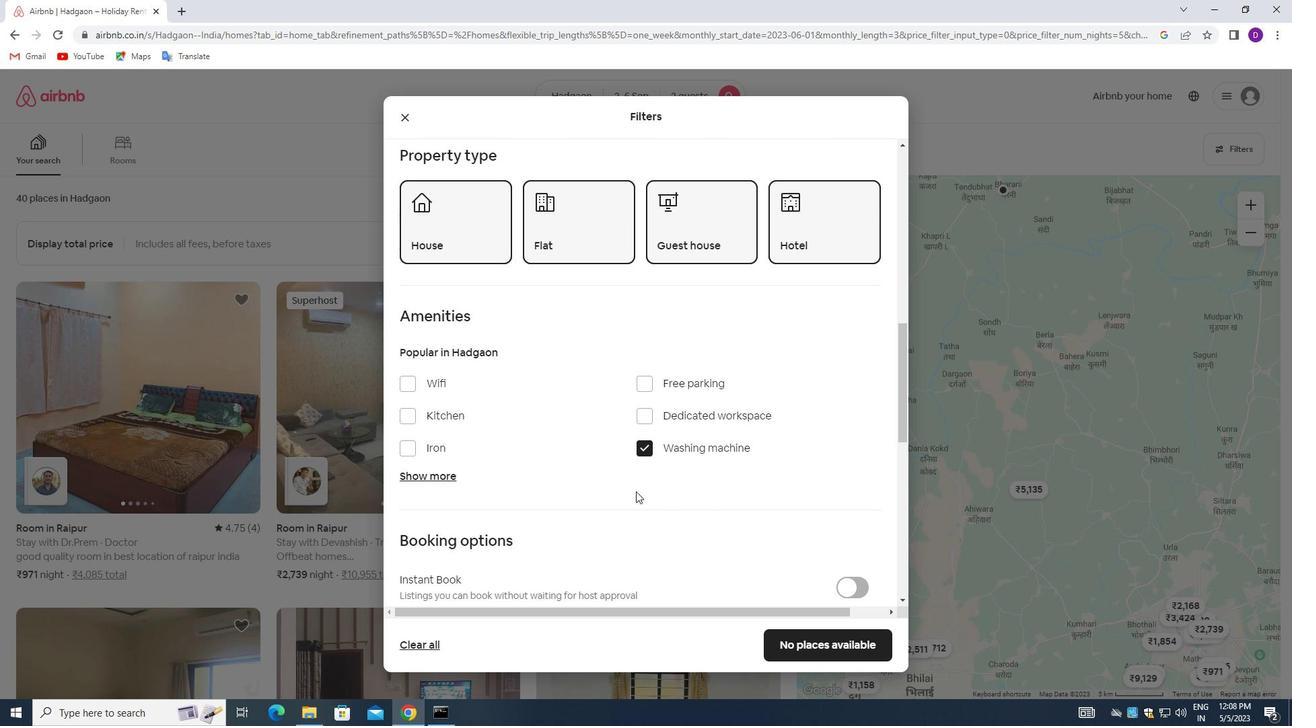 
Action: Mouse moved to (852, 439)
Screenshot: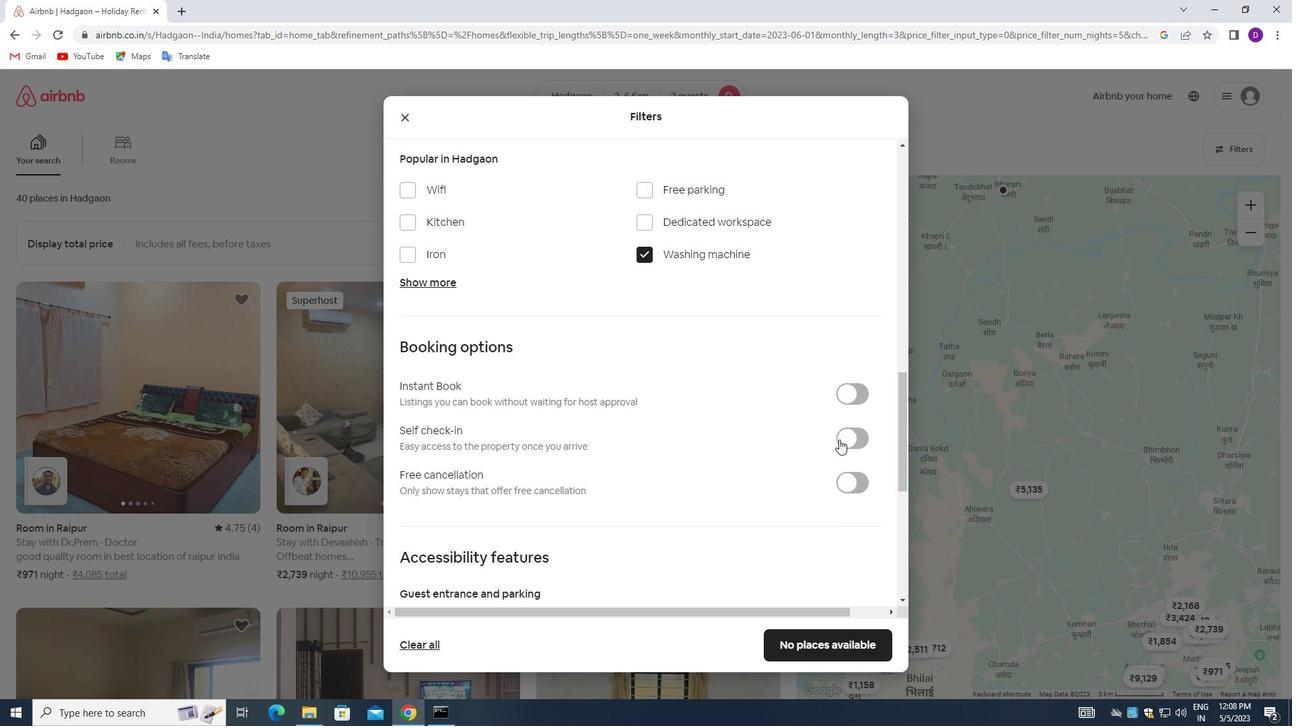 
Action: Mouse pressed left at (852, 439)
Screenshot: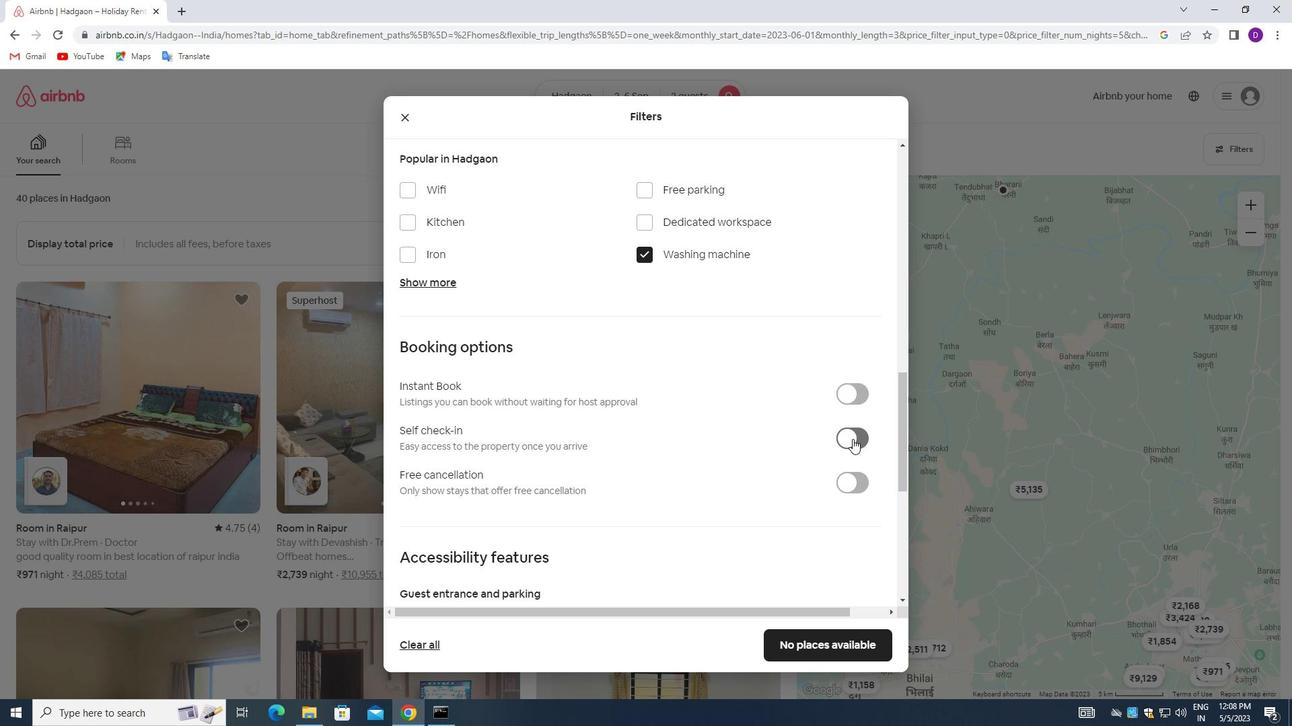 
Action: Mouse moved to (580, 462)
Screenshot: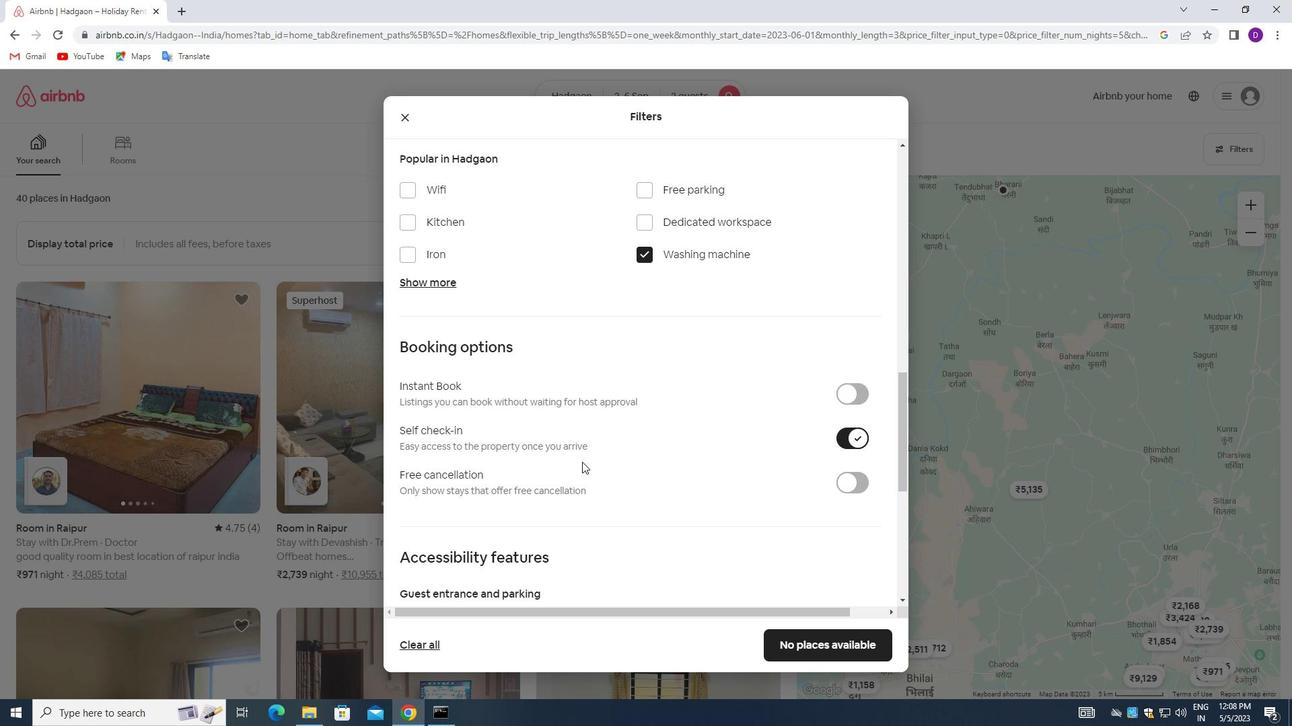 
Action: Mouse scrolled (580, 461) with delta (0, 0)
Screenshot: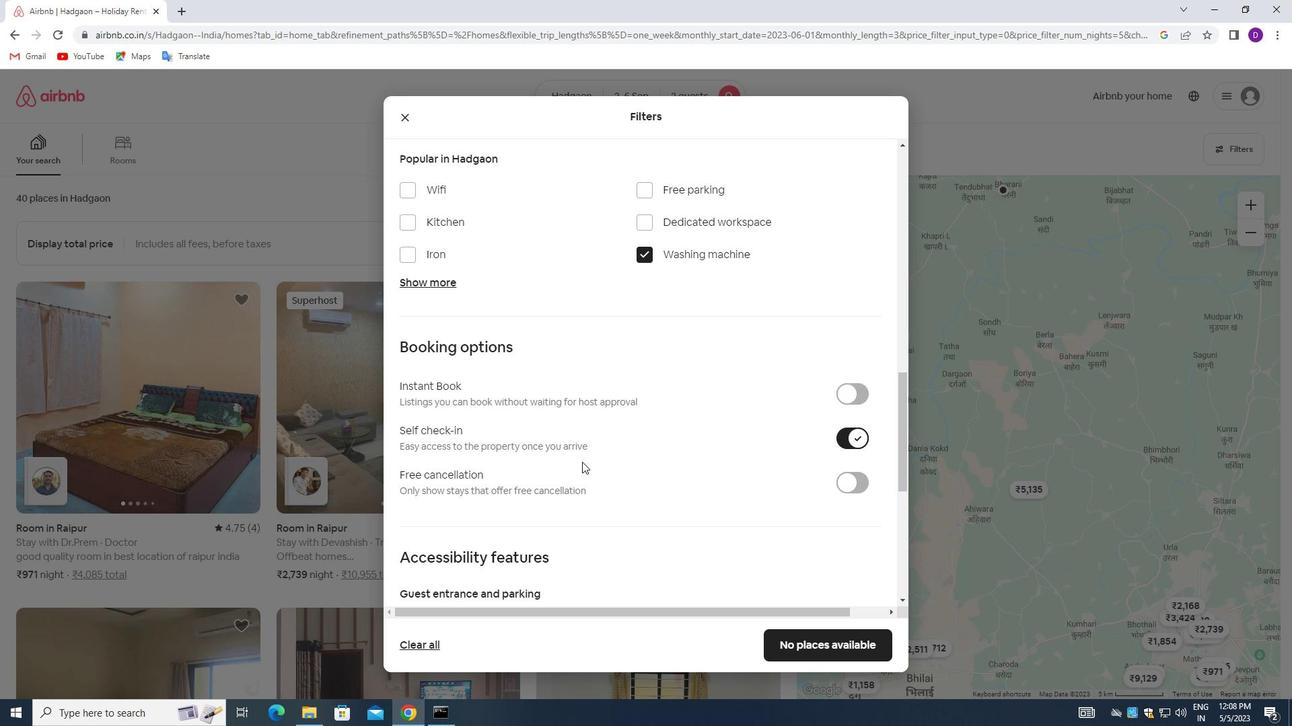 
Action: Mouse scrolled (580, 461) with delta (0, 0)
Screenshot: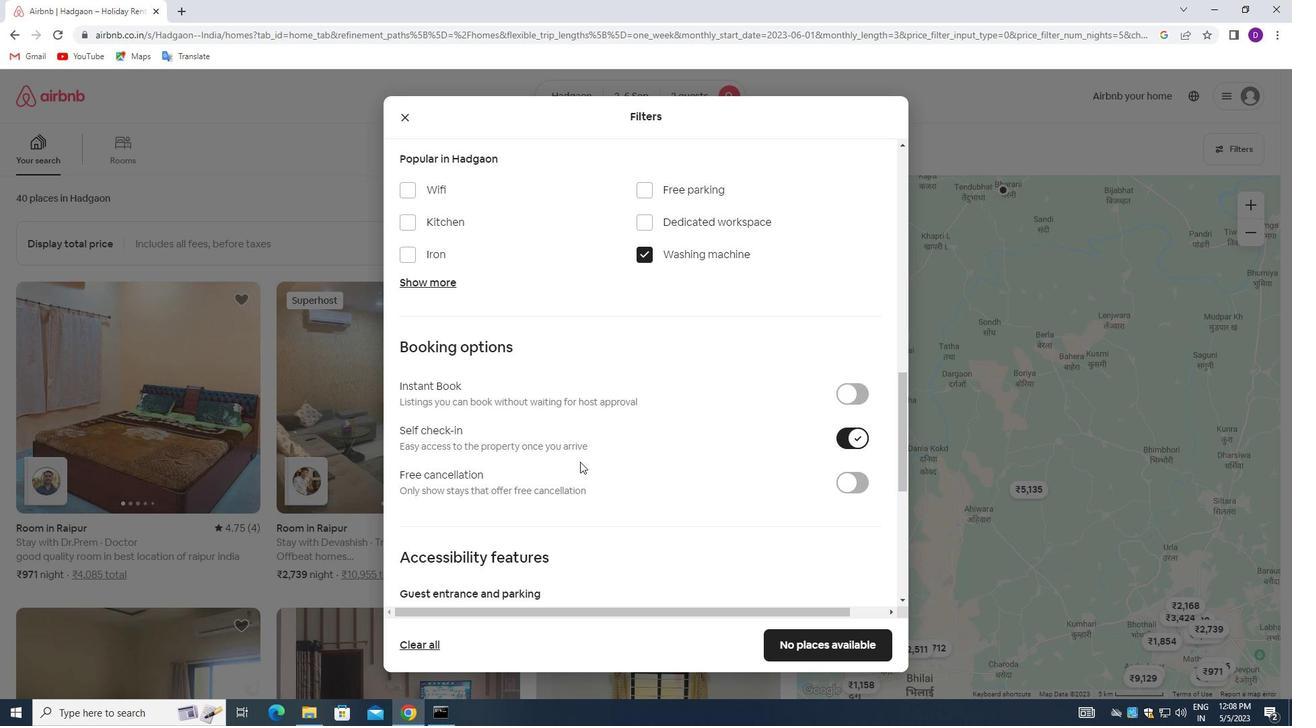
Action: Mouse moved to (579, 463)
Screenshot: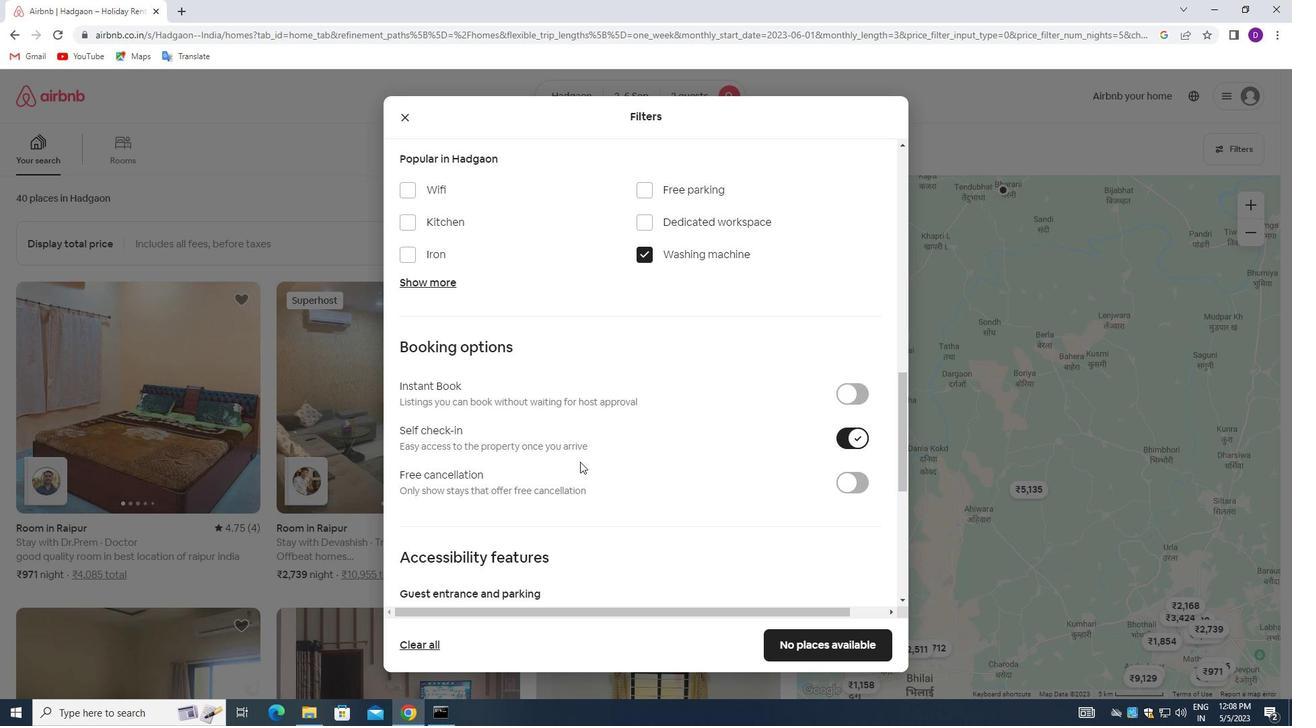 
Action: Mouse scrolled (579, 462) with delta (0, 0)
Screenshot: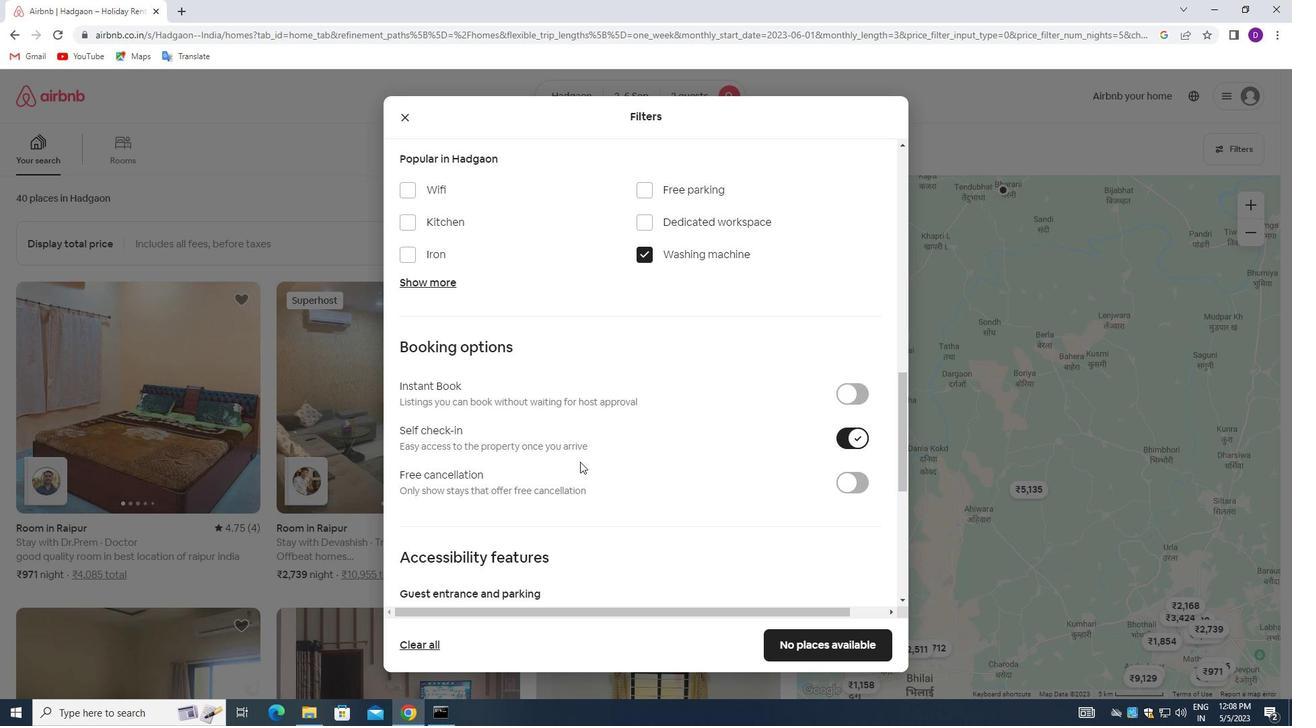 
Action: Mouse scrolled (579, 462) with delta (0, 0)
Screenshot: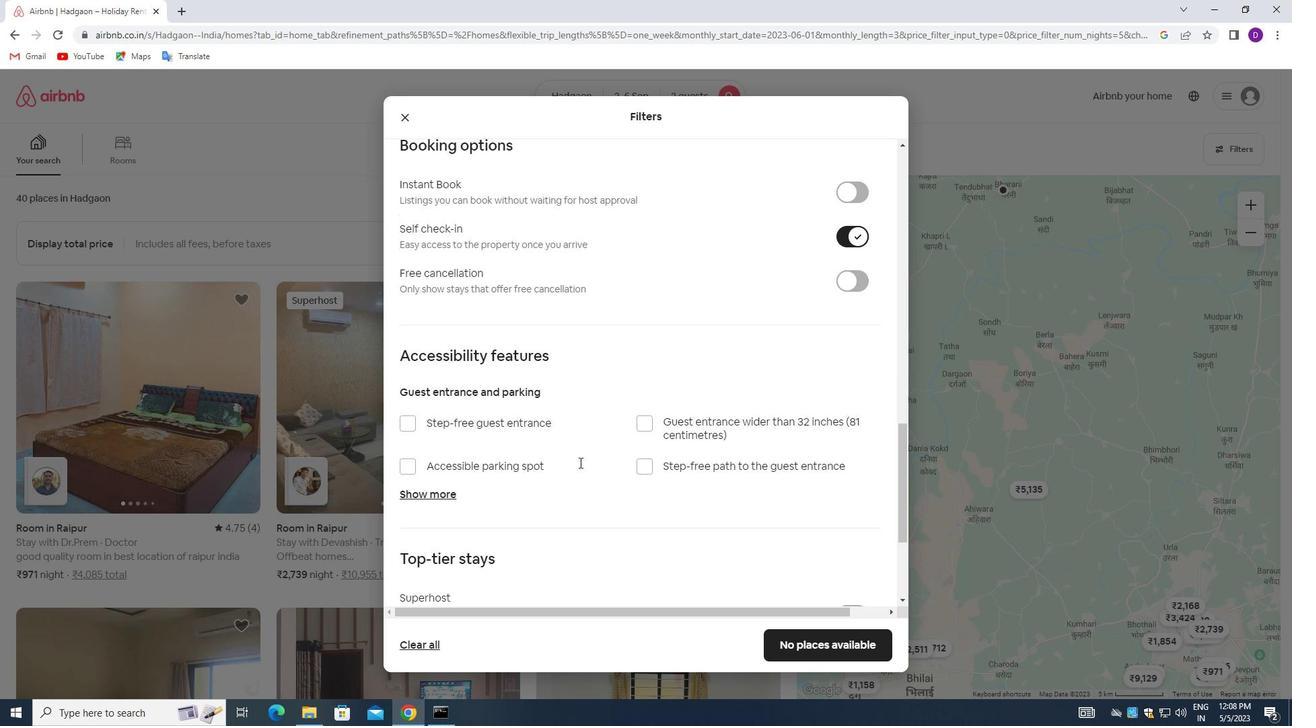 
Action: Mouse moved to (579, 463)
Screenshot: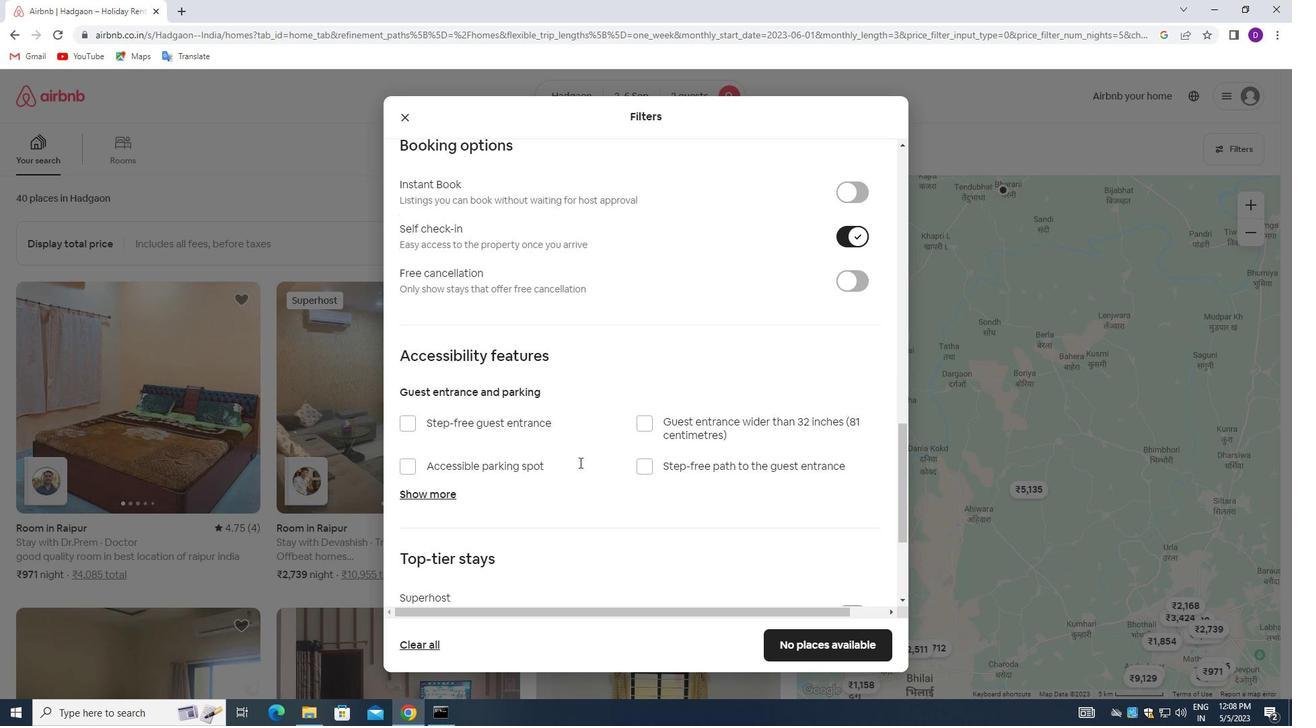 
Action: Mouse scrolled (579, 463) with delta (0, 0)
Screenshot: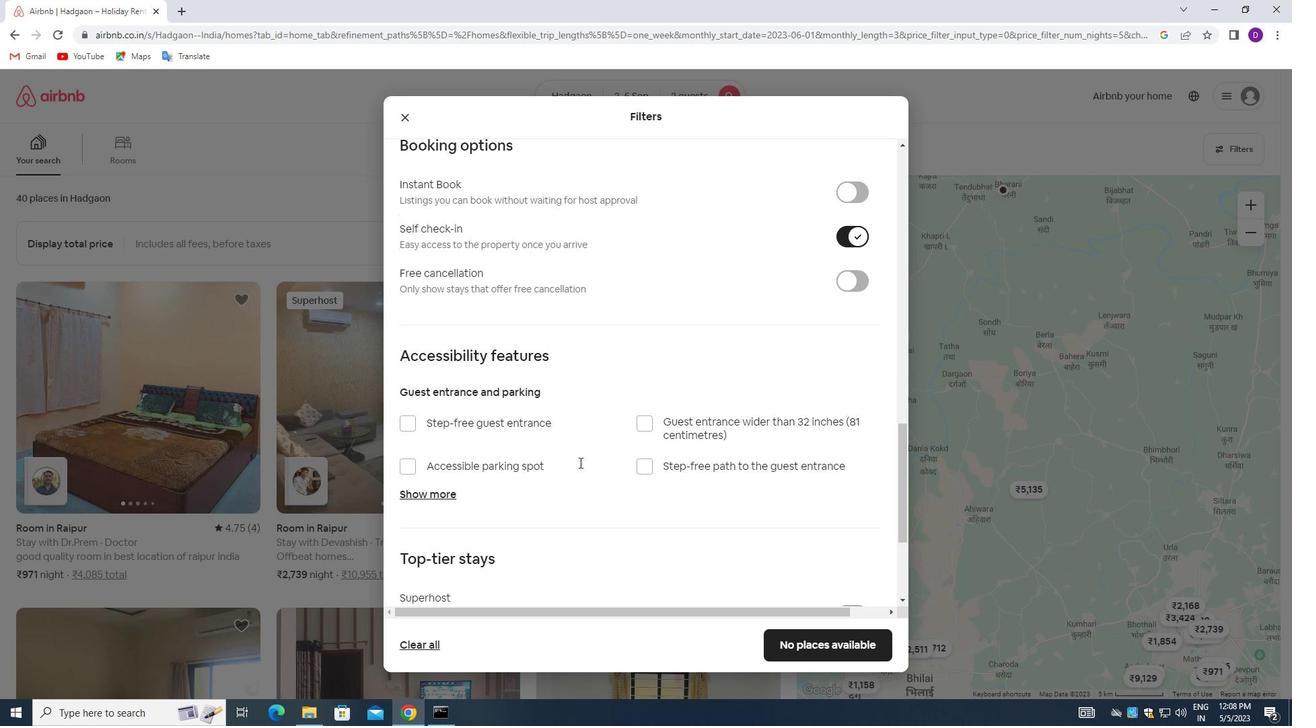 
Action: Mouse scrolled (579, 463) with delta (0, 0)
Screenshot: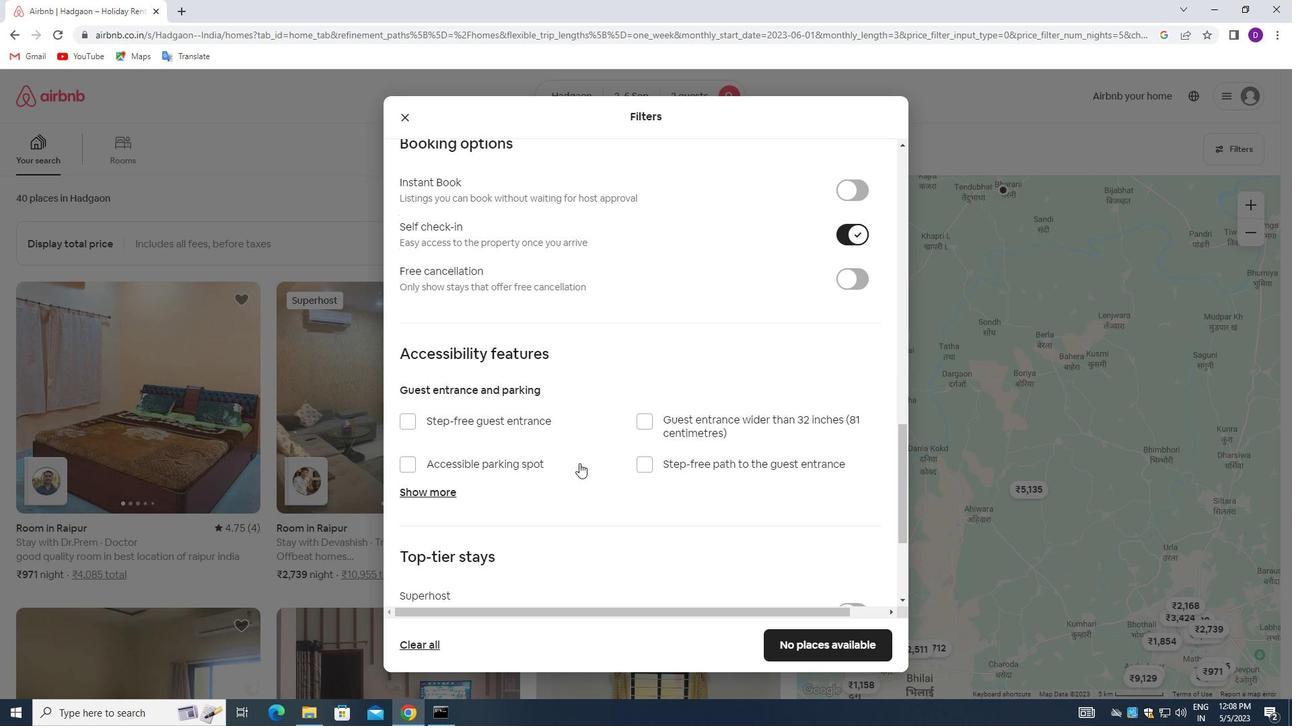 
Action: Mouse moved to (579, 465)
Screenshot: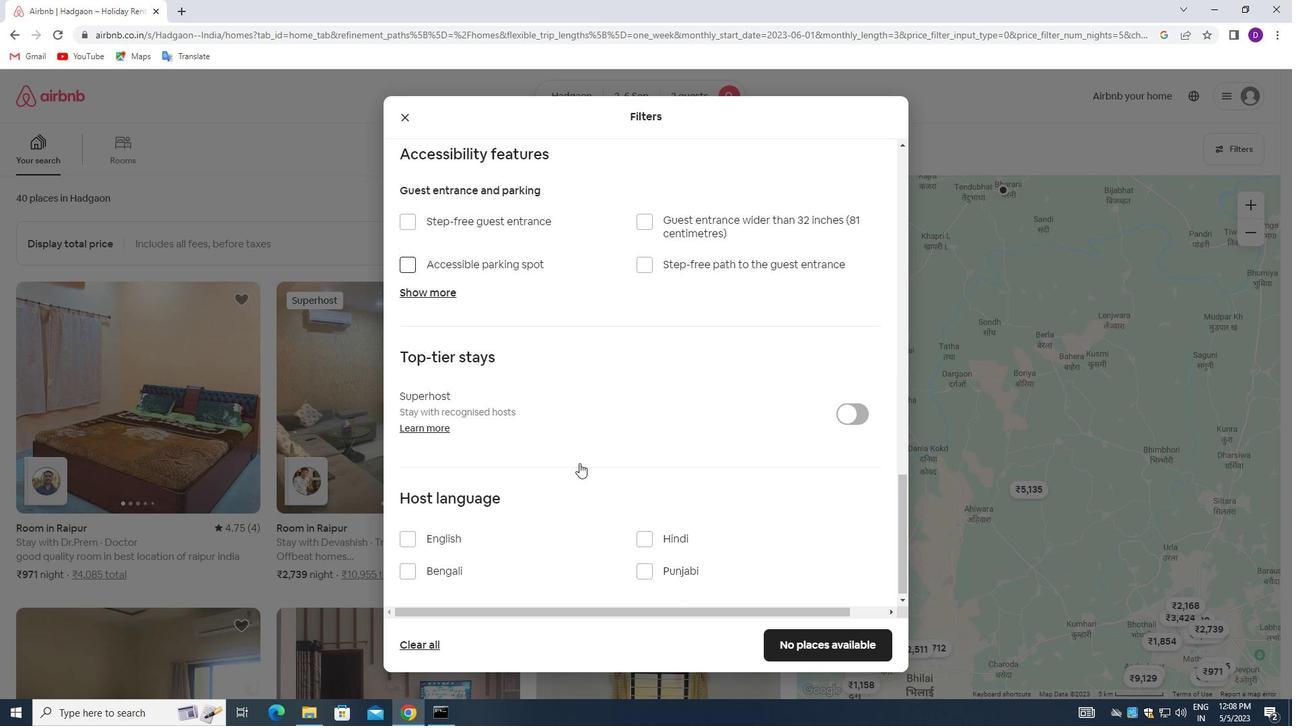 
Action: Mouse scrolled (579, 464) with delta (0, 0)
Screenshot: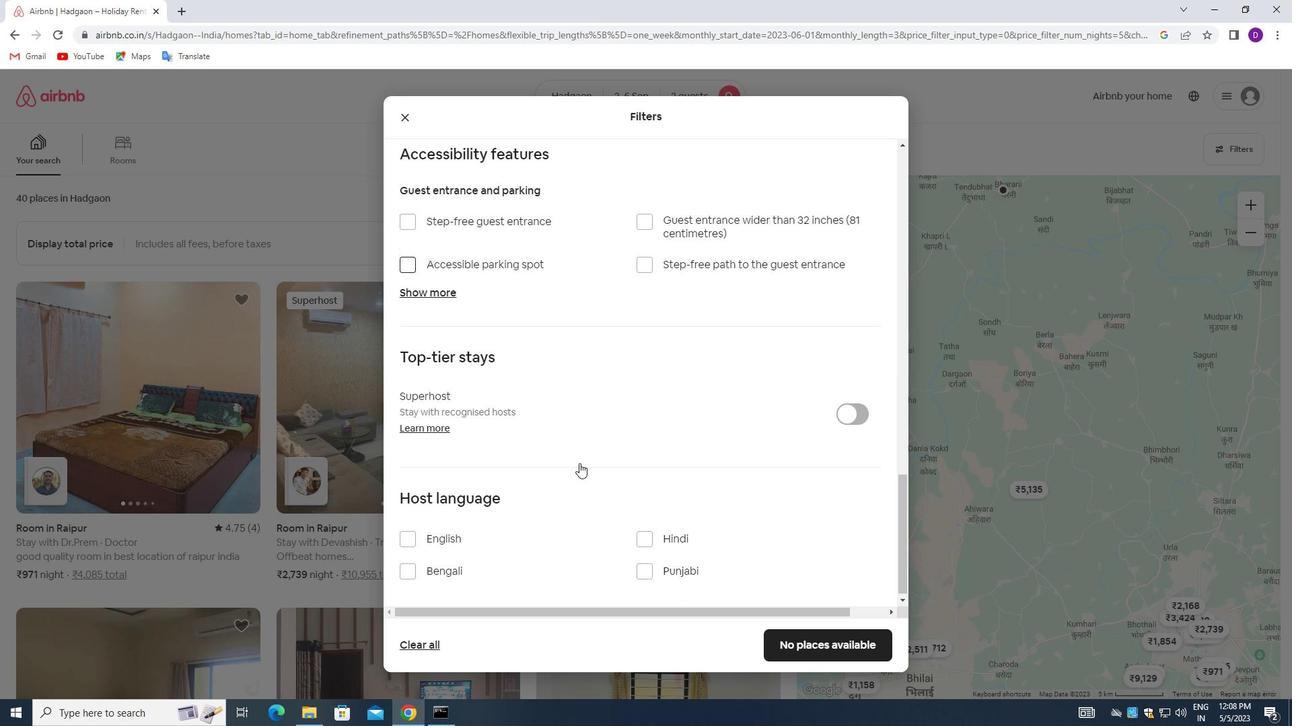 
Action: Mouse scrolled (579, 464) with delta (0, 0)
Screenshot: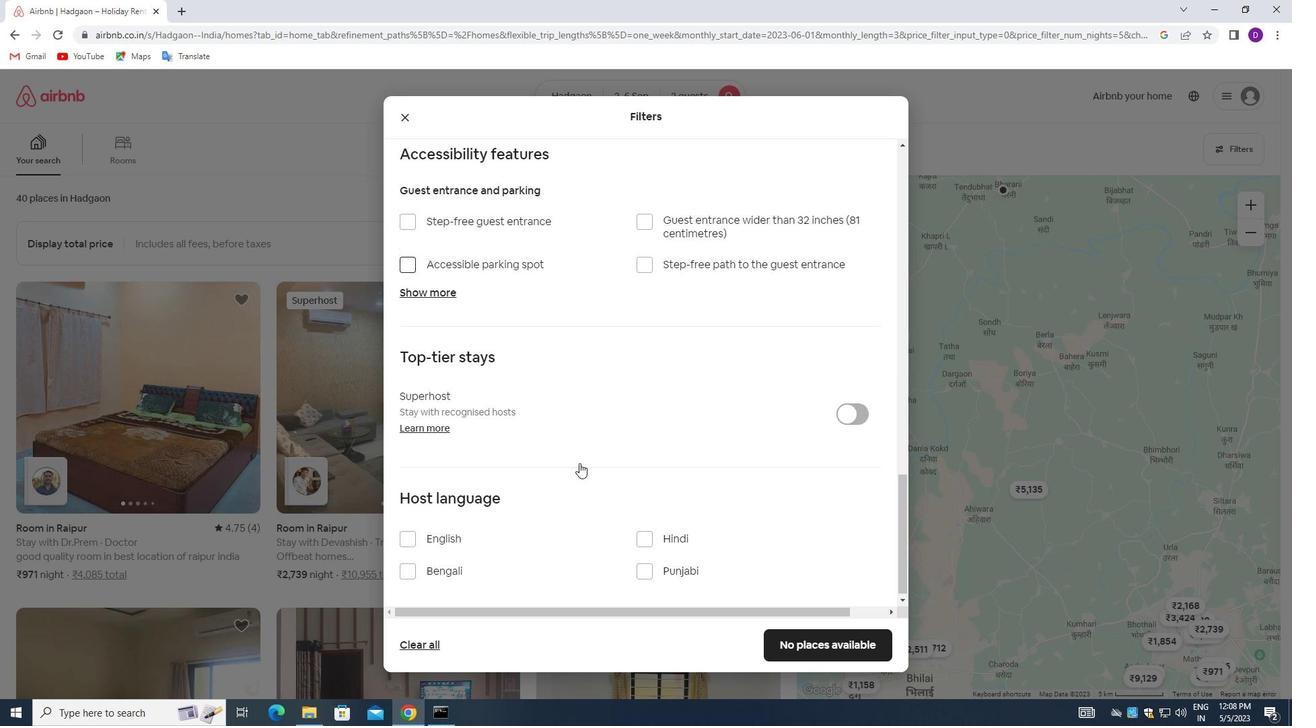 
Action: Mouse moved to (408, 539)
Screenshot: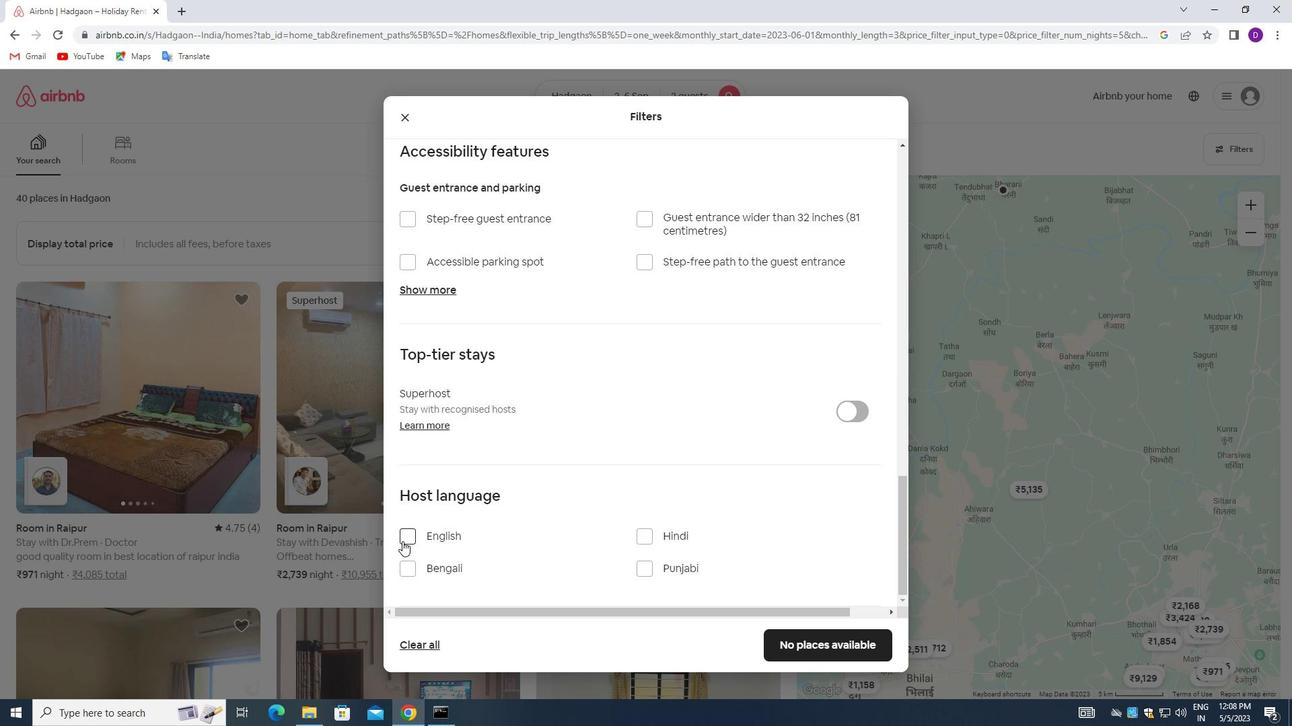
Action: Mouse pressed left at (408, 539)
Screenshot: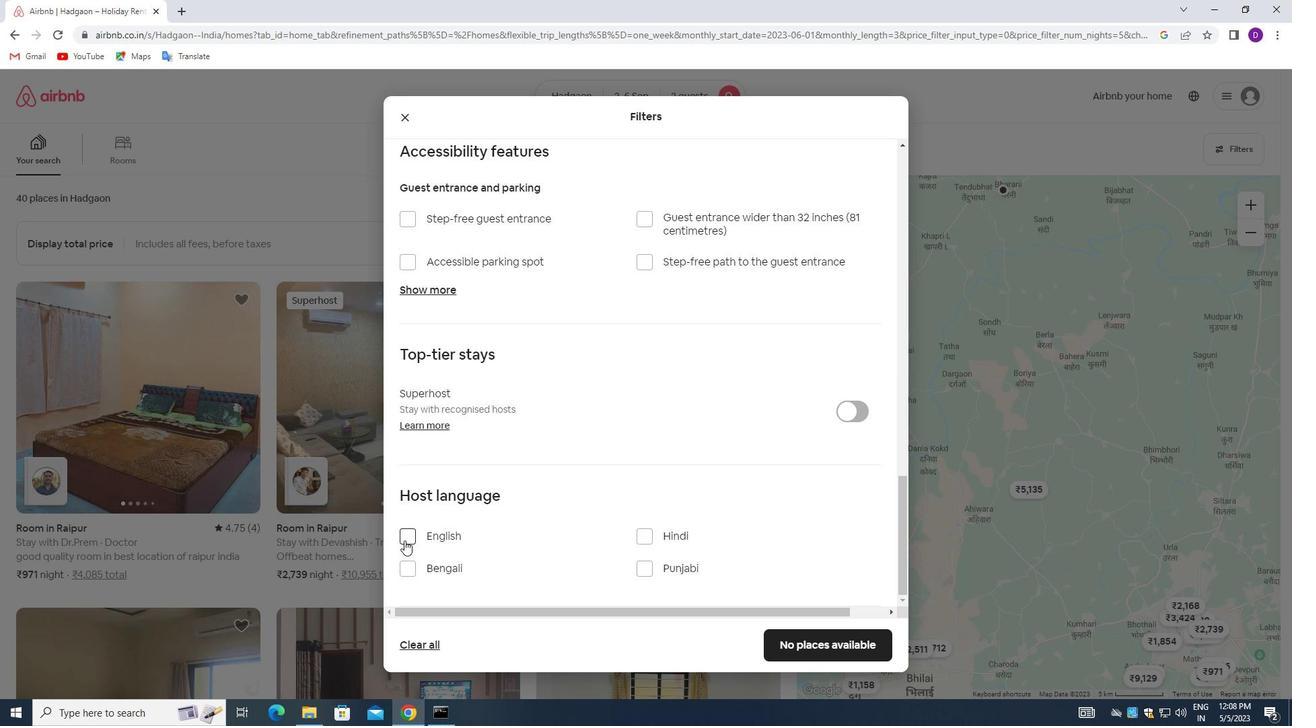 
Action: Mouse moved to (773, 646)
Screenshot: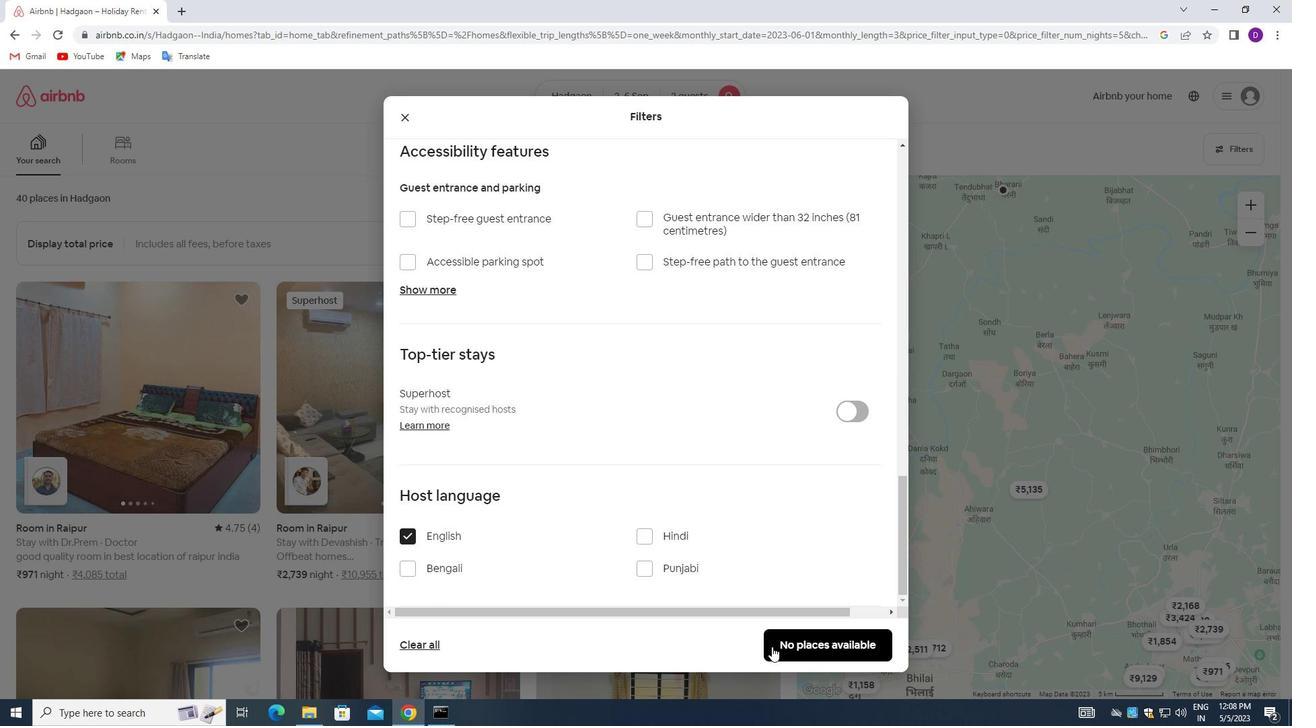 
Action: Mouse pressed left at (773, 646)
Screenshot: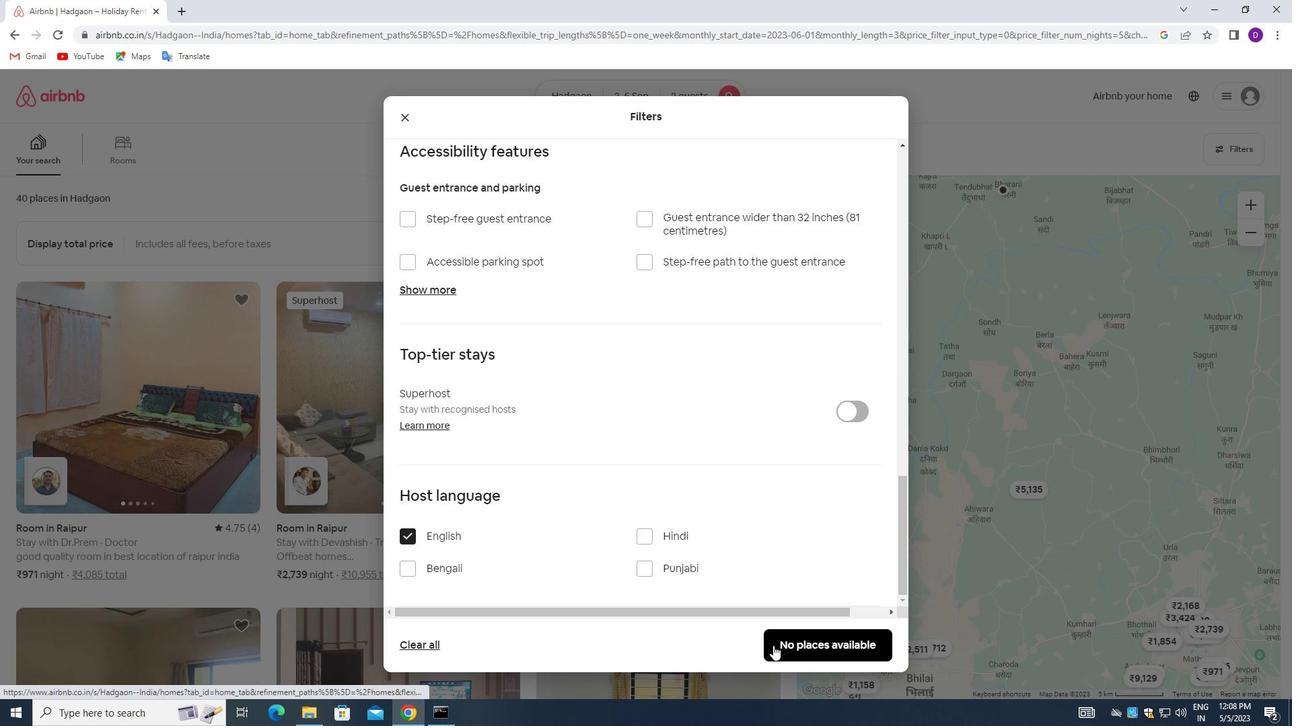 
Action: Mouse moved to (721, 433)
Screenshot: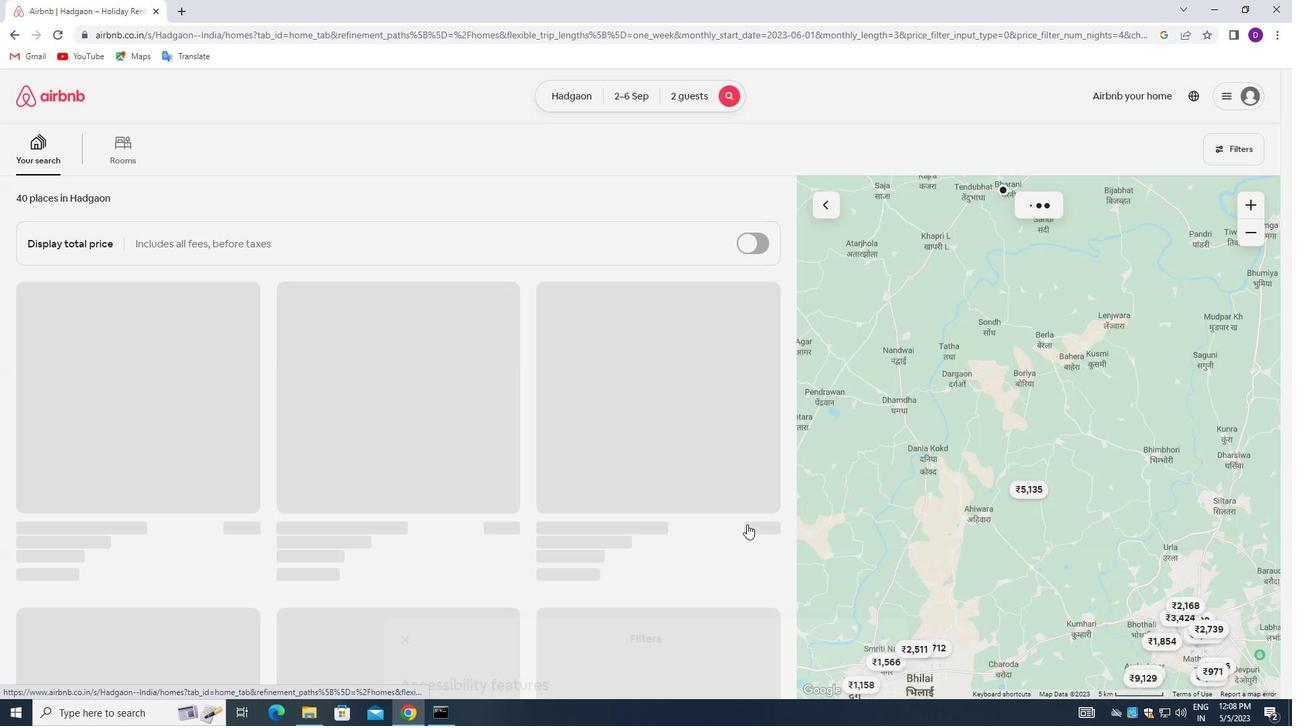 
